 Task: Create new invoice with Date Opened :15-Apr-23, Select Customer: Kirby's Steakhouse, Terms: Payment Term 1. Make invoice entry for item-1 with Date: 15-Apr-23, Description: Campbell's Soup Chicken Noodle Microwaveable Bowl , Action: Material, Income Account: Income:Sales, Quantity: 2, Unit Price: 5, Discount %: 7. Make entry for item-2 with Date: 15-Apr-23, Description: Blue Bunny Double Strawberry_x000D_
, Action: Material, Income Account: Income:Sales, Quantity: 2, Unit Price: 6.25, Discount %: 8. Make entry for item-3 with Date: 15-Apr-23, Description: Jabsons Roasted Peanuts Classic Salted (150 g)_x000D_
, Action: Material, Income Account: Income:Sales, Quantity: 2, Unit Price: 7.25, Discount %: 10. Write Notes: 'Looking forward to serving you again.'. Post Invoice with Post Date: 15-Apr-23, Post to Accounts: Assets:Accounts Receivable. Pay / Process Payment with Transaction Date: 15-May-23, Amount: 33.85, Transfer Account: Checking Account. Print Invoice, display notes by going to Option, then go to Display Tab and check 'Invoice Notes'.
Action: Mouse moved to (173, 37)
Screenshot: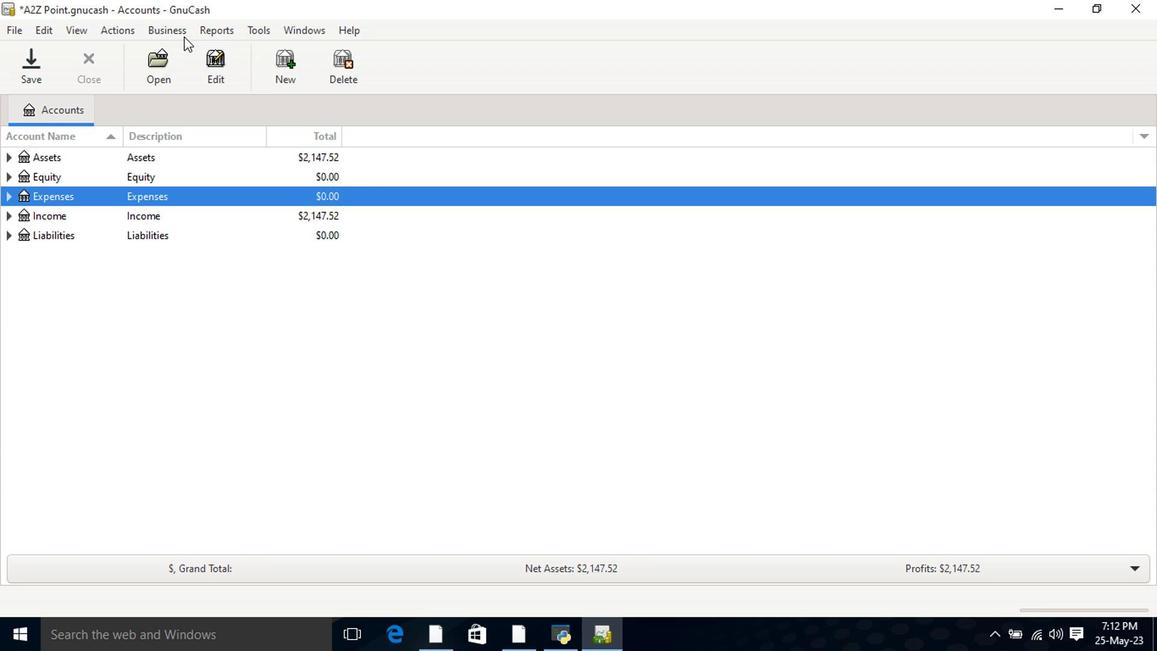 
Action: Mouse pressed left at (173, 37)
Screenshot: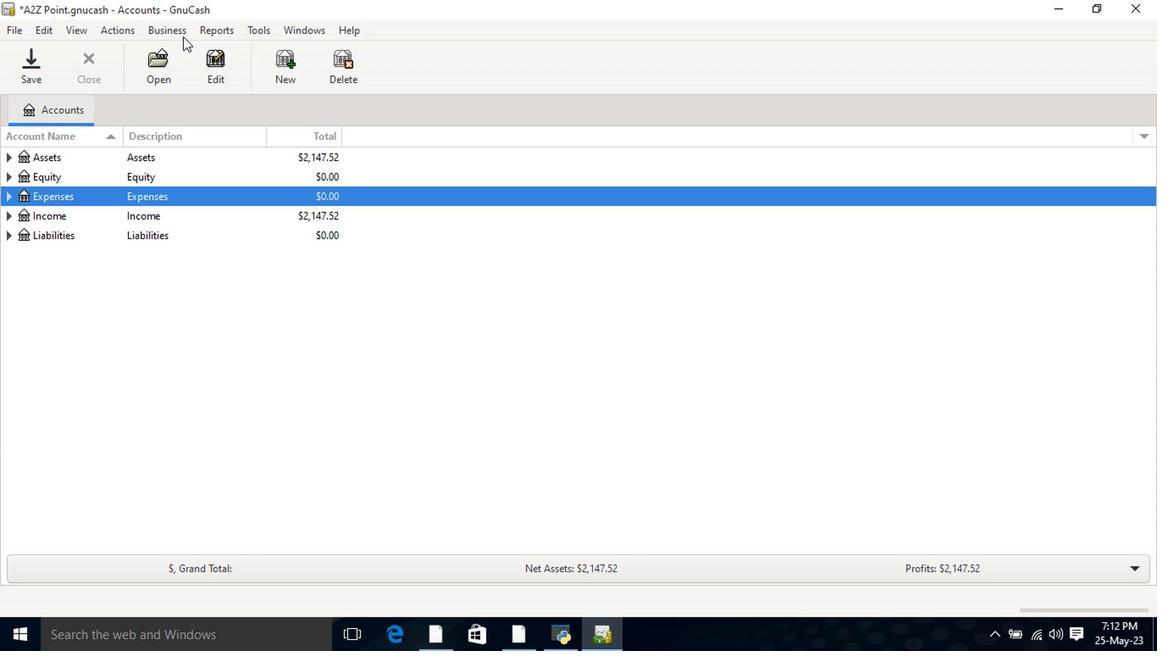 
Action: Mouse moved to (367, 119)
Screenshot: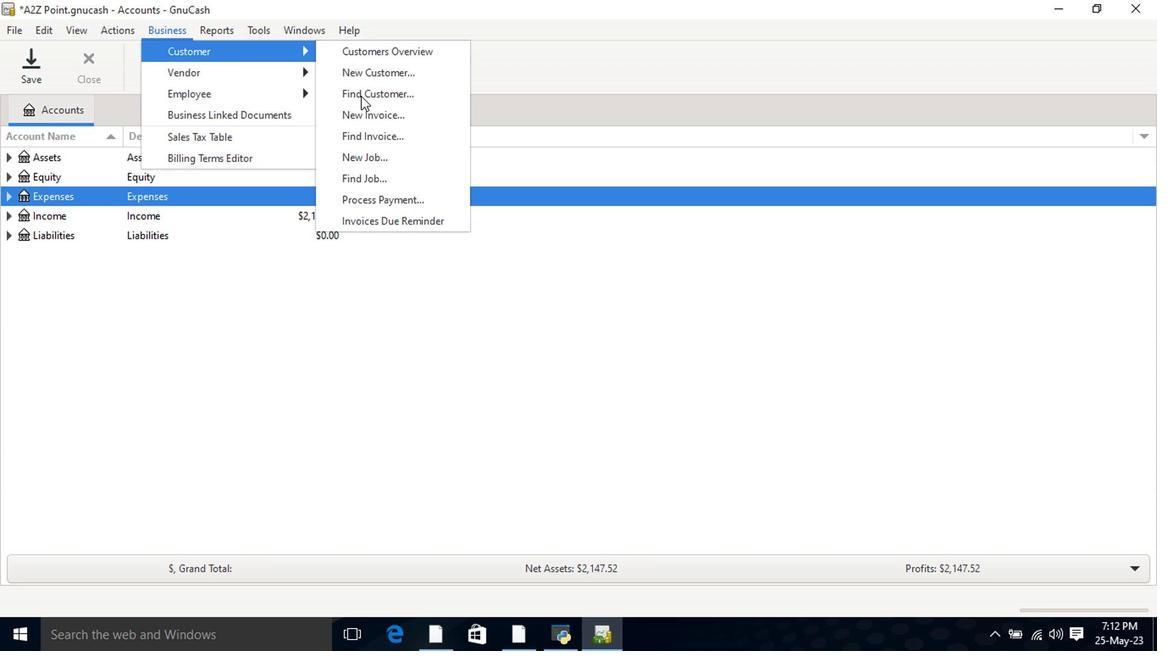 
Action: Mouse pressed left at (367, 119)
Screenshot: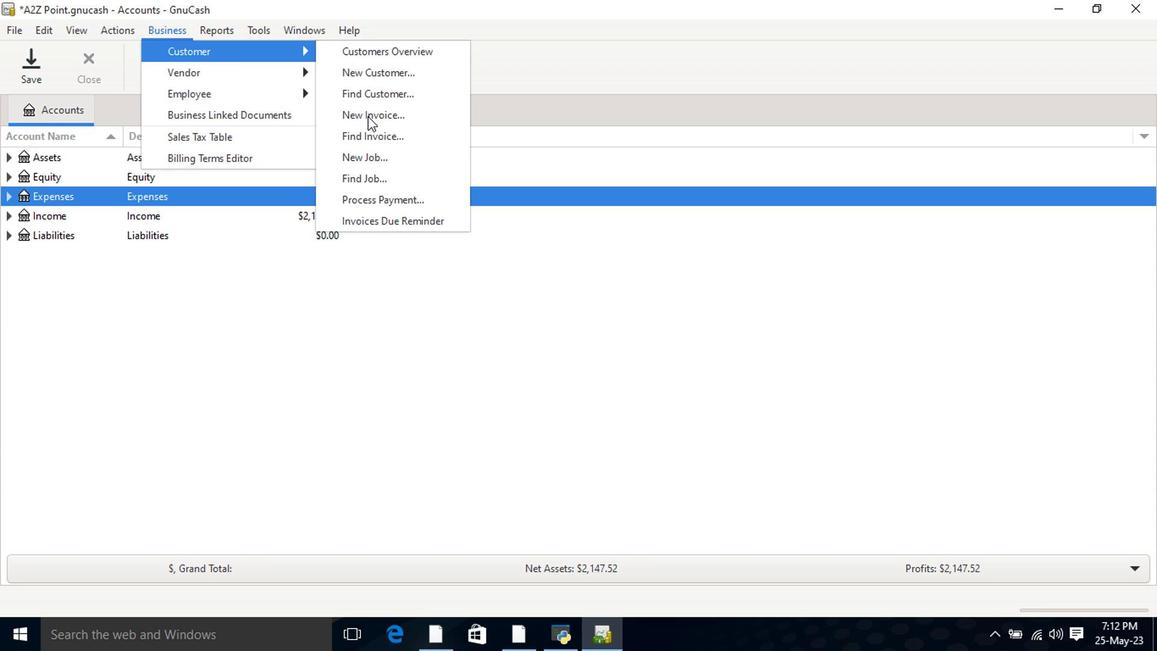 
Action: Mouse moved to (695, 265)
Screenshot: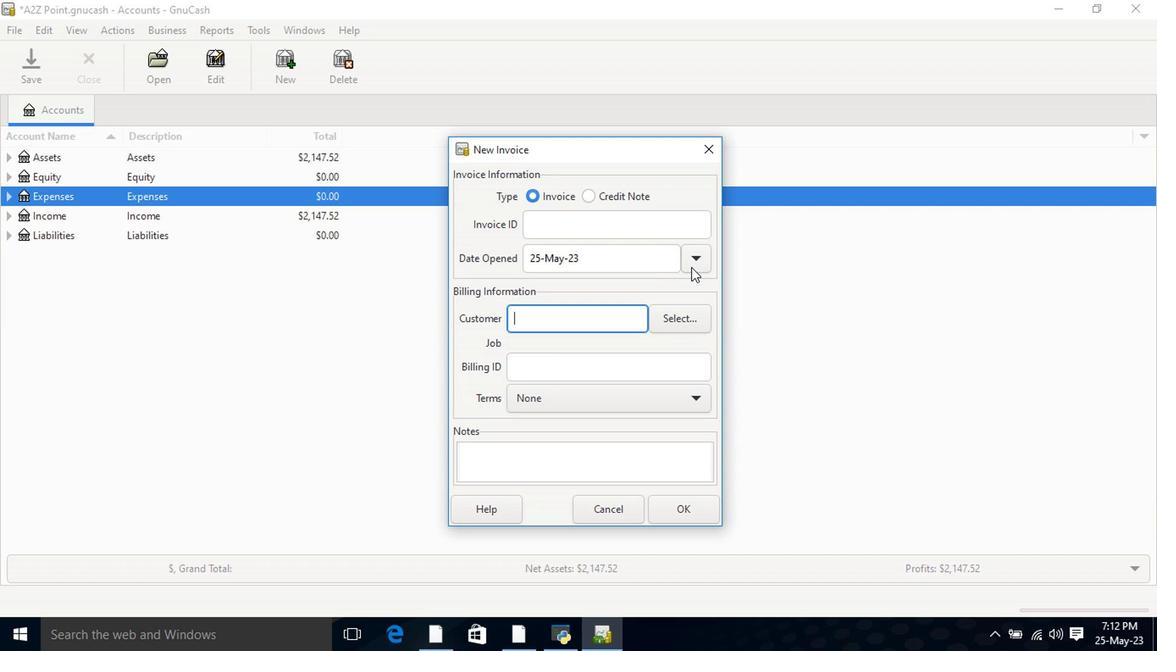 
Action: Mouse pressed left at (695, 265)
Screenshot: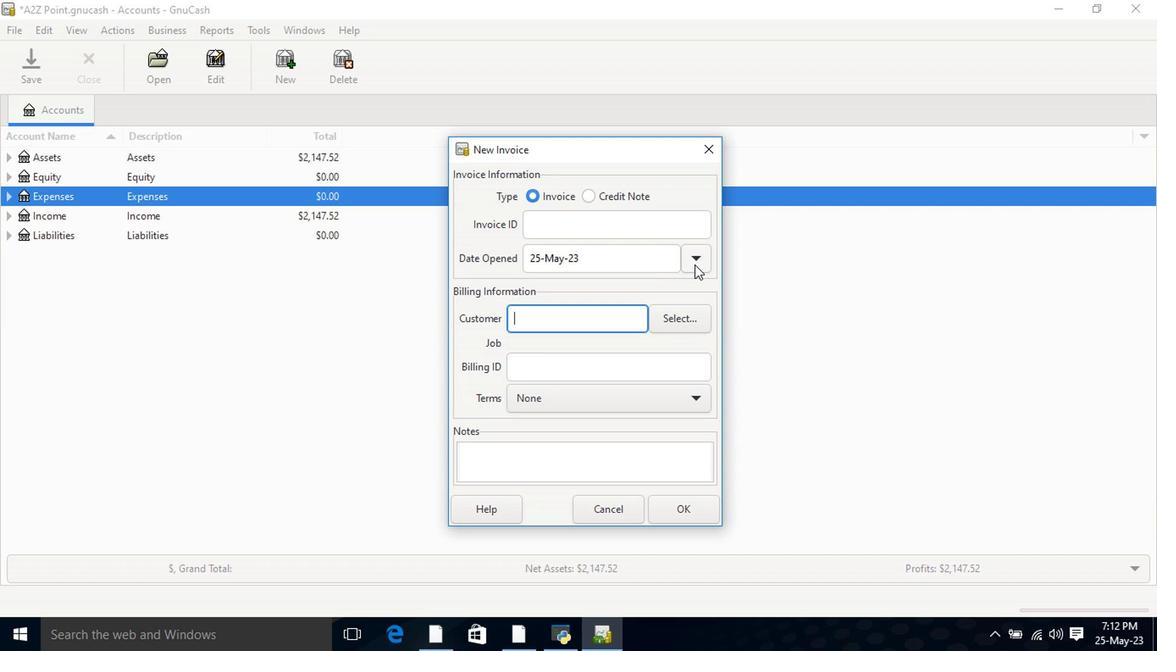 
Action: Mouse moved to (563, 281)
Screenshot: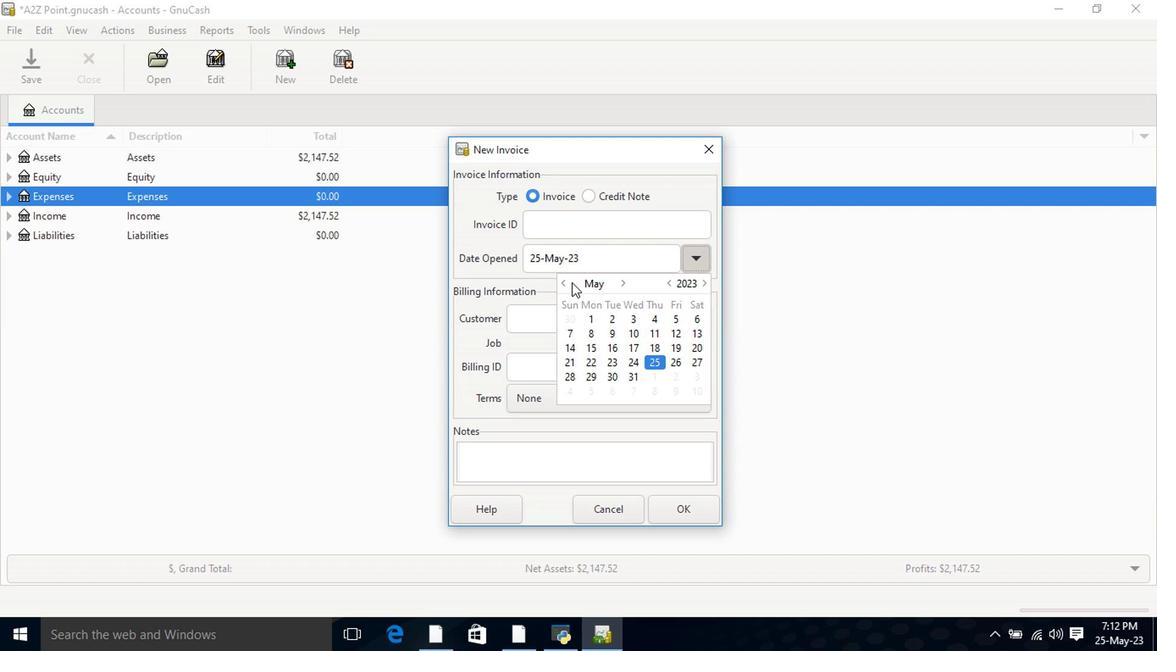 
Action: Mouse pressed left at (563, 281)
Screenshot: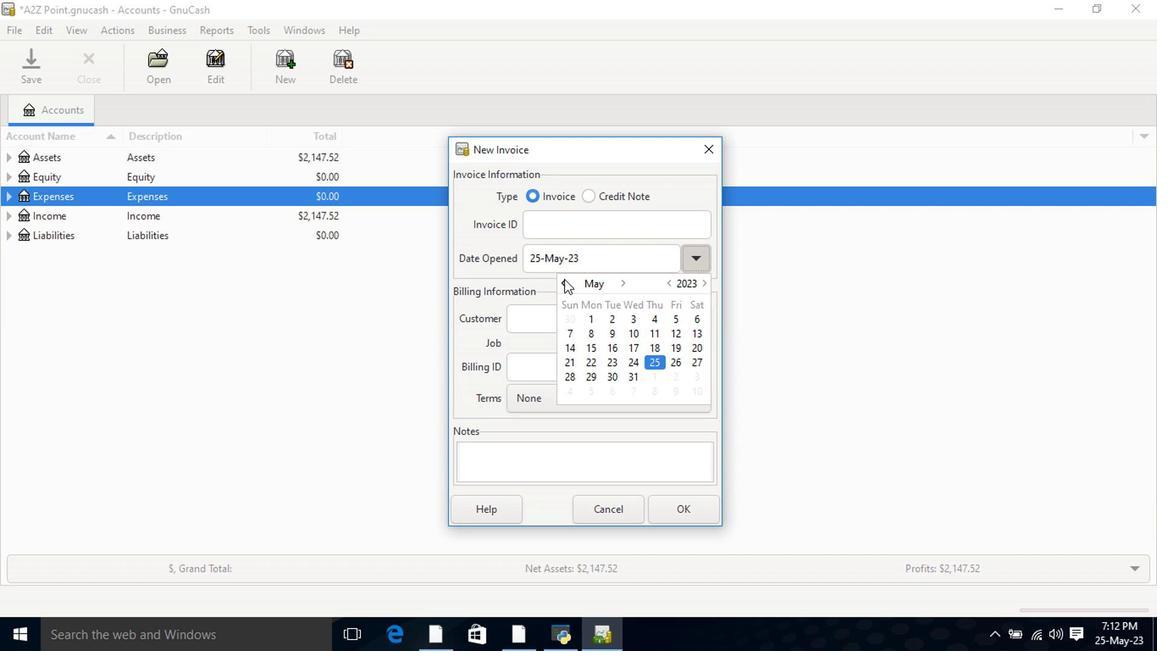 
Action: Mouse moved to (697, 348)
Screenshot: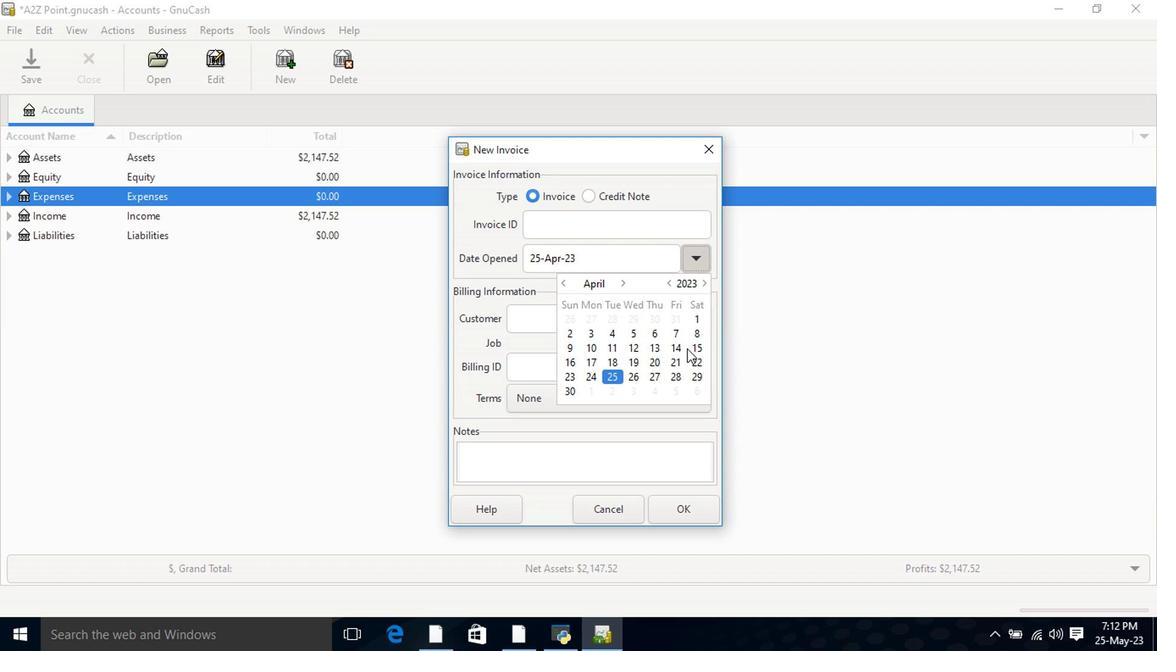 
Action: Mouse pressed left at (697, 348)
Screenshot: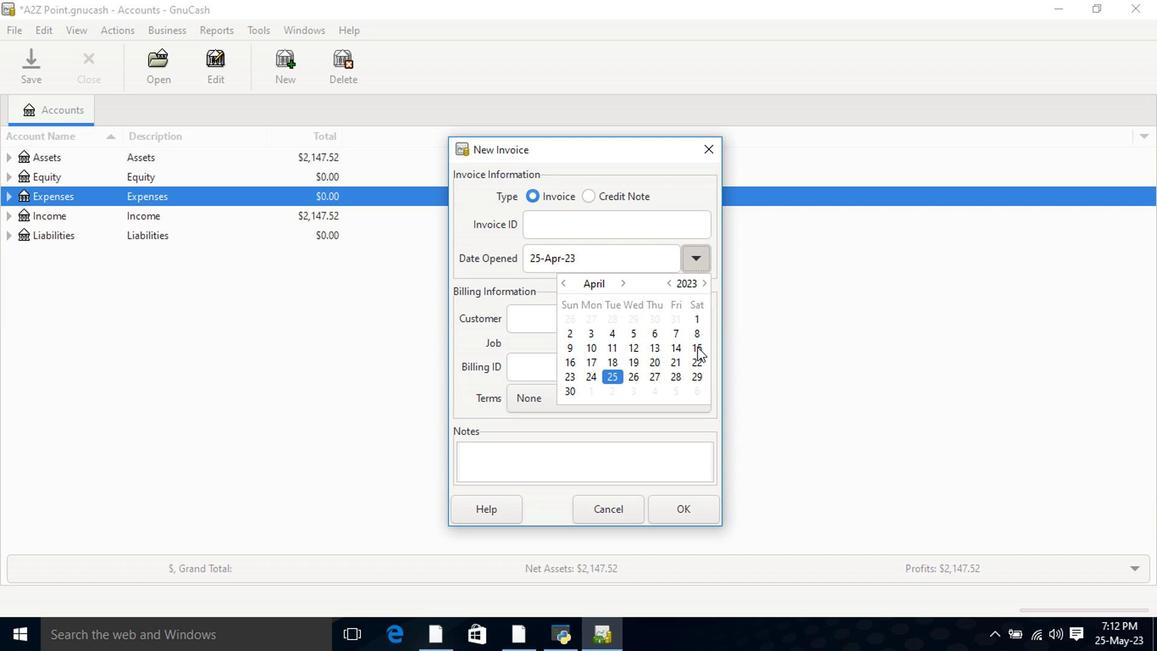 
Action: Mouse pressed left at (697, 348)
Screenshot: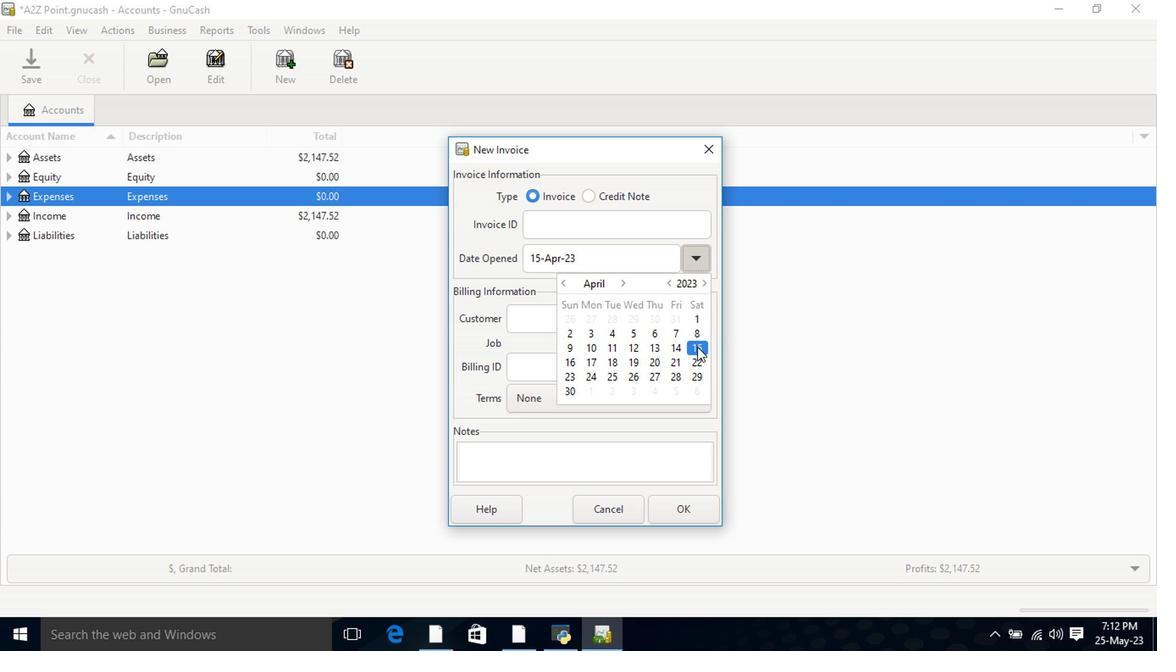 
Action: Mouse pressed left at (697, 348)
Screenshot: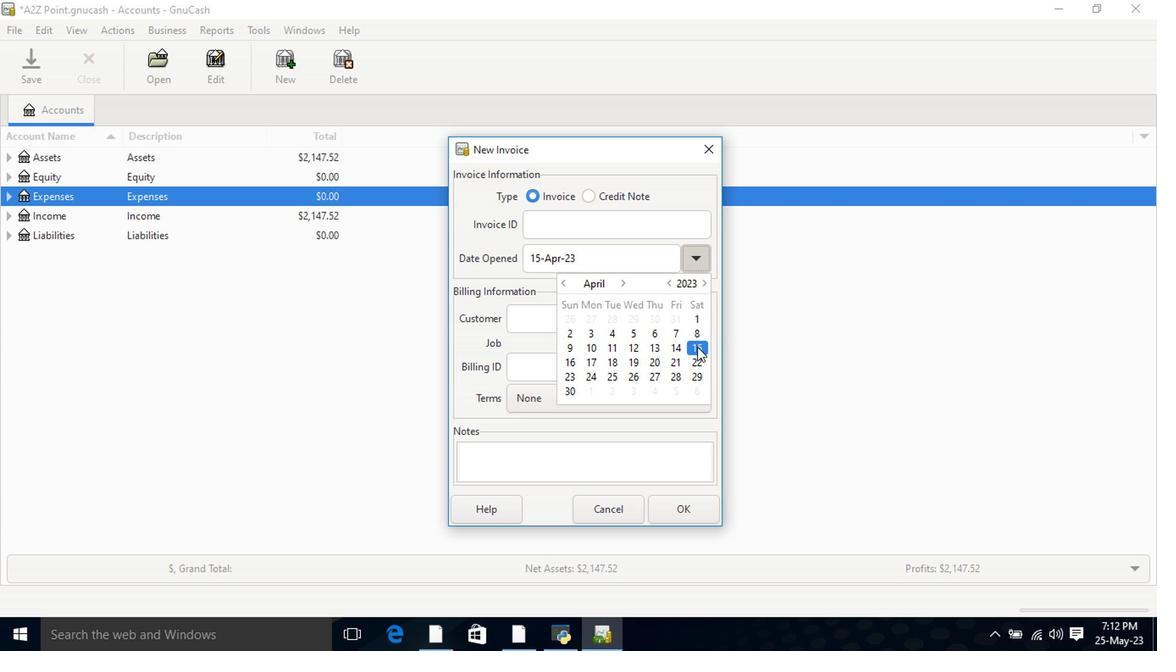
Action: Mouse moved to (619, 324)
Screenshot: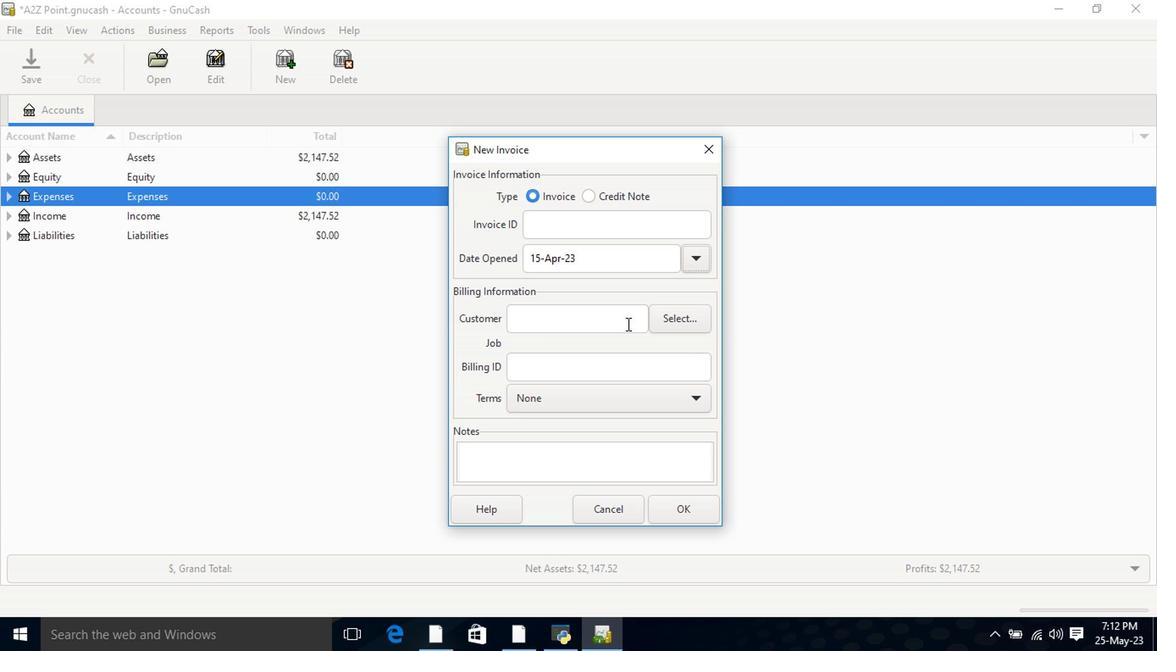 
Action: Mouse pressed left at (619, 324)
Screenshot: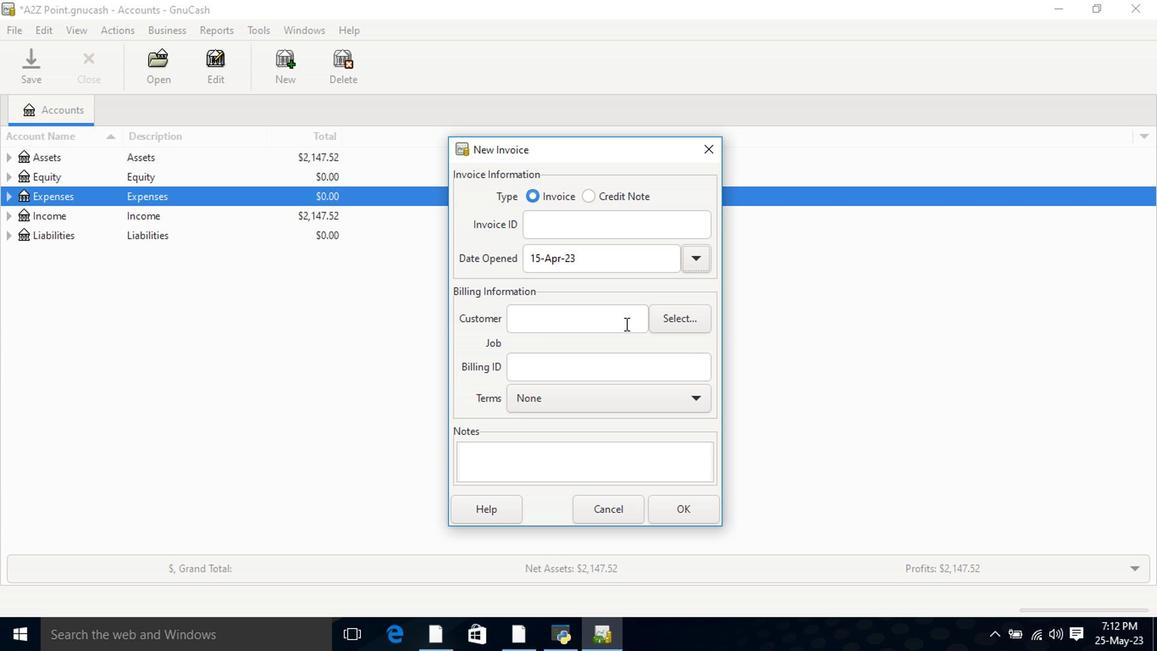 
Action: Key pressed <Key.shift>Kirby
Screenshot: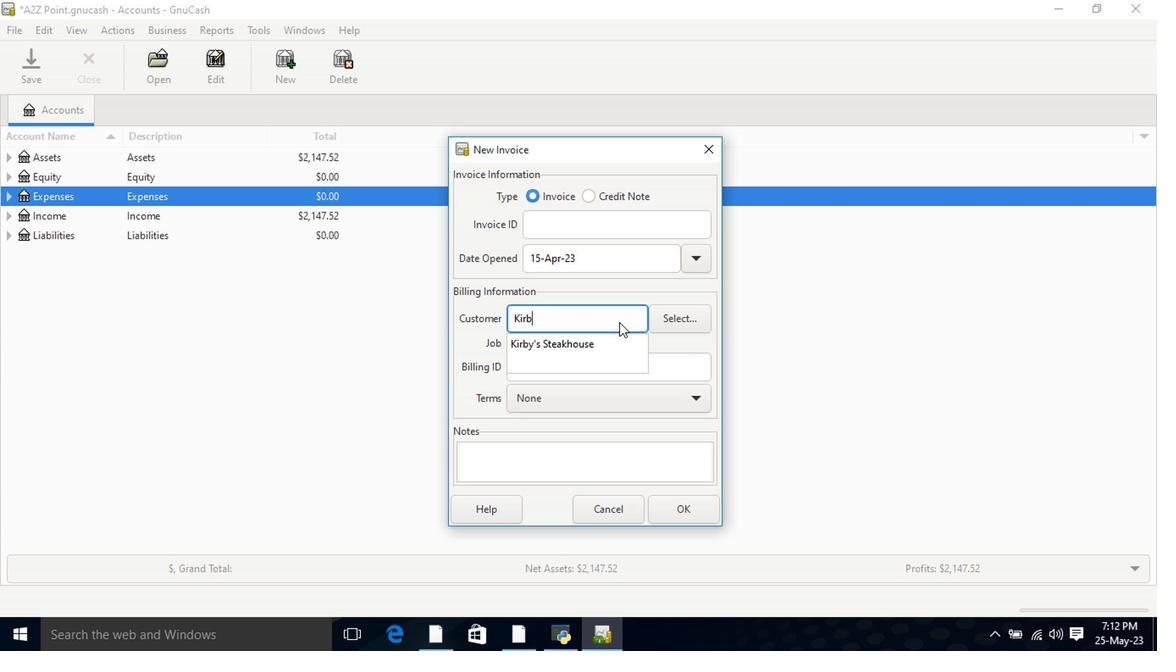 
Action: Mouse moved to (605, 344)
Screenshot: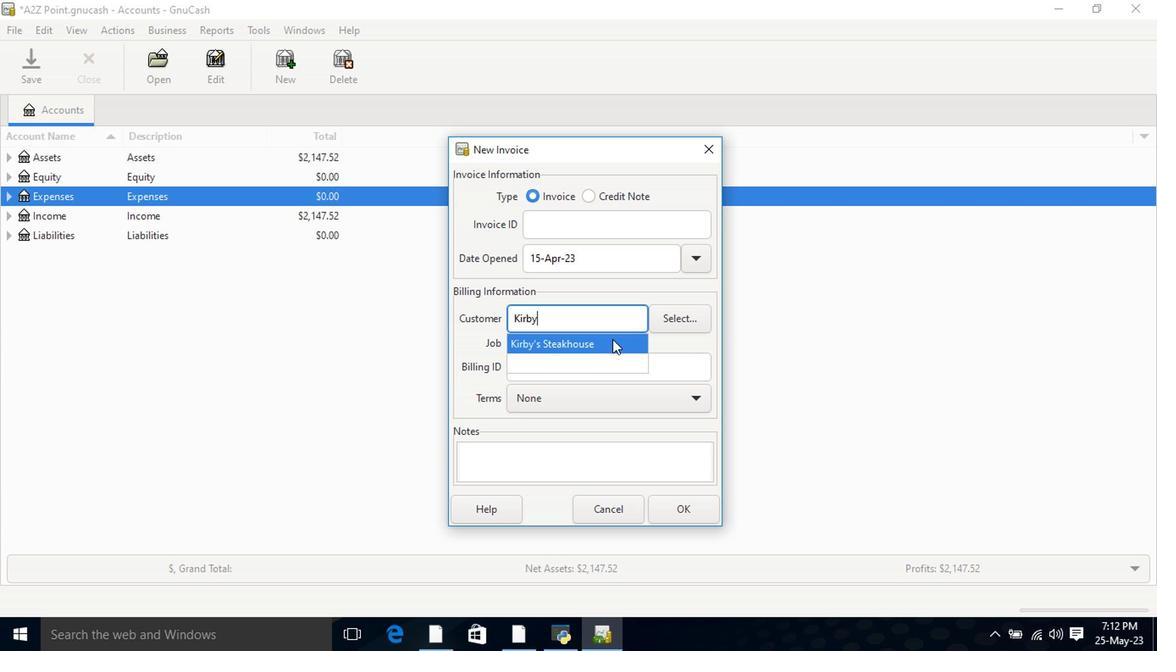 
Action: Mouse pressed left at (605, 344)
Screenshot: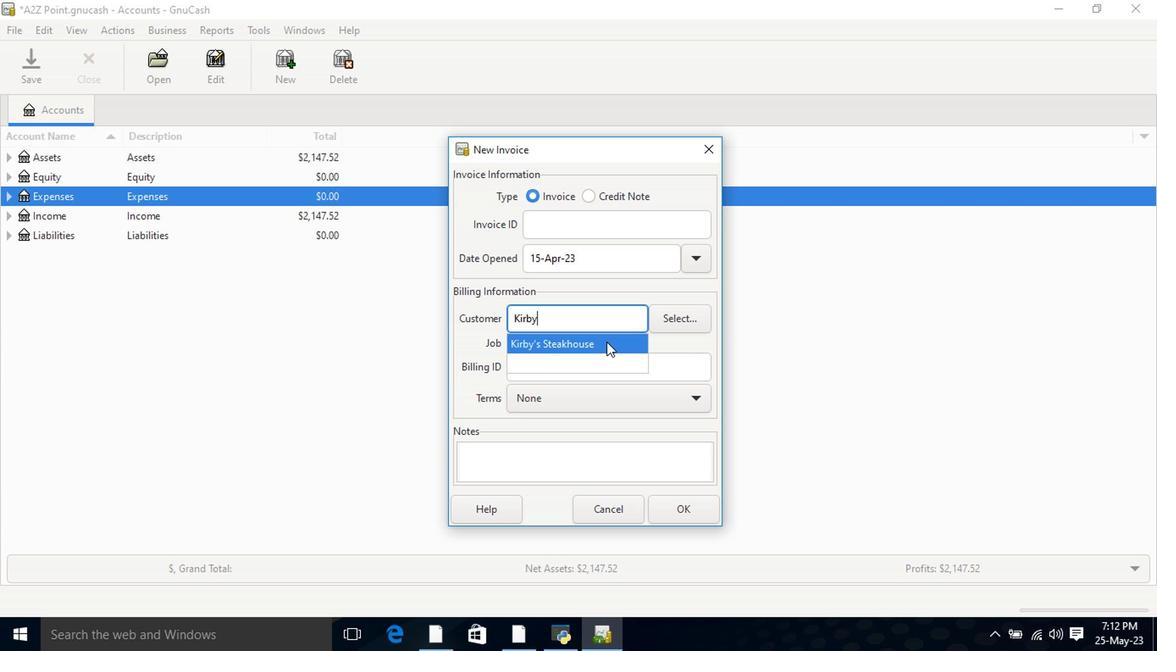 
Action: Mouse moved to (589, 417)
Screenshot: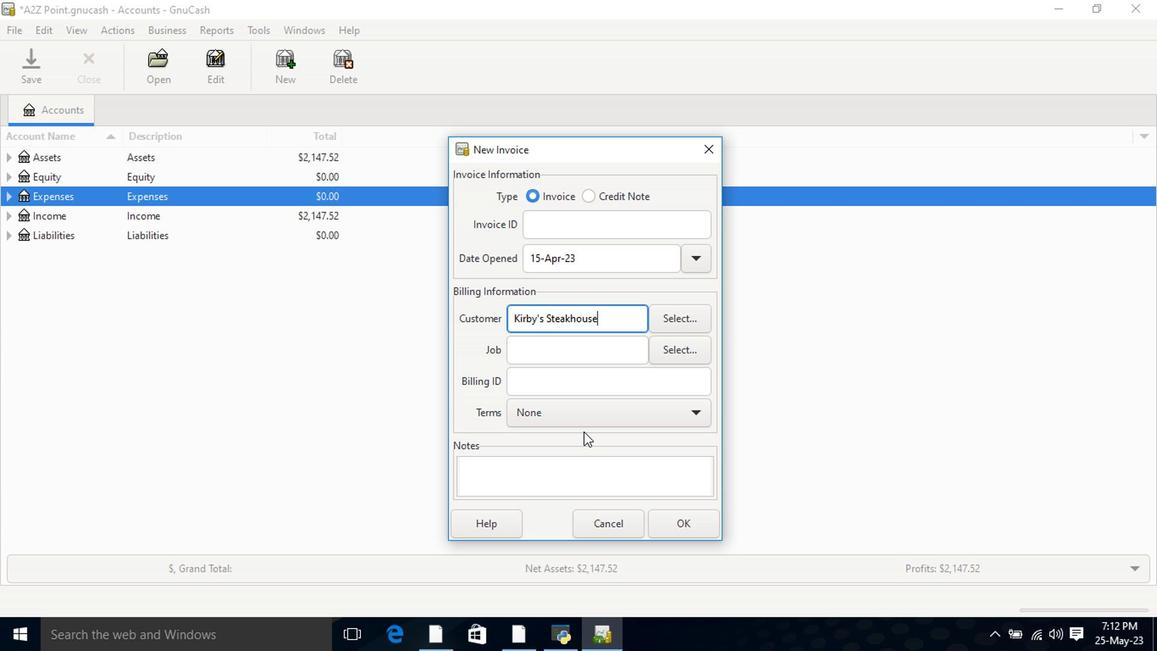 
Action: Mouse pressed left at (589, 417)
Screenshot: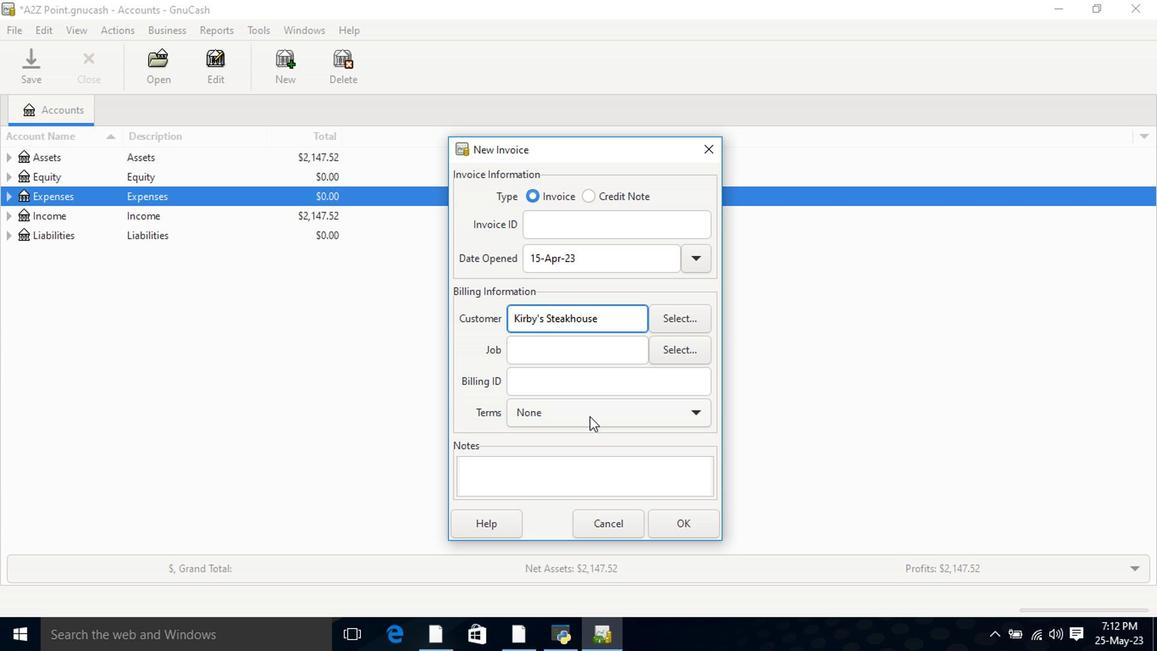
Action: Mouse moved to (589, 435)
Screenshot: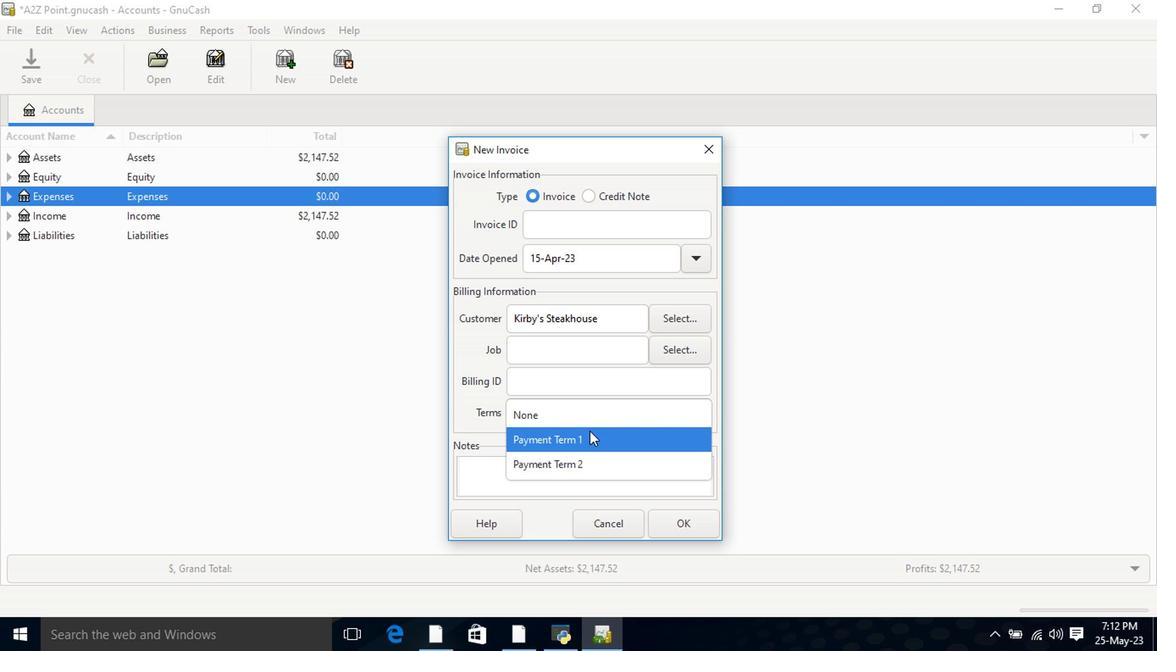 
Action: Mouse pressed left at (589, 435)
Screenshot: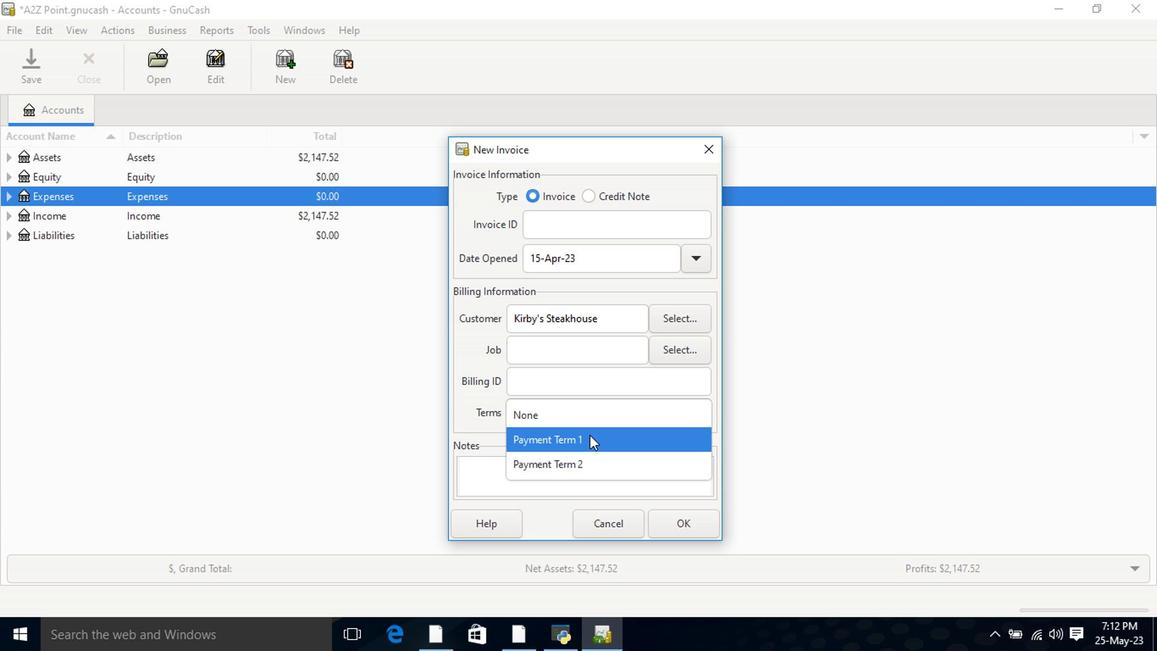
Action: Mouse moved to (666, 523)
Screenshot: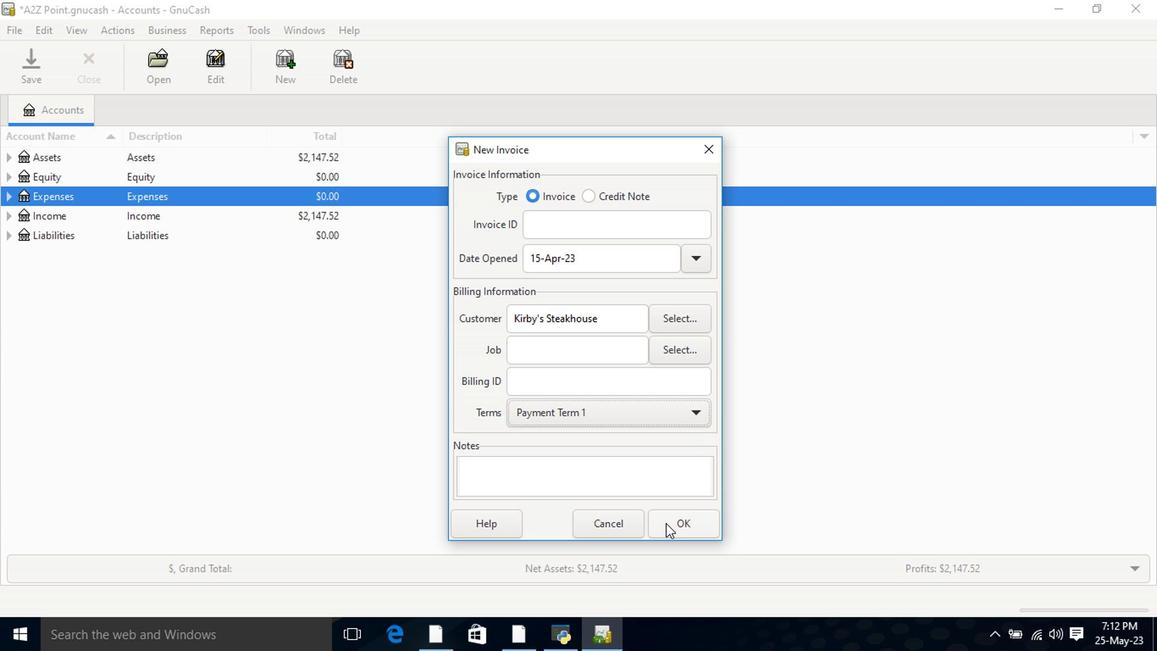 
Action: Mouse pressed left at (666, 523)
Screenshot: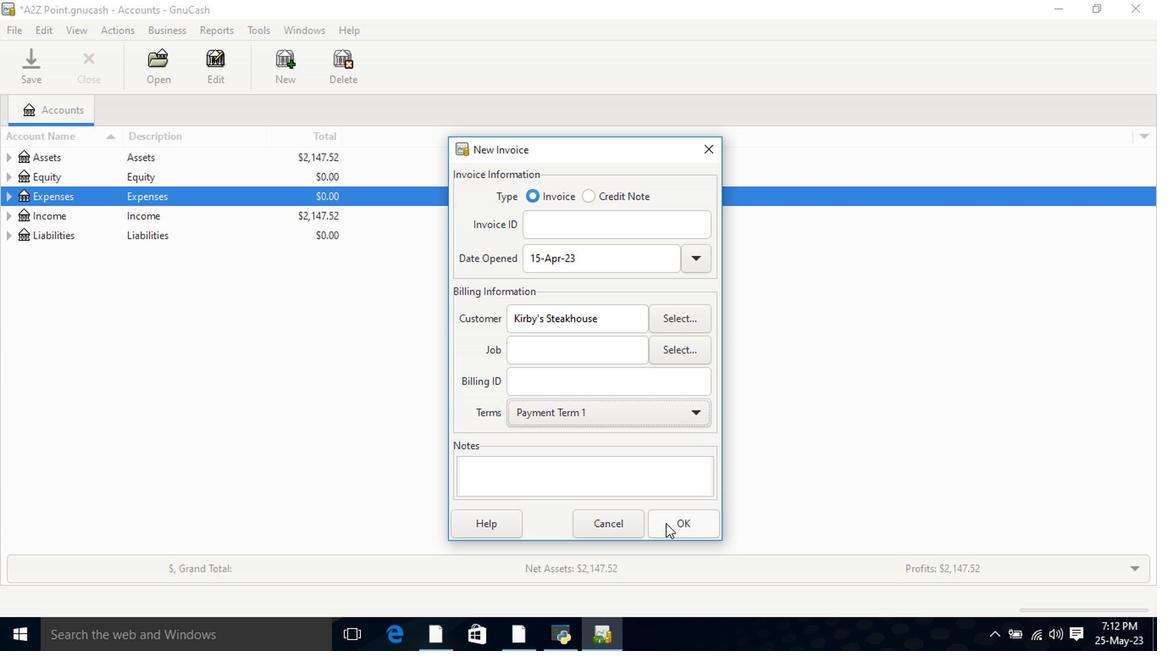 
Action: Mouse moved to (73, 341)
Screenshot: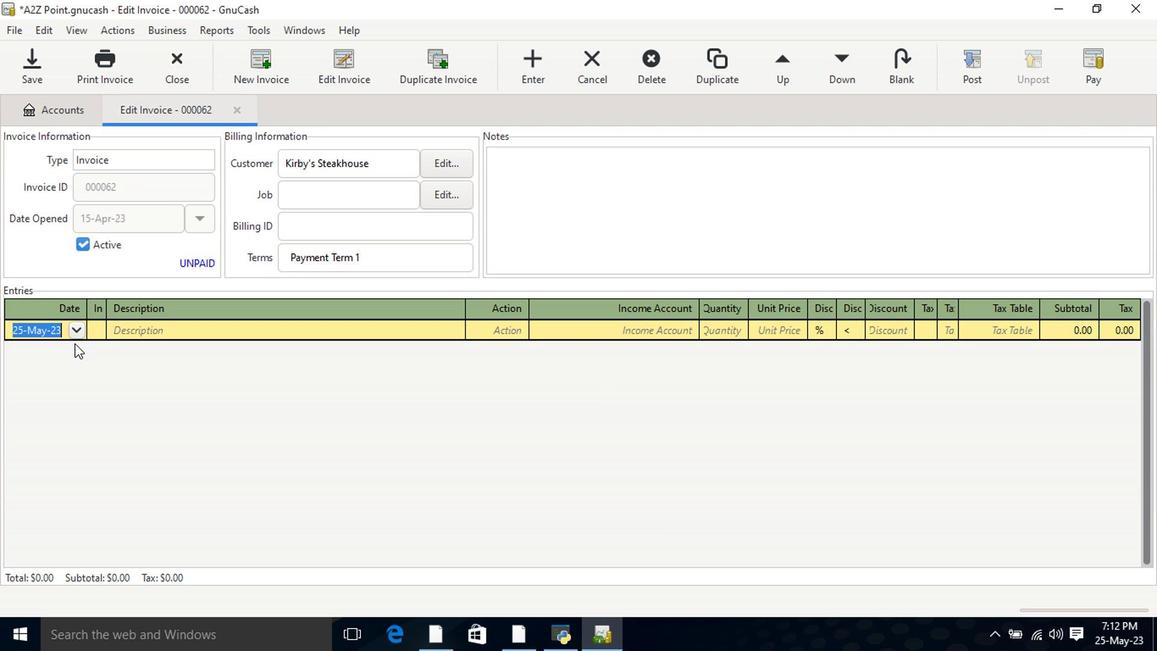 
Action: Mouse pressed left at (73, 341)
Screenshot: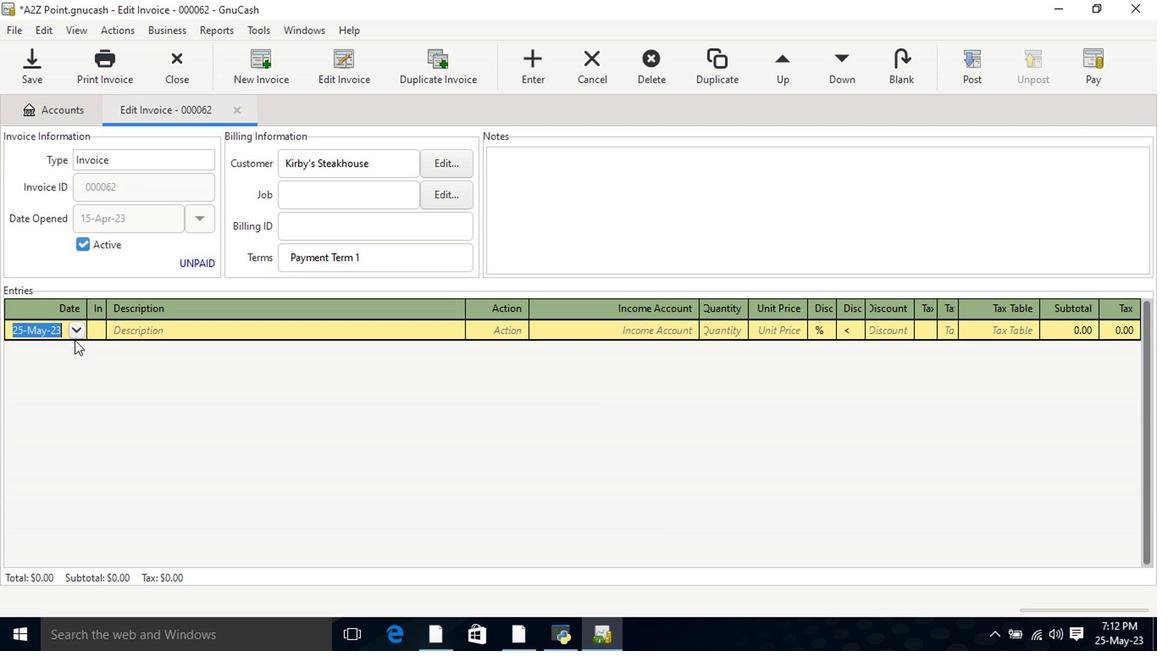 
Action: Mouse moved to (76, 335)
Screenshot: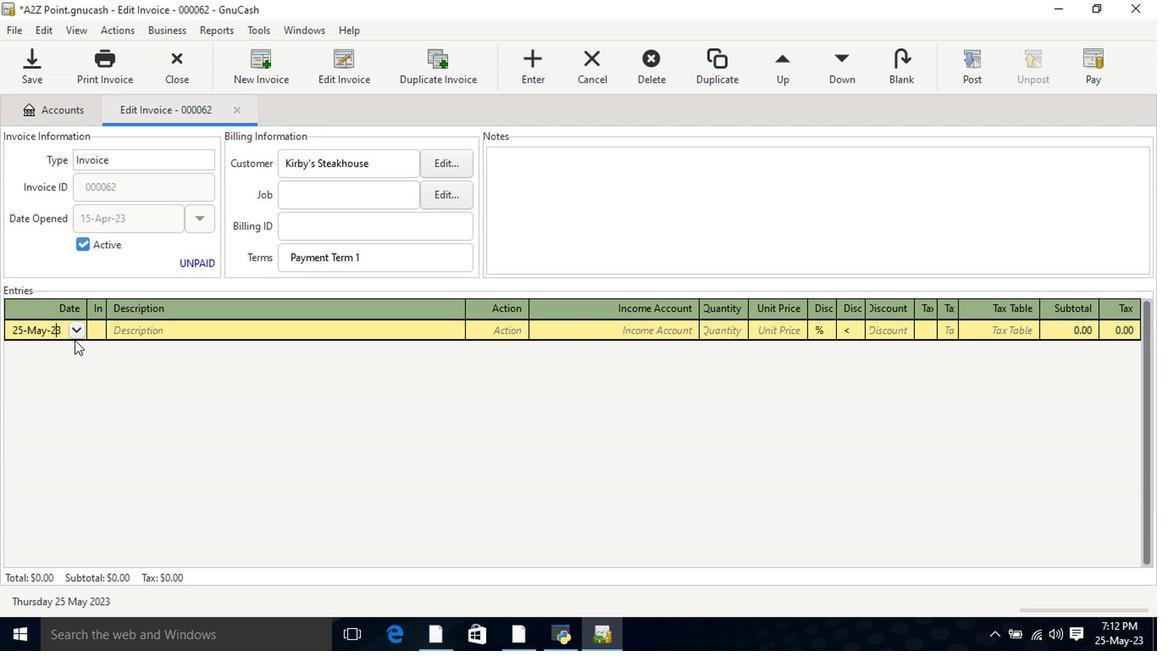 
Action: Mouse pressed left at (76, 335)
Screenshot: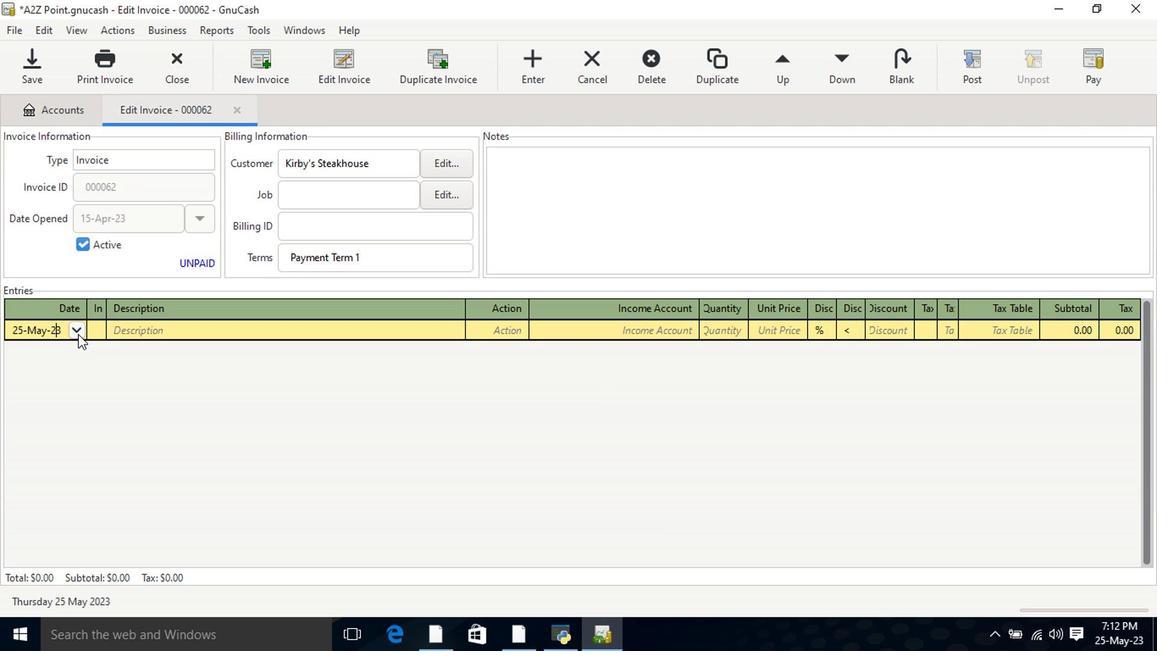 
Action: Mouse moved to (7, 354)
Screenshot: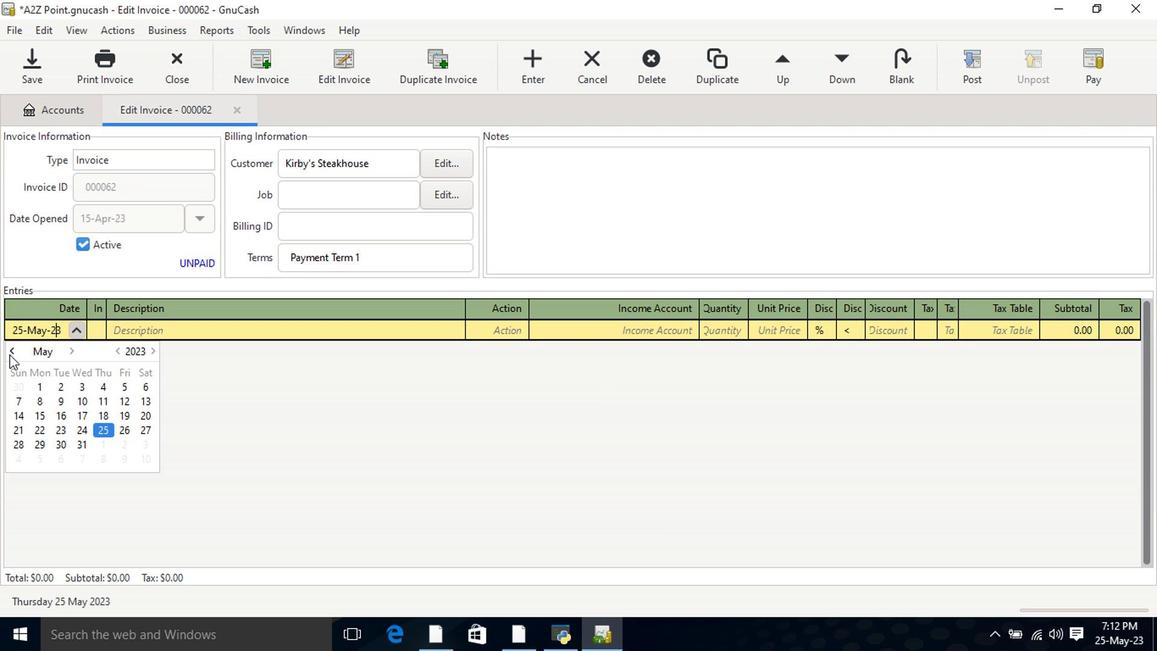 
Action: Mouse pressed left at (7, 354)
Screenshot: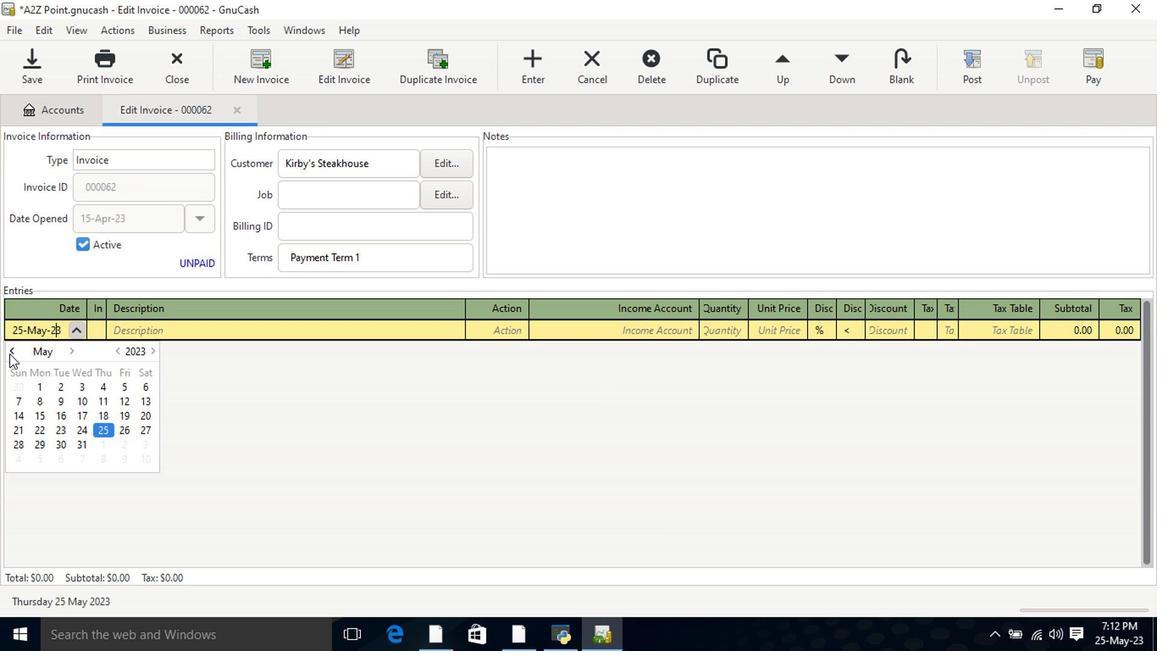 
Action: Mouse moved to (147, 415)
Screenshot: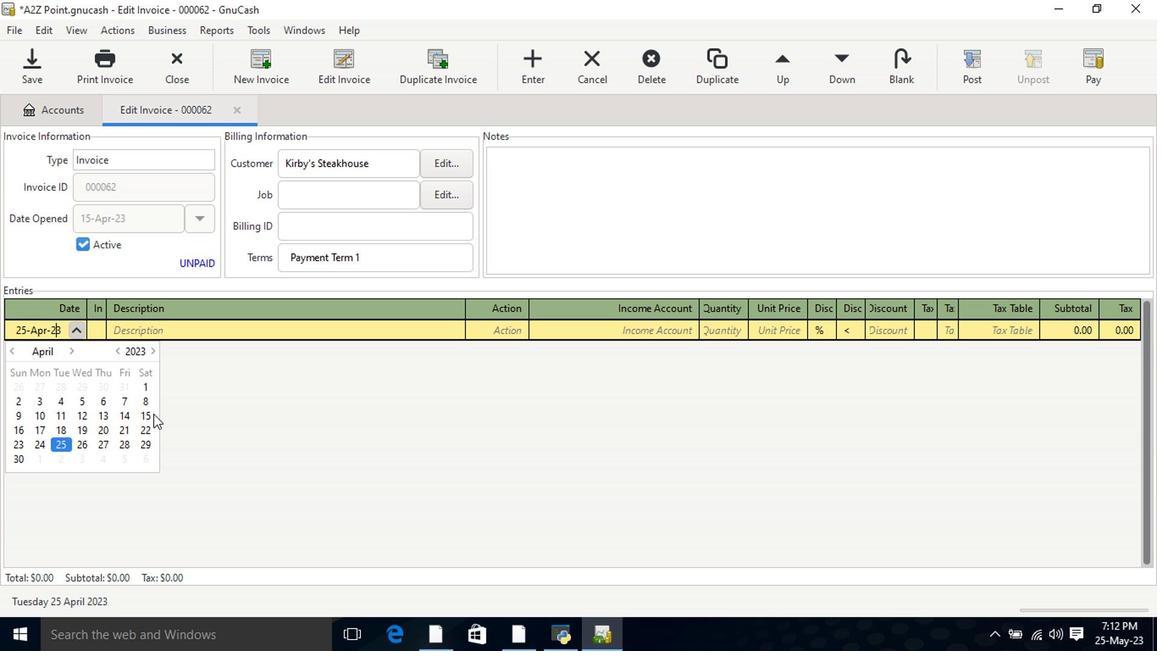 
Action: Mouse pressed left at (147, 415)
Screenshot: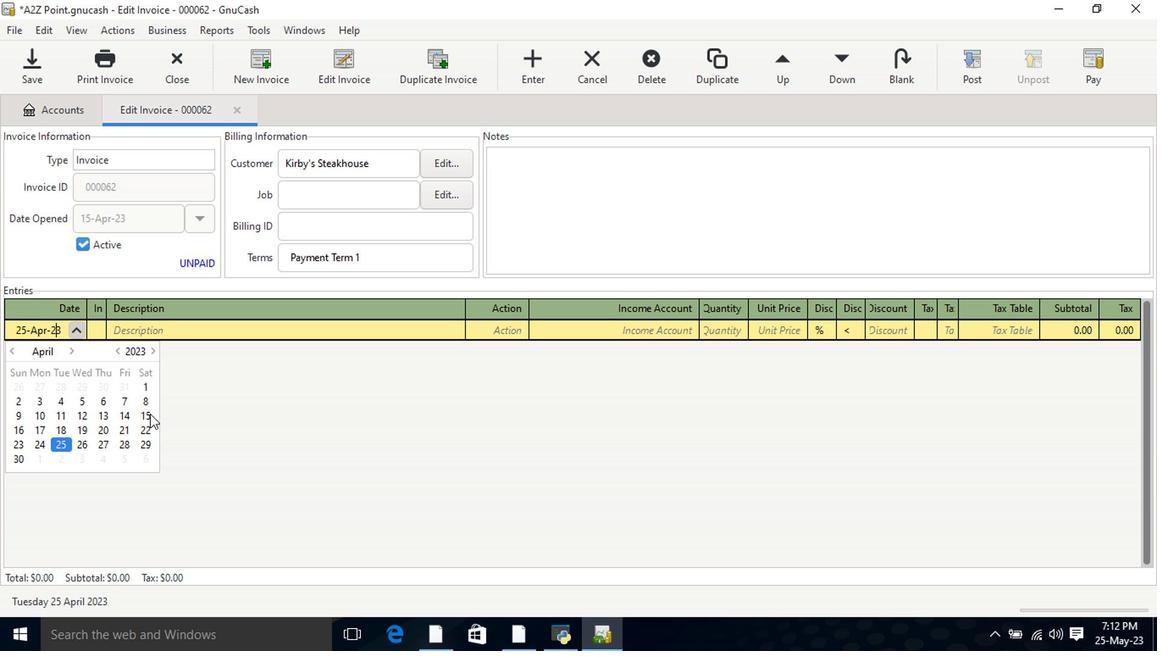 
Action: Mouse pressed left at (147, 415)
Screenshot: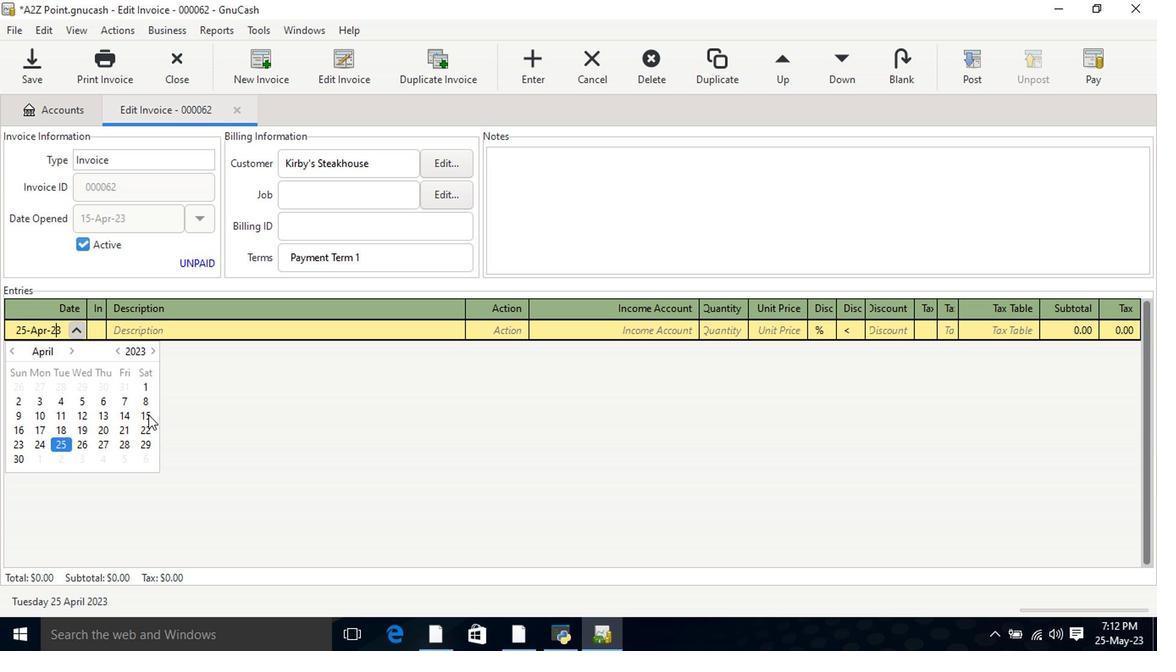 
Action: Mouse moved to (176, 329)
Screenshot: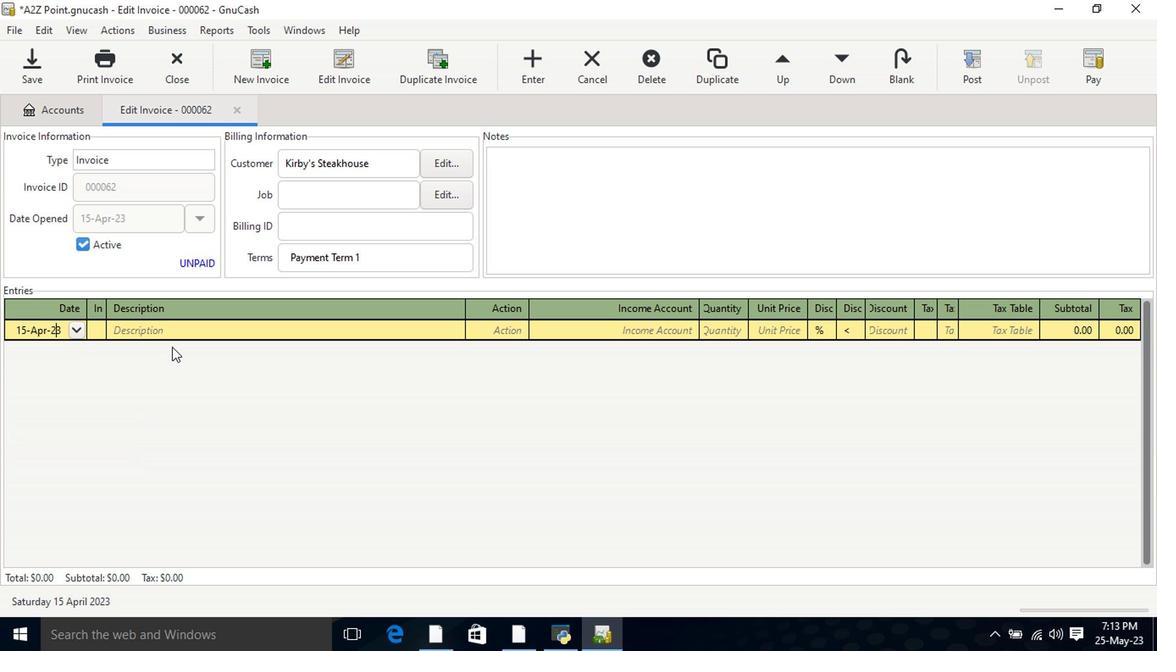 
Action: Mouse pressed left at (176, 329)
Screenshot: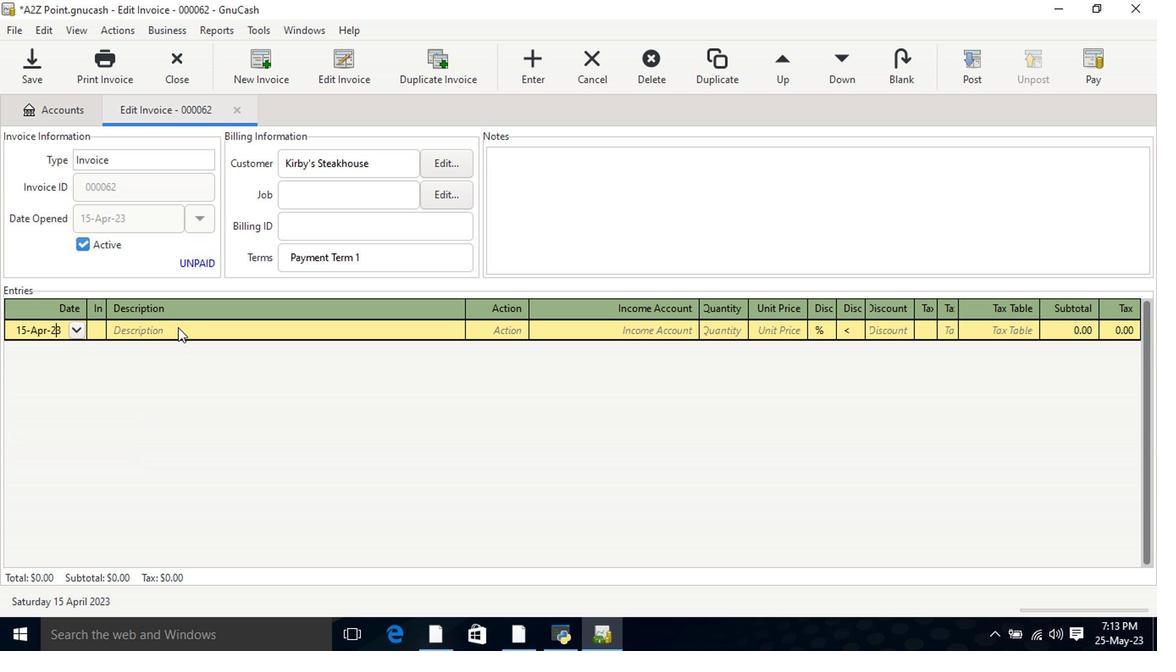 
Action: Key pressed <Key.shift>Campbell's<Key.space><Key.shift>Soup<Key.space><Key.shift>Chicken<Key.space><Key.shift>Noodle<Key.space><Key.shift>Microwaveable<Key.space><Key.shift>Bowl<Key.tab>mate<Key.tab>income<Key.down><Key.down><Key.down><Key.tab>2<Key.tab>5<Key.tab>
Screenshot: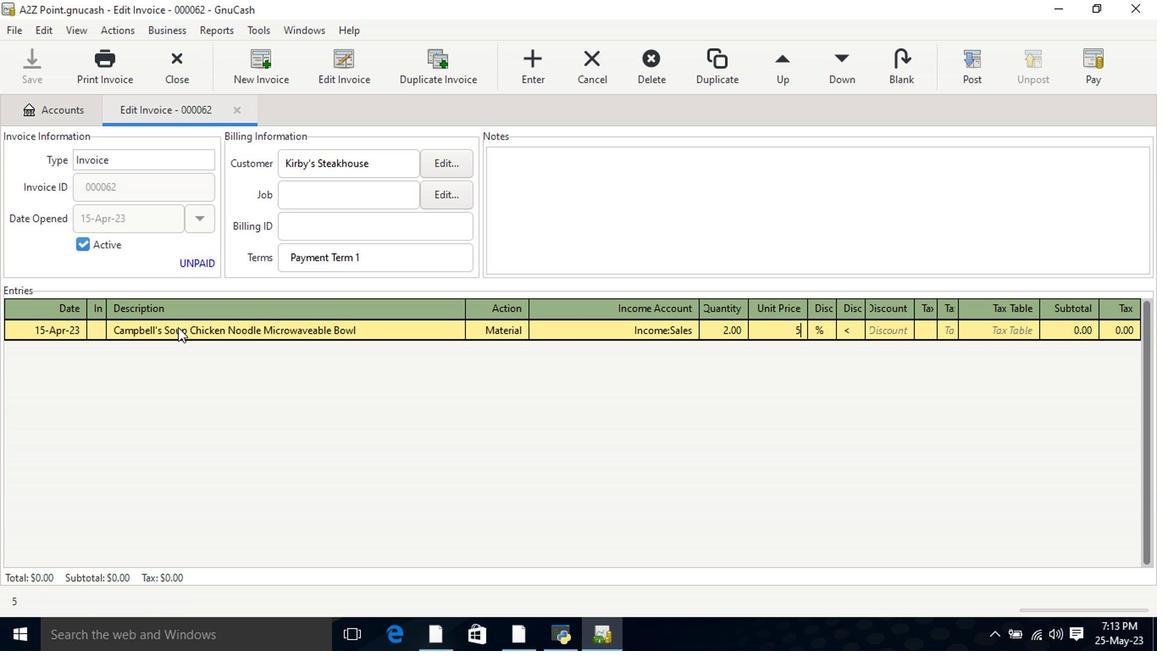 
Action: Mouse moved to (847, 334)
Screenshot: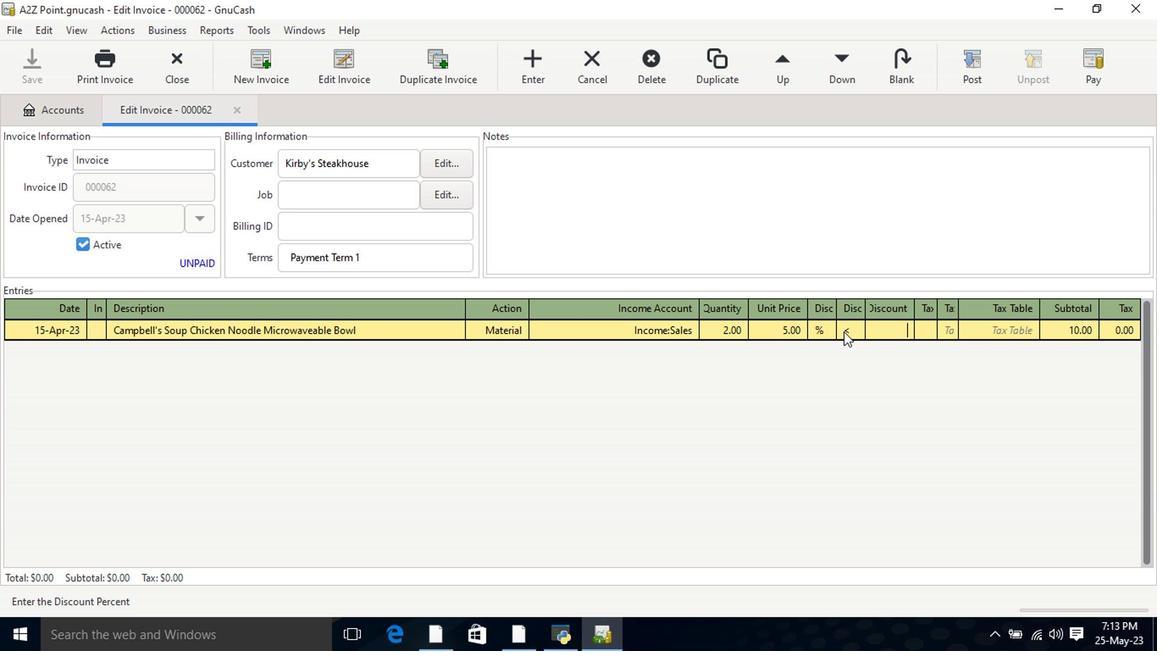 
Action: Mouse pressed left at (847, 334)
Screenshot: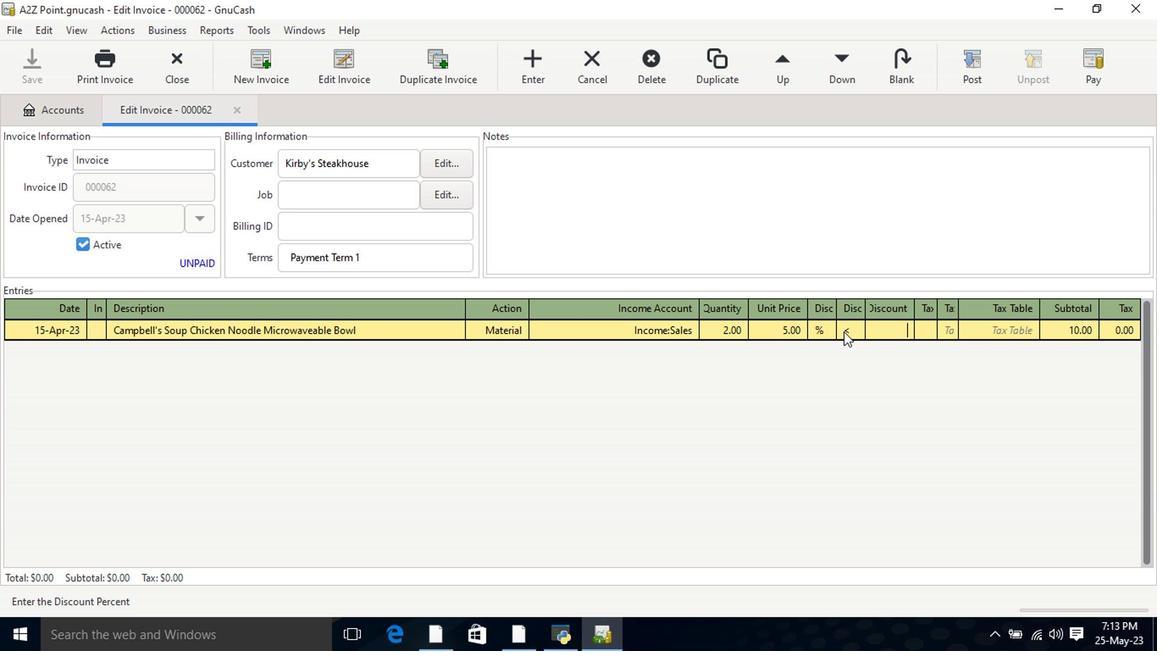 
Action: Mouse moved to (881, 330)
Screenshot: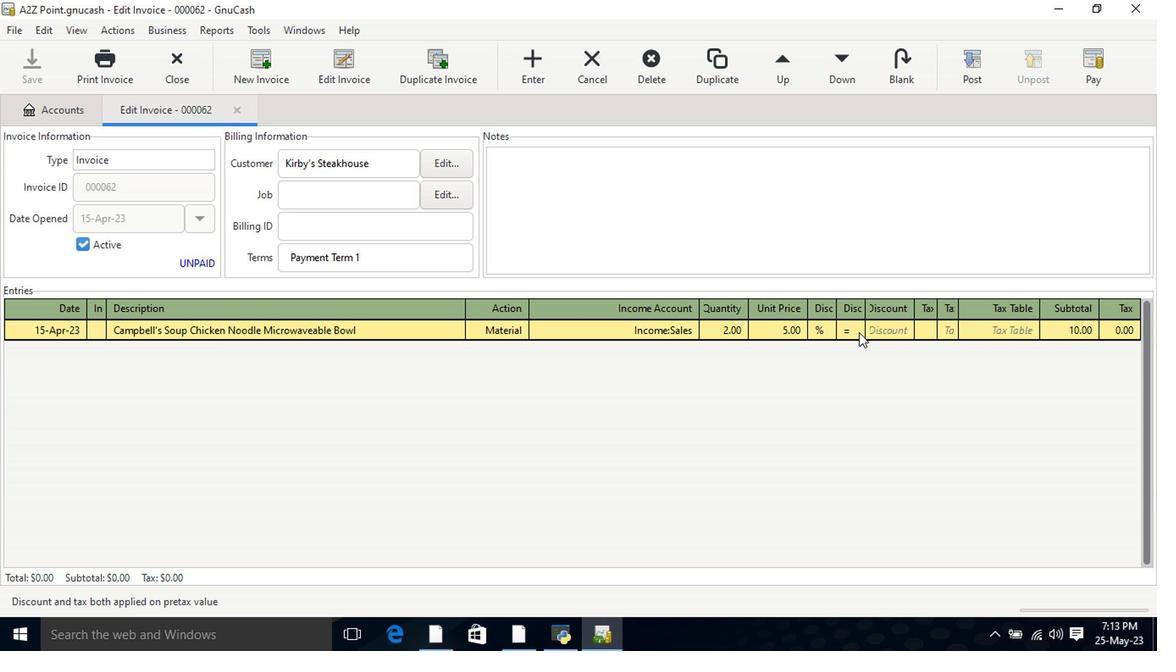 
Action: Mouse pressed left at (881, 330)
Screenshot: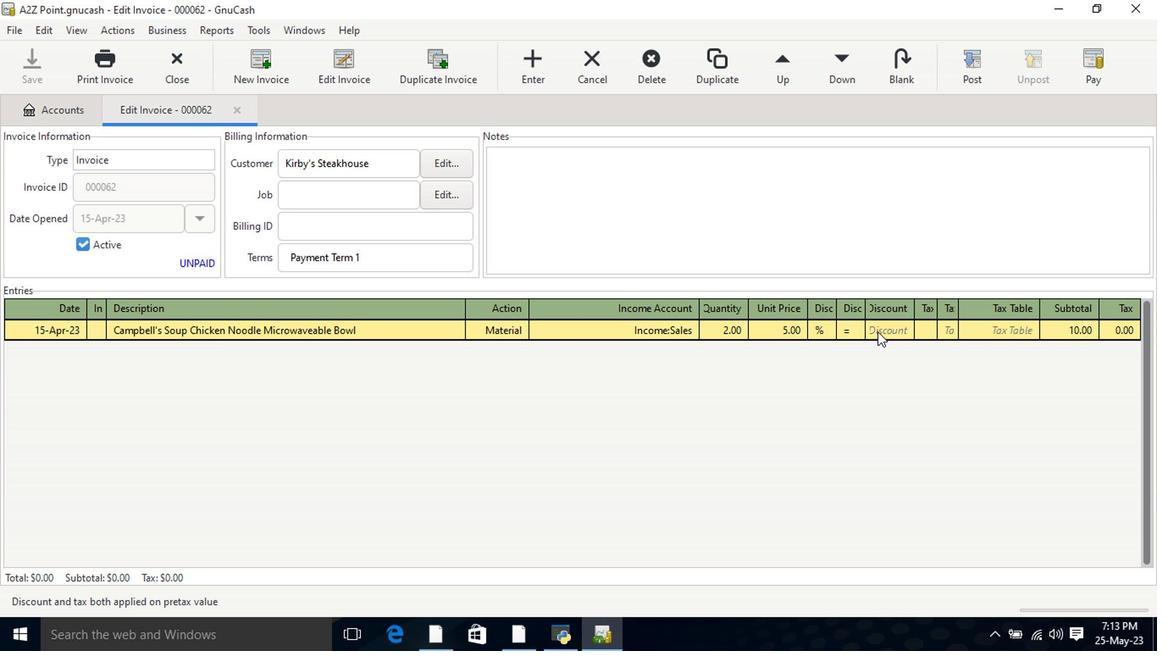 
Action: Key pressed 7<Key.tab><Key.tab><Key.shift>Ble<Key.space><Key.shift><Key.shift>Benny<Key.space><Key.shift>Double<Key.space><Key.shift>Strawberry<Key.tab>mate<Key.tab>income<Key.down><Key.down><Key.down><Key.tab>2<Key.tab>6.25<Key.tab>
Screenshot: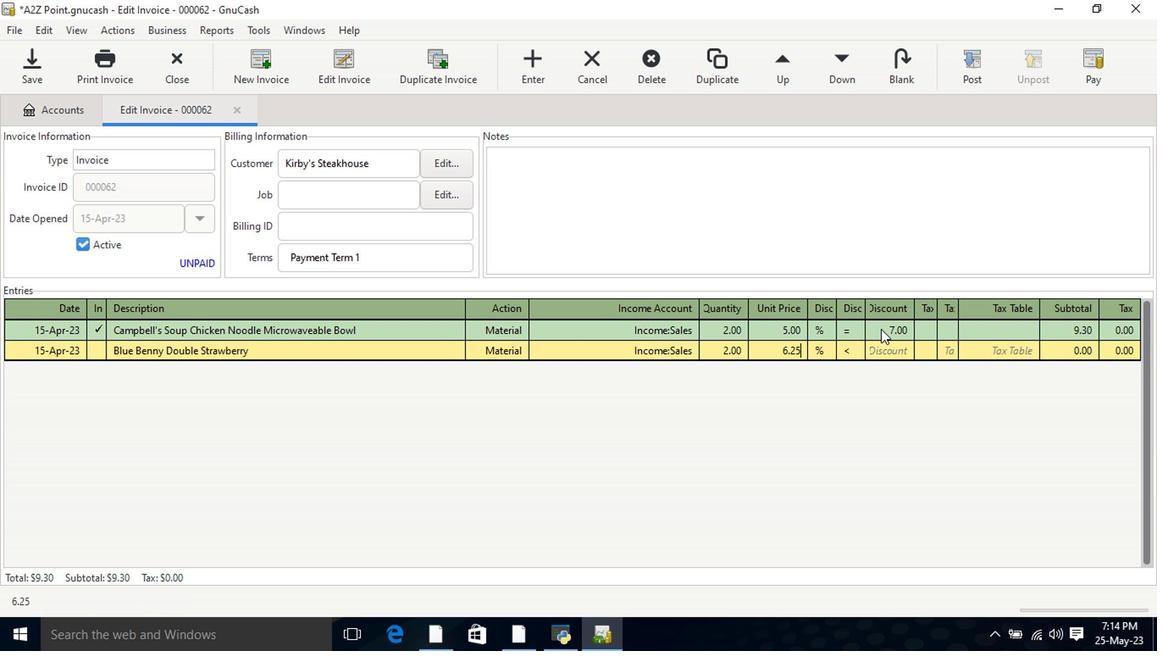 
Action: Mouse moved to (851, 354)
Screenshot: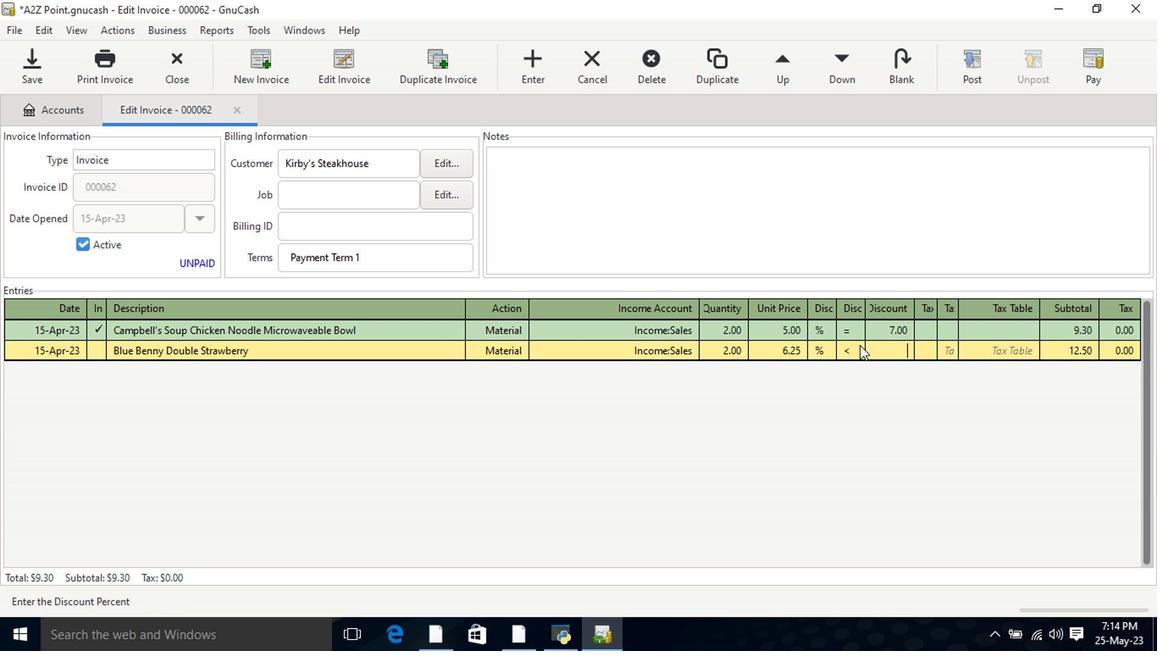
Action: Mouse pressed left at (851, 354)
Screenshot: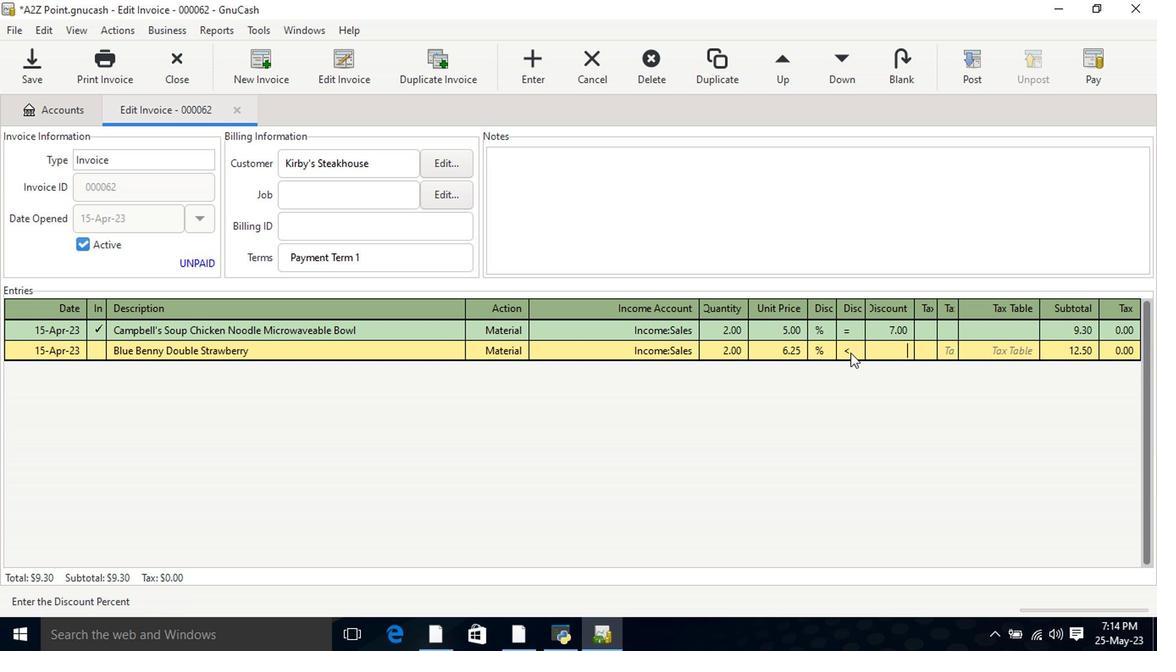 
Action: Mouse moved to (889, 352)
Screenshot: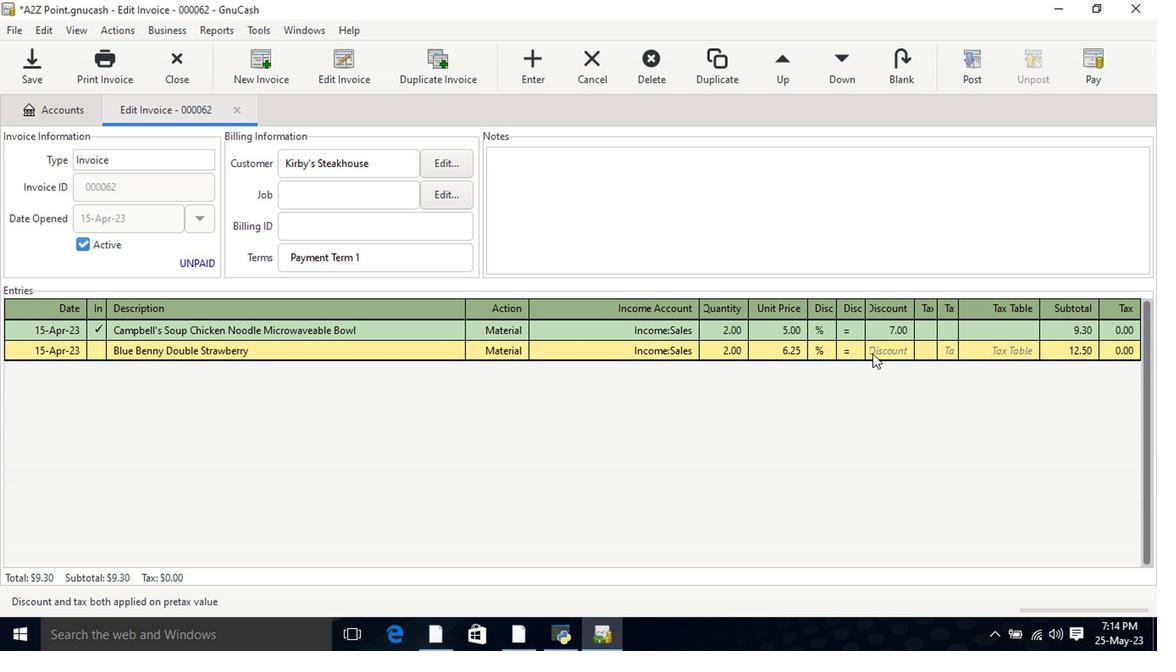 
Action: Mouse pressed left at (889, 352)
Screenshot: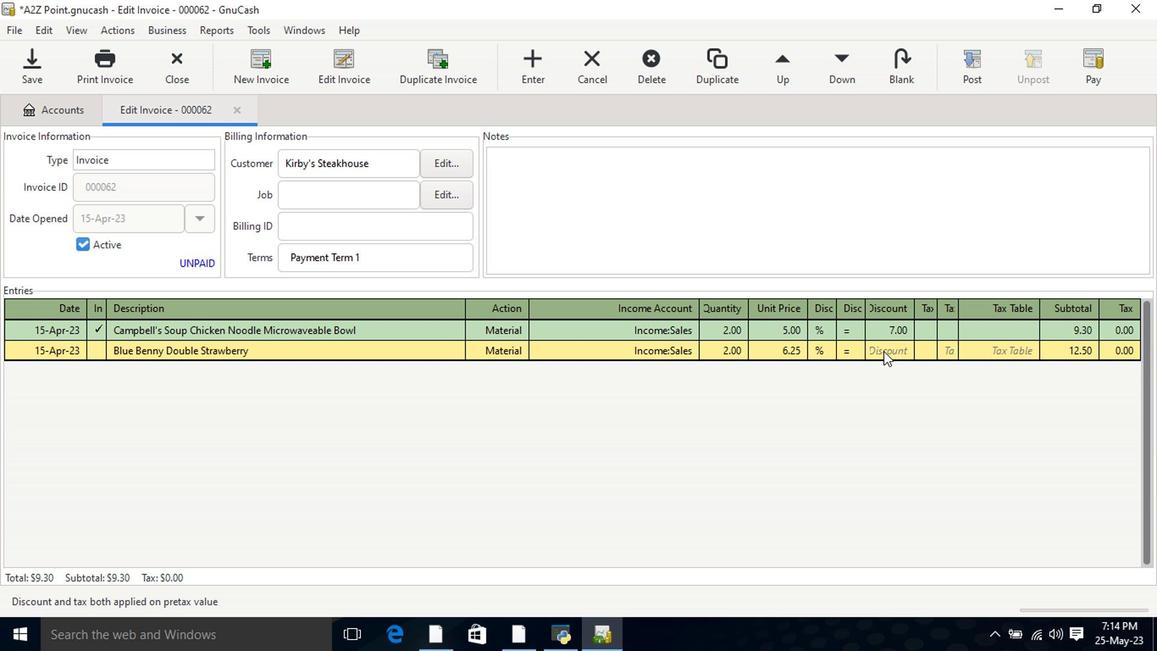 
Action: Mouse moved to (889, 352)
Screenshot: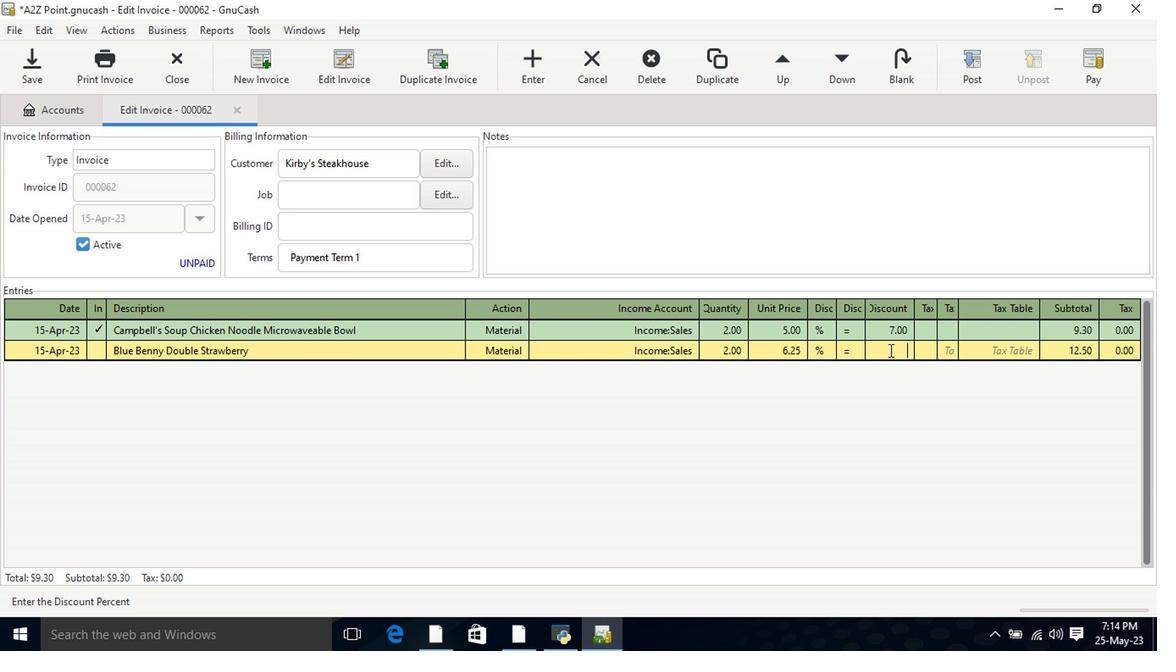 
Action: Key pressed 6.25<Key.tab><Key.tab><Key.shift>Jabsons<Key.space><Key.shift>Roasted<Key.space><Key.shift>Peanuts<Key.space><Key.shift>Classic<Key.space><Key.shift><Key.shift>Salted<Key.tab>mate<Key.tab>income<Key.down><Key.down><Key.down><Key.tab>2<Key.tab>7.25<Key.tab>
Screenshot: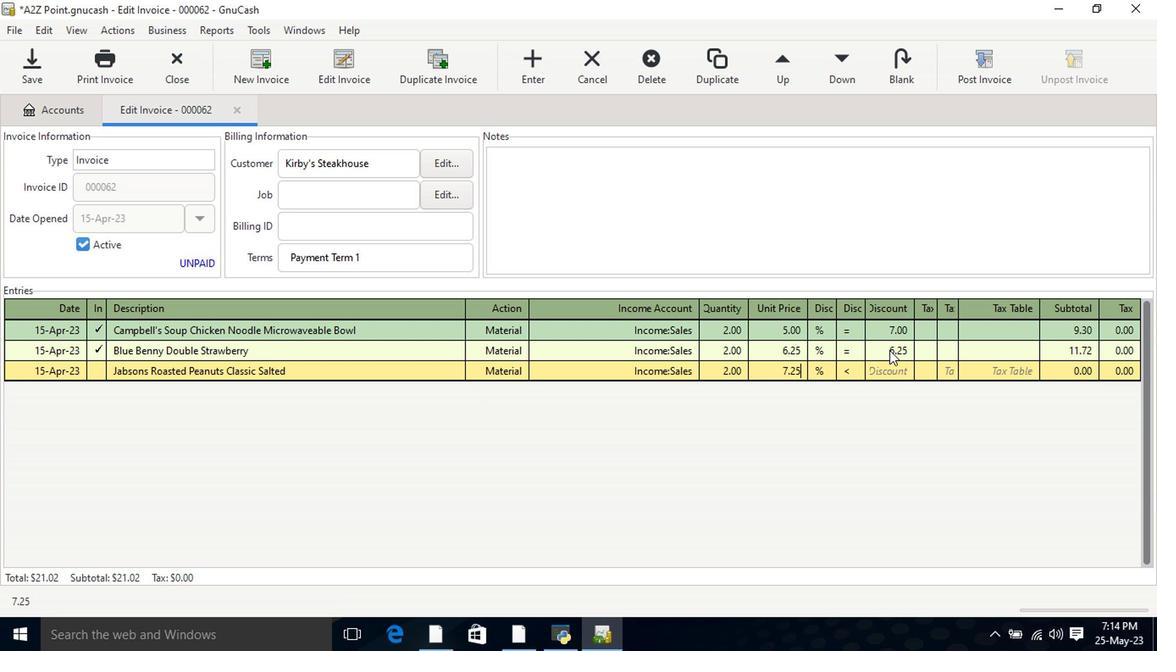 
Action: Mouse moved to (847, 375)
Screenshot: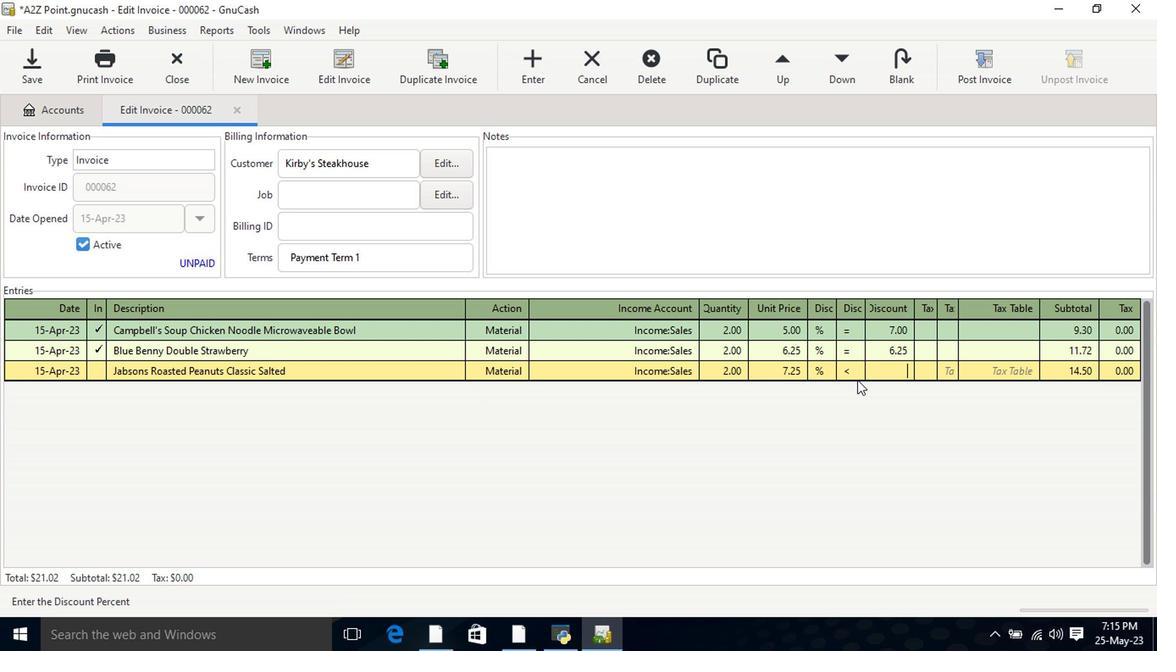 
Action: Mouse pressed left at (847, 375)
Screenshot: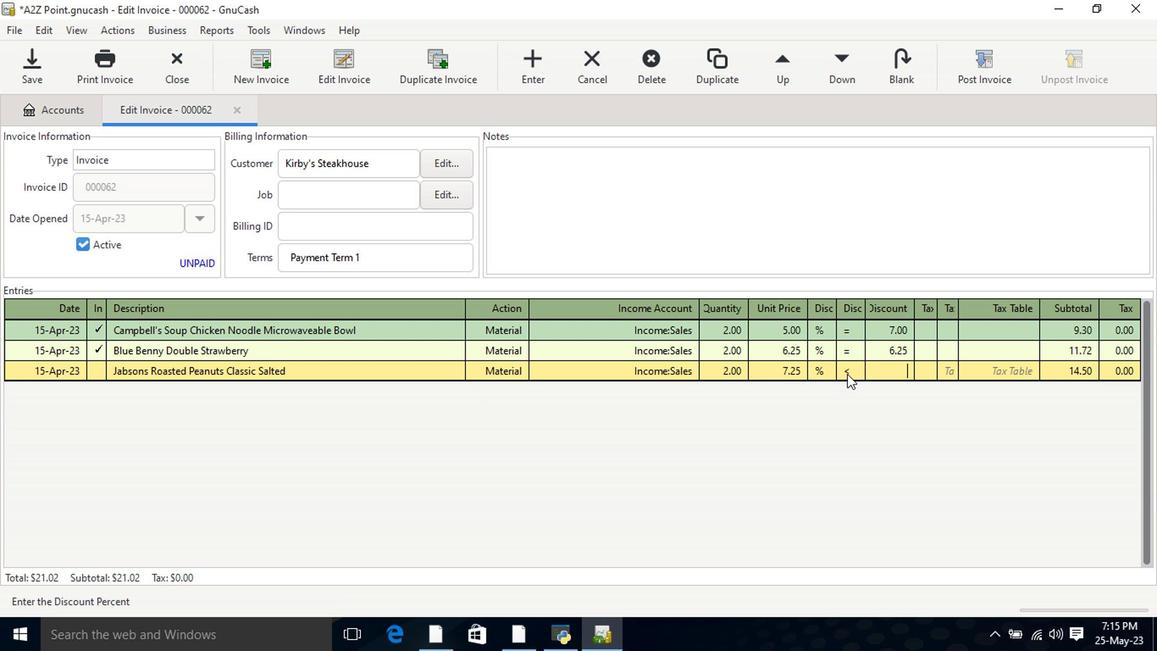 
Action: Mouse moved to (899, 378)
Screenshot: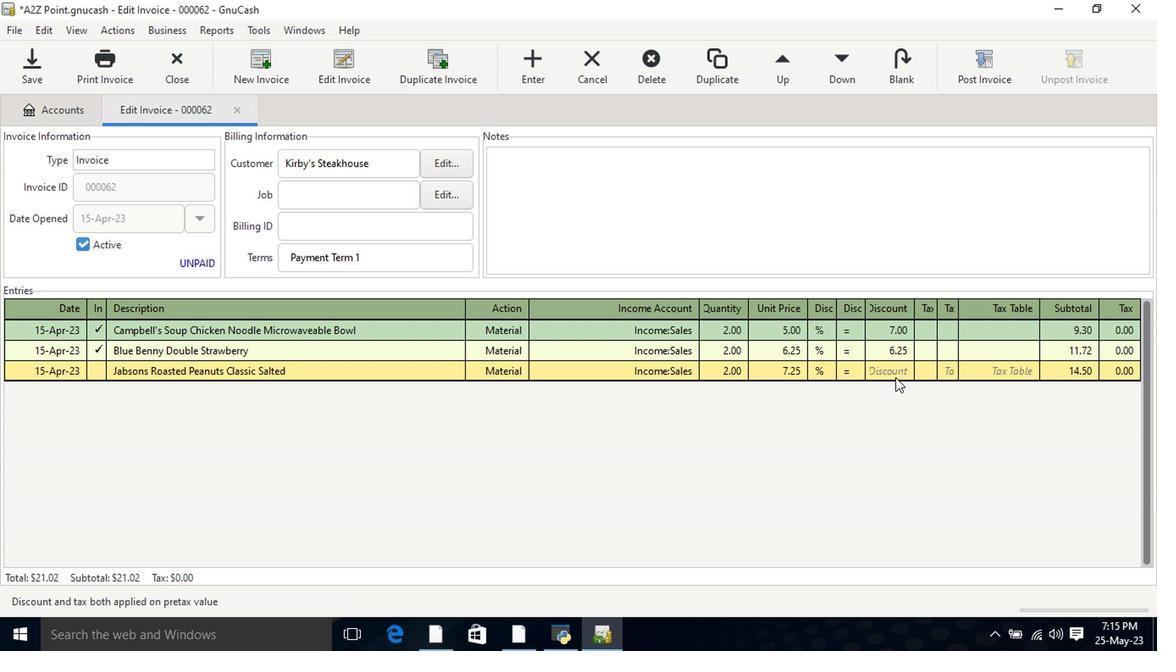 
Action: Mouse pressed left at (899, 378)
Screenshot: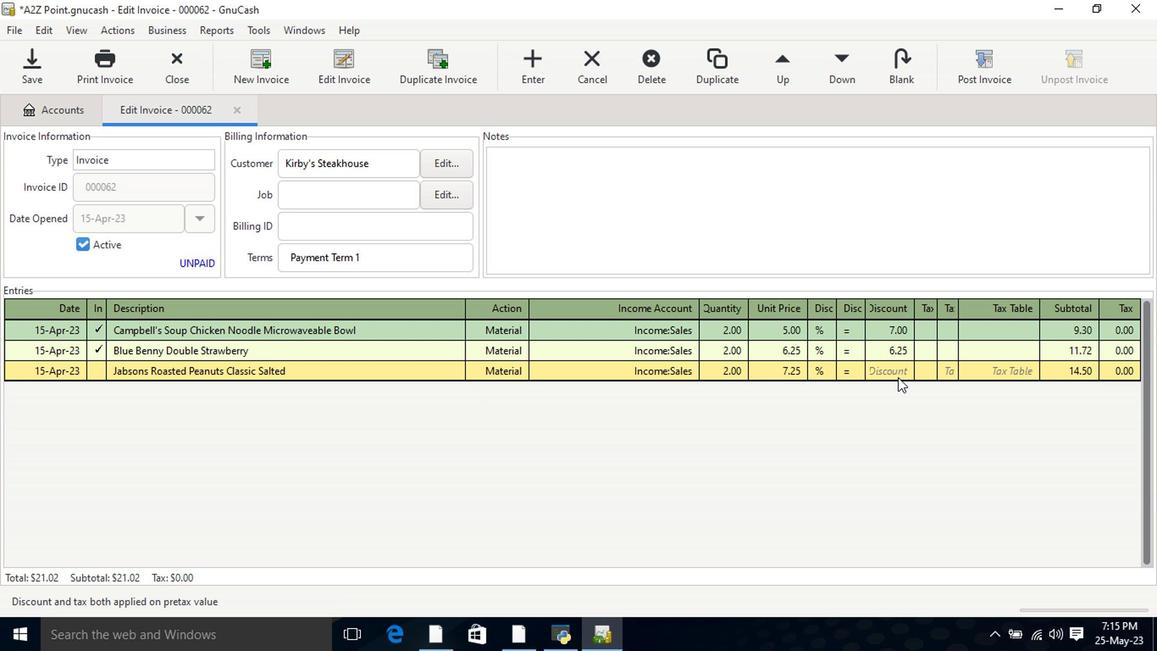 
Action: Key pressed 10<Key.tab>
Screenshot: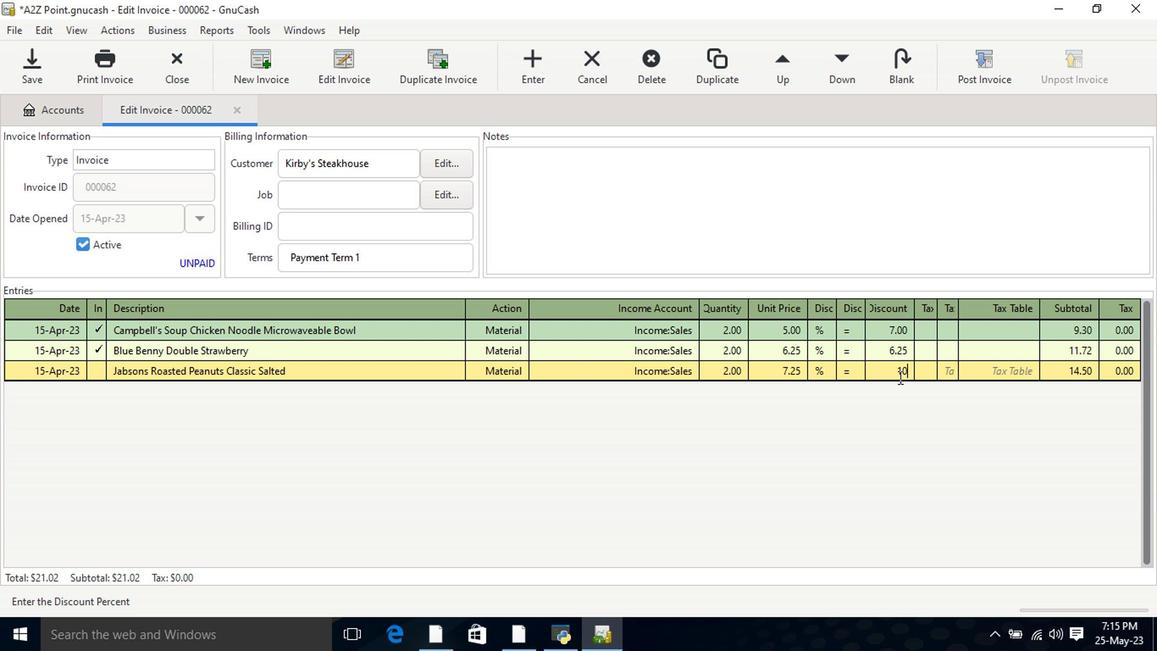 
Action: Mouse moved to (572, 469)
Screenshot: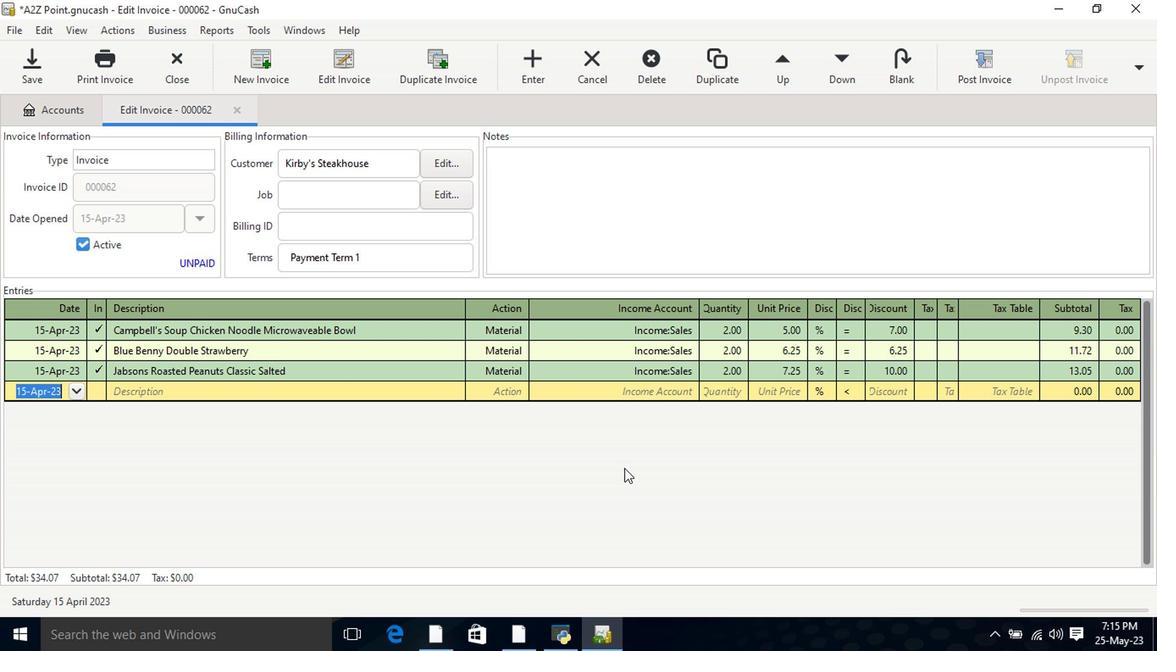 
Action: Mouse pressed left at (572, 469)
Screenshot: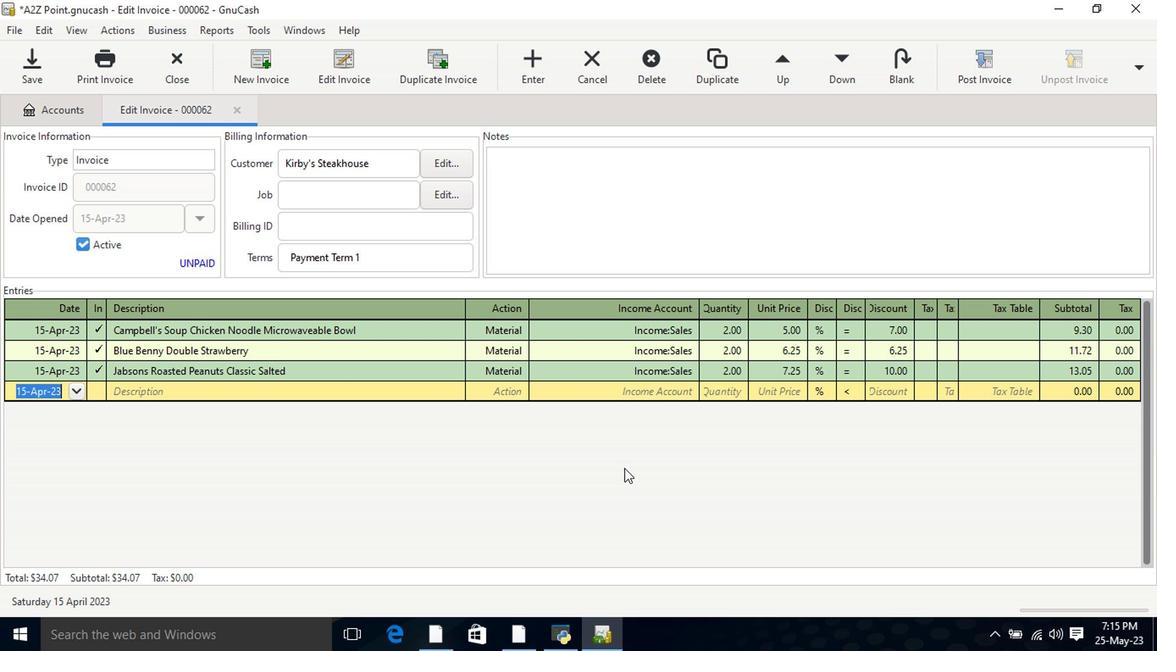 
Action: Mouse moved to (564, 241)
Screenshot: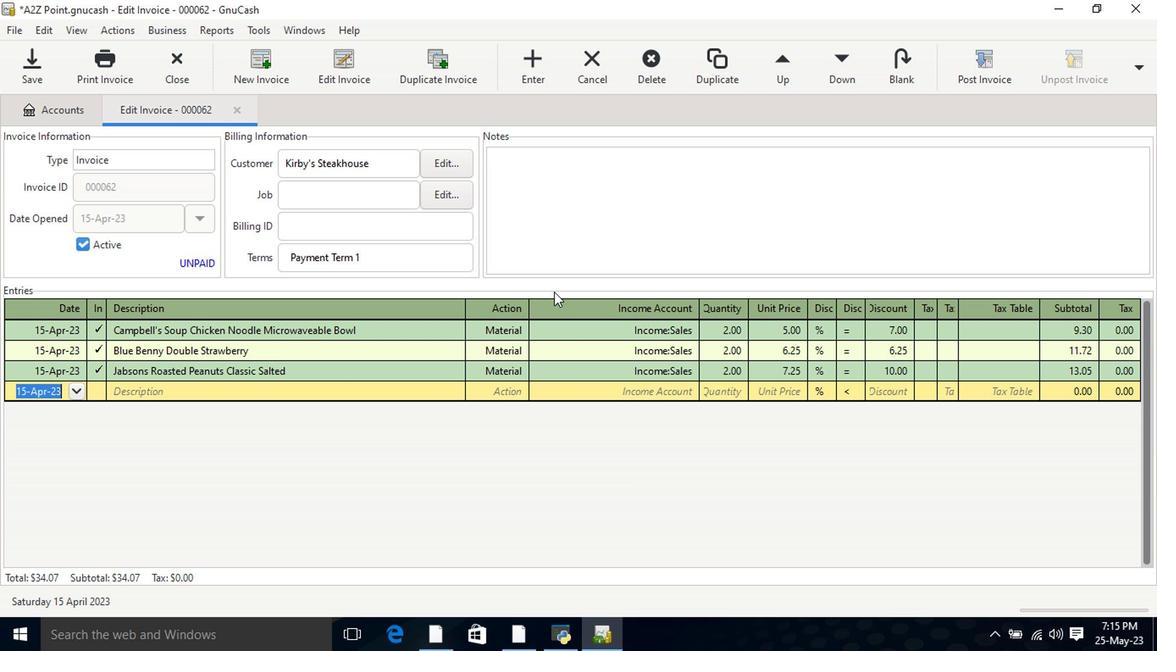 
Action: Mouse pressed left at (564, 241)
Screenshot: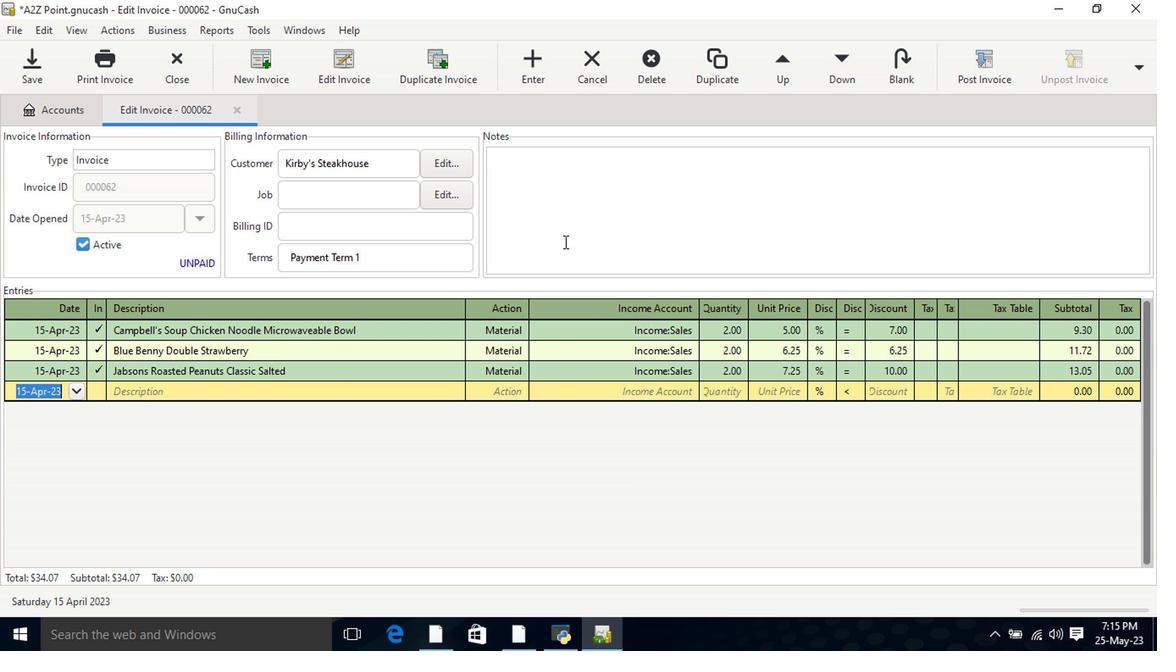 
Action: Key pressed <Key.shift>Lookin<Key.space><Key.backspace>g<Key.space>s<Key.backspace>forwrd<Key.space>to<Key.space>sevin<Key.space><Key.backspace>g<Key.space>you<Key.backspace><Key.backspace><Key.backspace><Key.backspace><Key.backspace><Key.backspace><Key.backspace>rving<Key.space>you<Key.space>again.
Screenshot: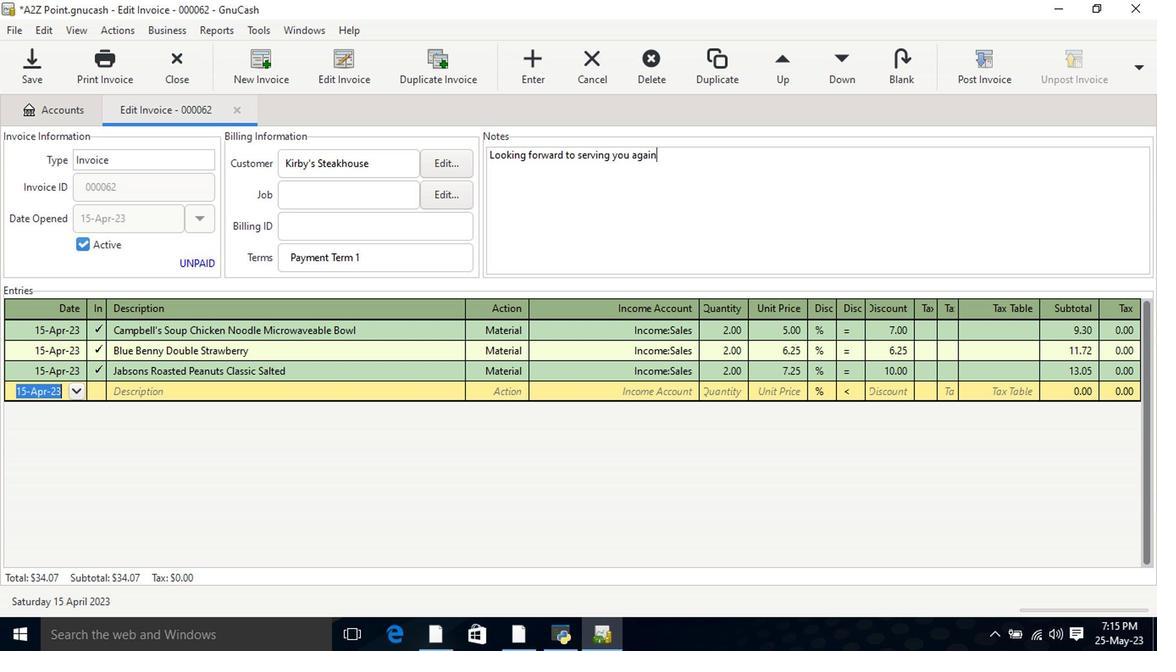 
Action: Mouse moved to (897, 355)
Screenshot: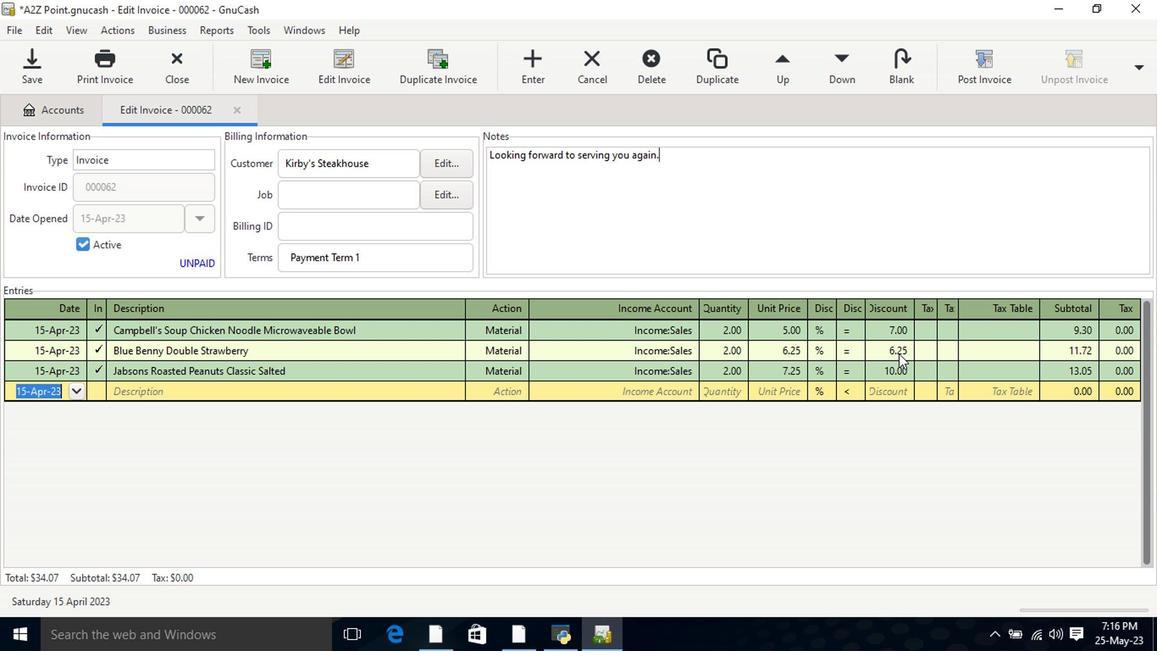 
Action: Mouse pressed left at (897, 355)
Screenshot: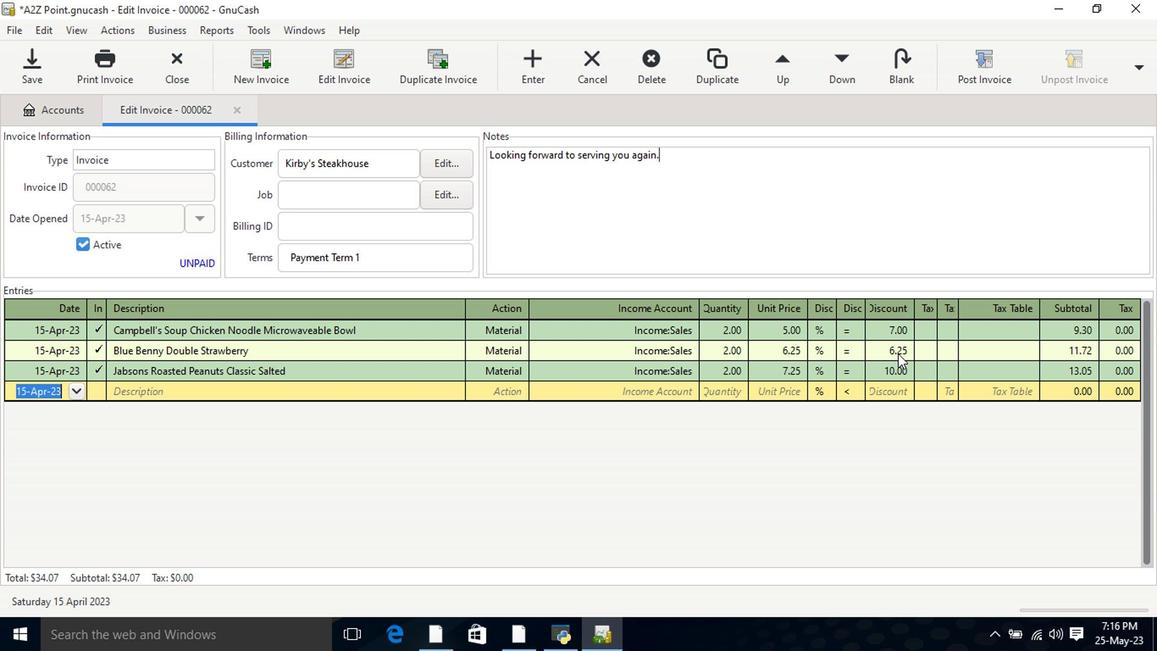 
Action: Mouse moved to (883, 354)
Screenshot: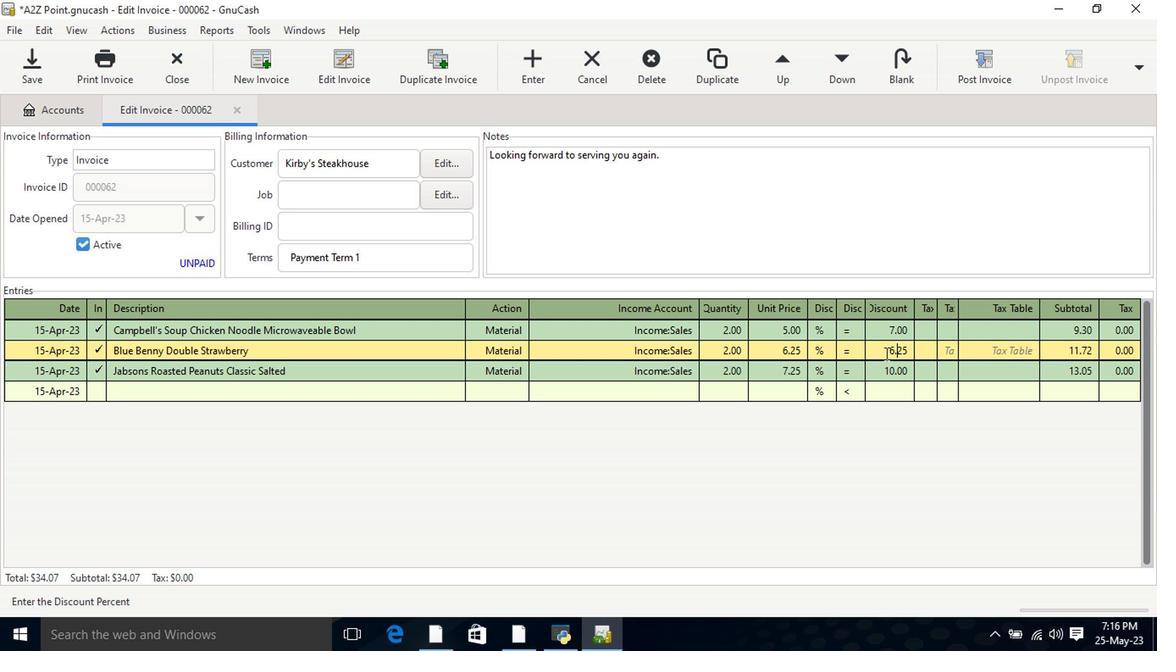 
Action: Mouse pressed left at (883, 354)
Screenshot: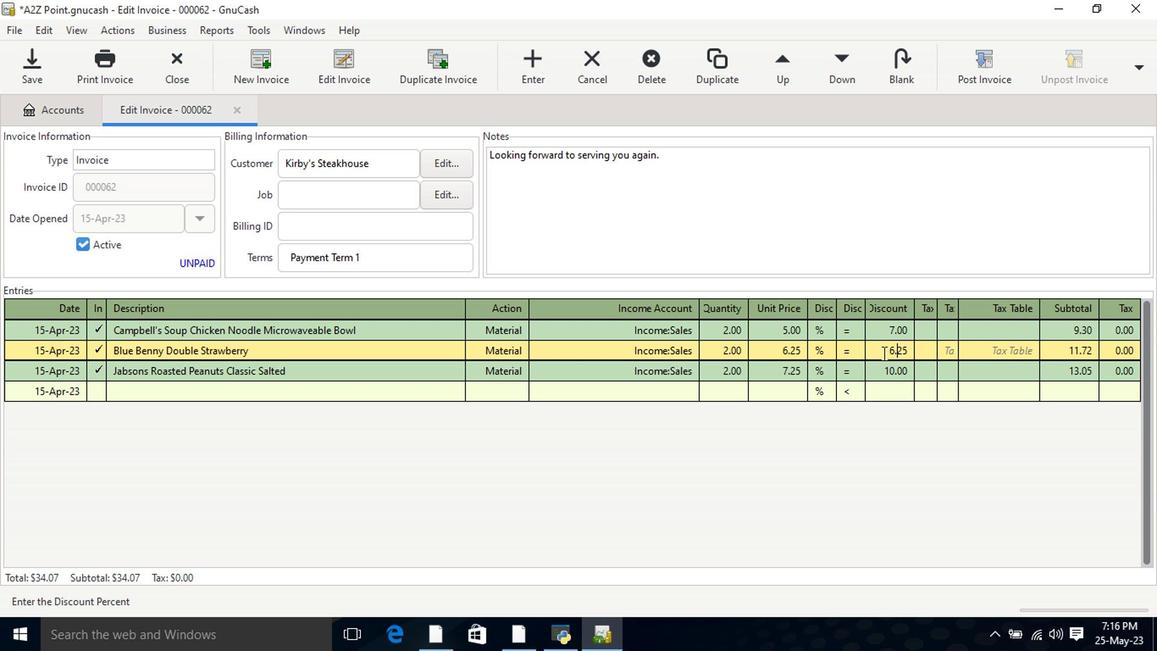 
Action: Mouse moved to (913, 356)
Screenshot: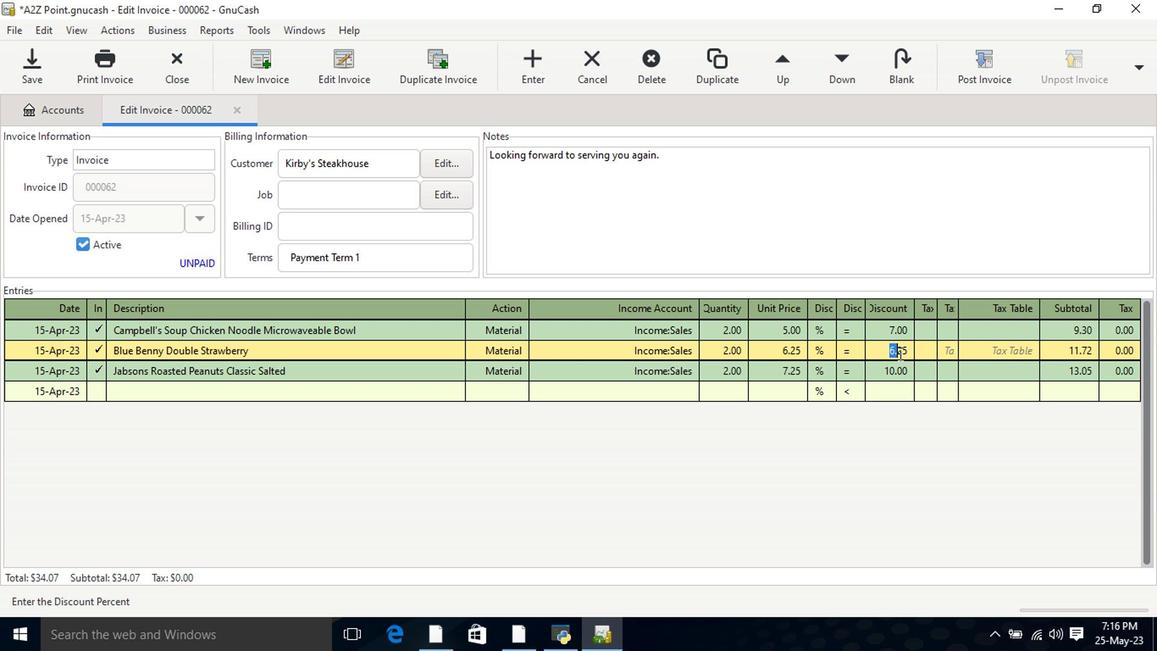 
Action: Key pressed 8<Key.tab><Key.tab><Key.tab><Key.tab><Key.tab><Key.tab><Key.tab><Key.tab>
Screenshot: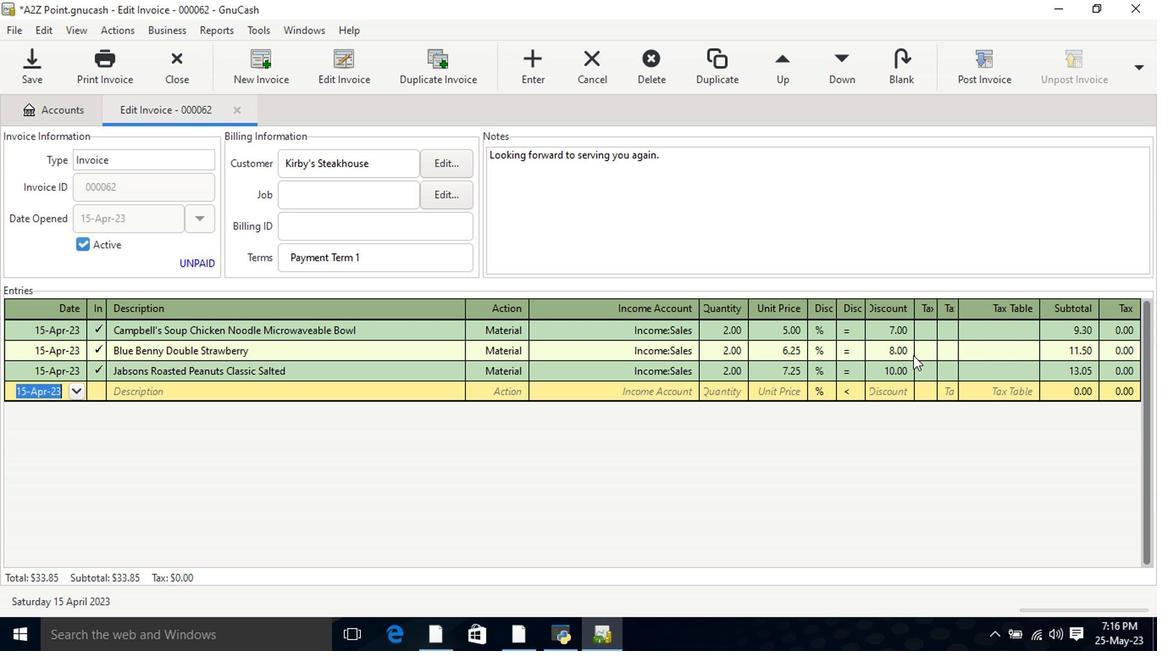 
Action: Mouse moved to (948, 204)
Screenshot: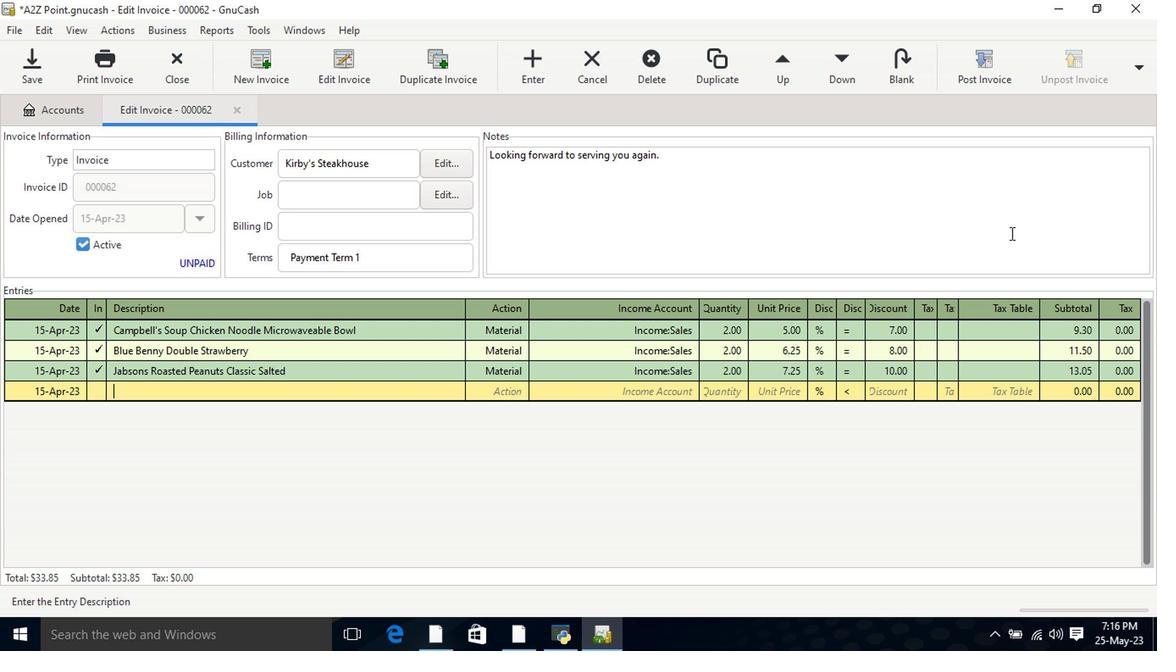 
Action: Mouse pressed left at (948, 204)
Screenshot: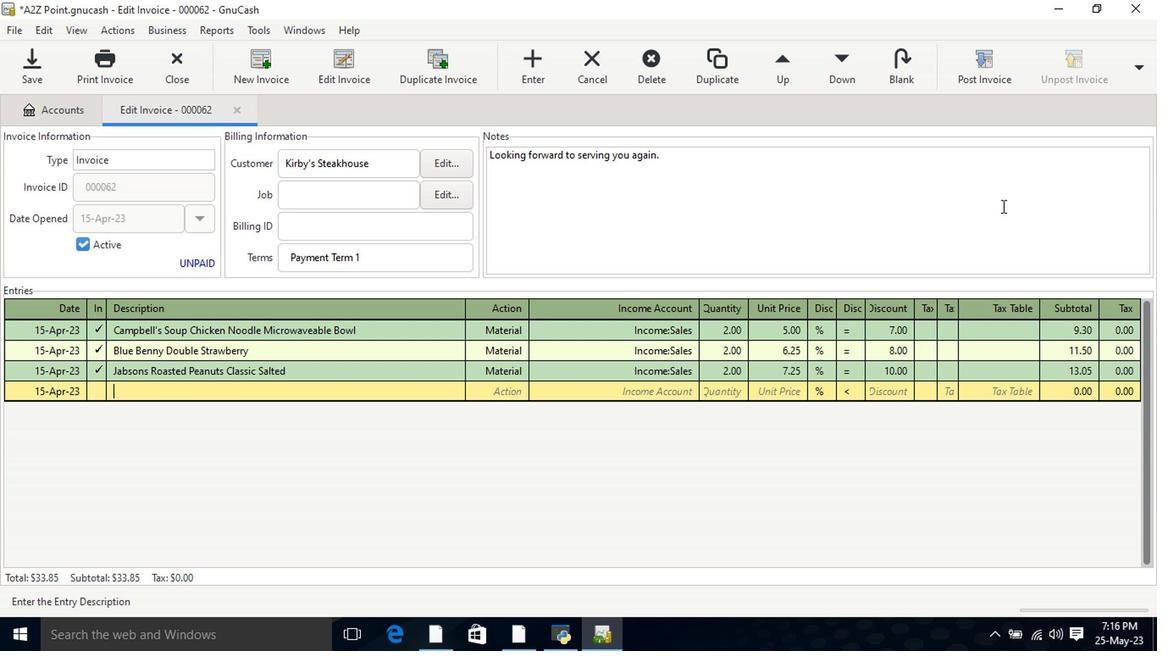 
Action: Mouse moved to (963, 85)
Screenshot: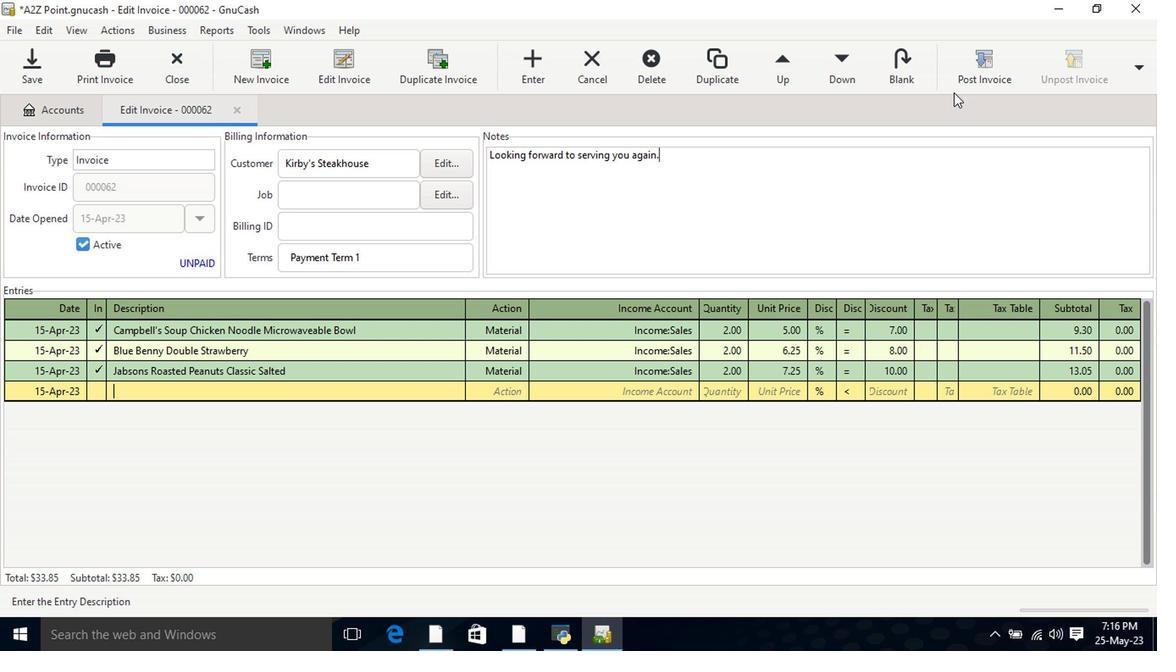 
Action: Mouse pressed left at (963, 85)
Screenshot: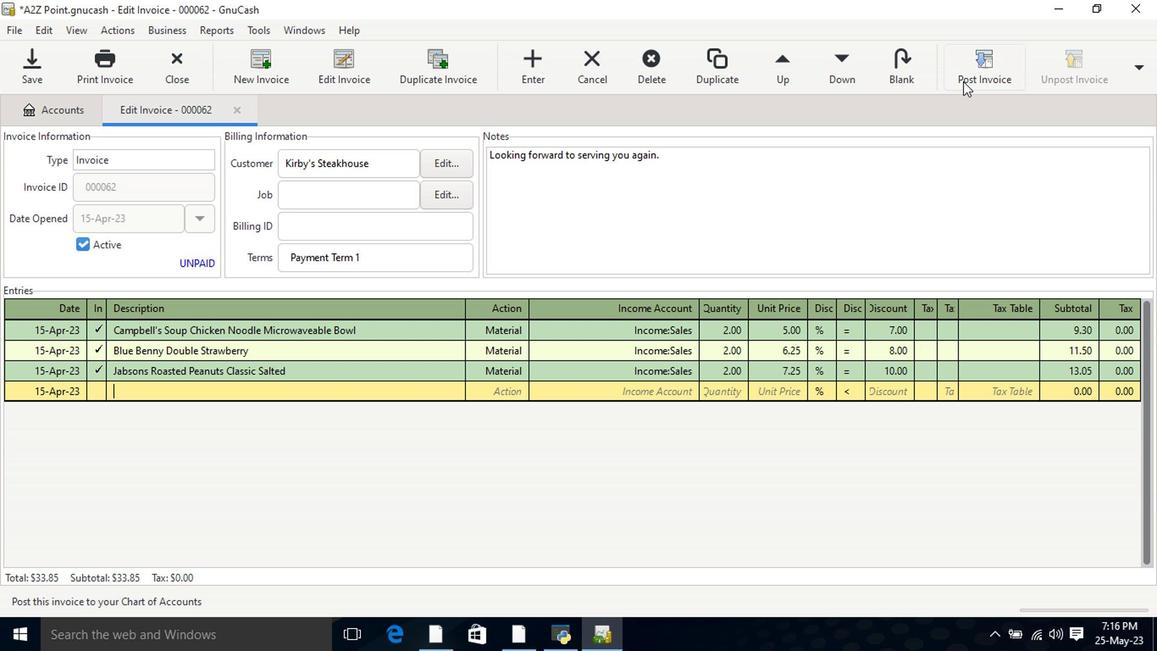 
Action: Mouse moved to (718, 284)
Screenshot: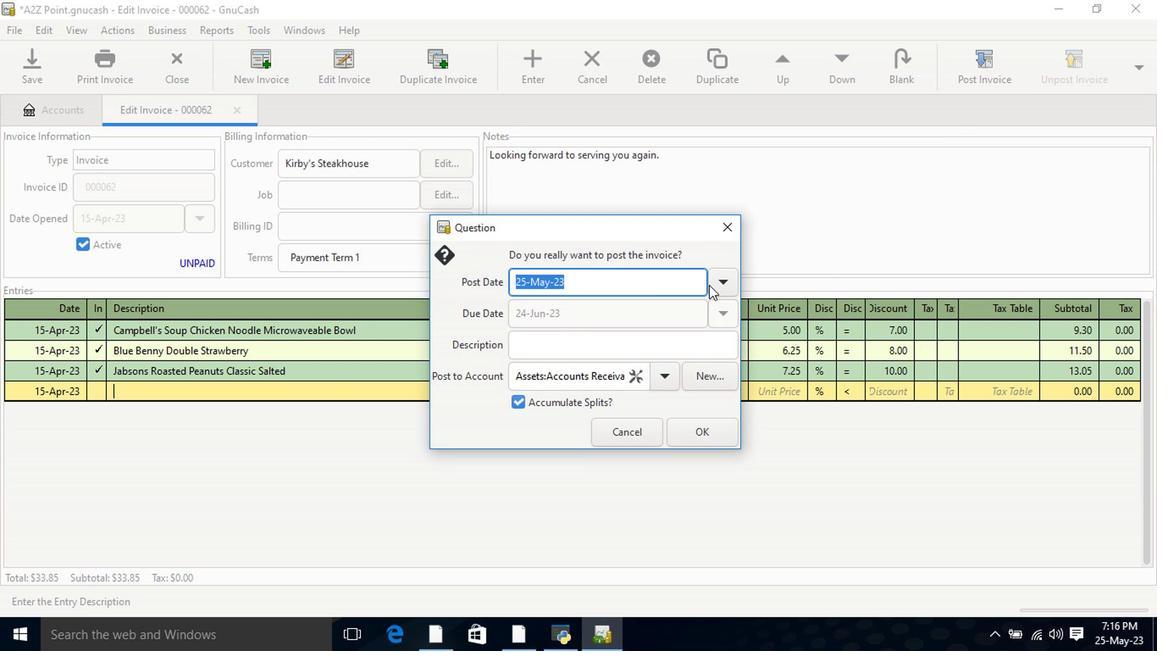 
Action: Mouse pressed left at (718, 284)
Screenshot: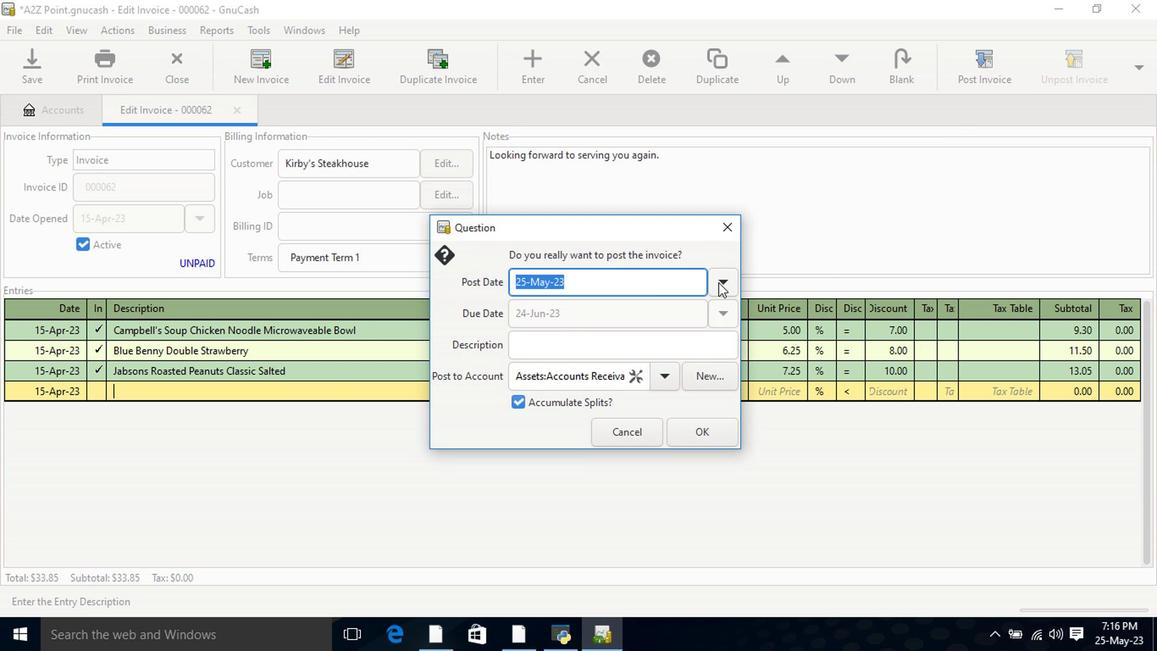 
Action: Mouse moved to (589, 313)
Screenshot: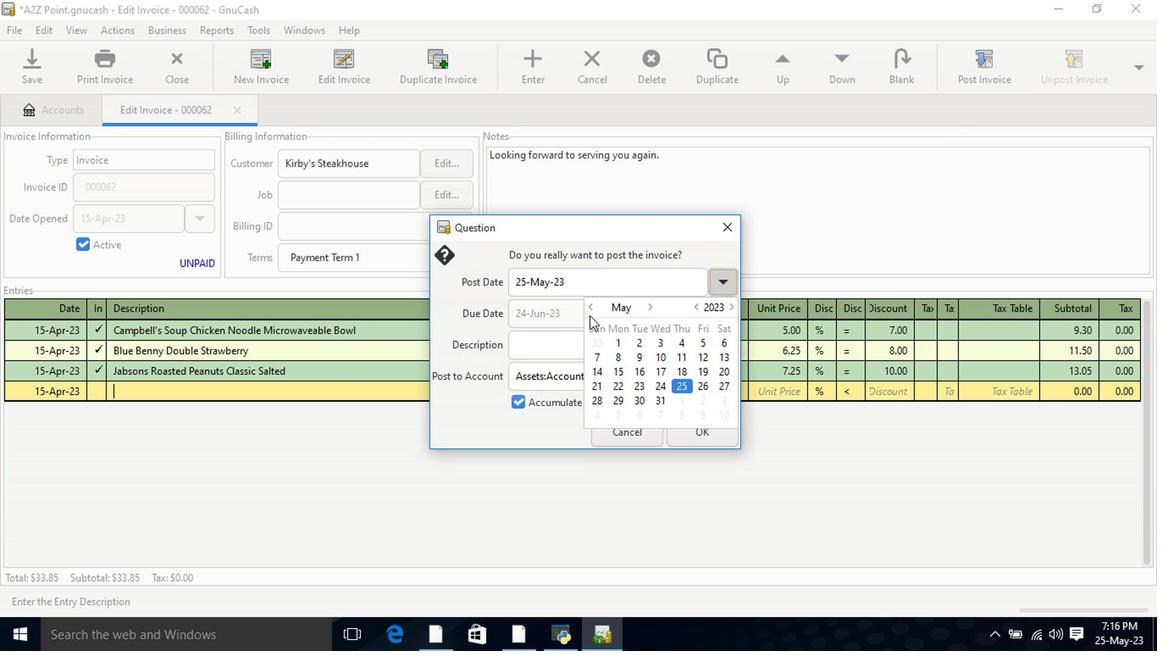 
Action: Mouse pressed left at (589, 313)
Screenshot: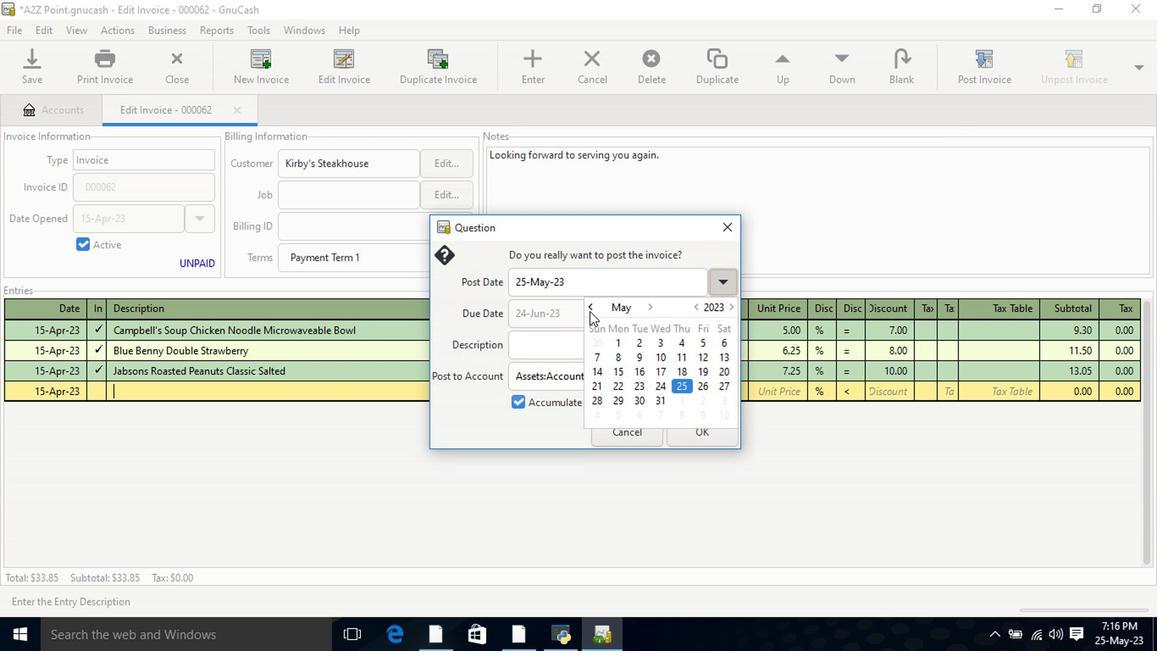 
Action: Mouse moved to (728, 373)
Screenshot: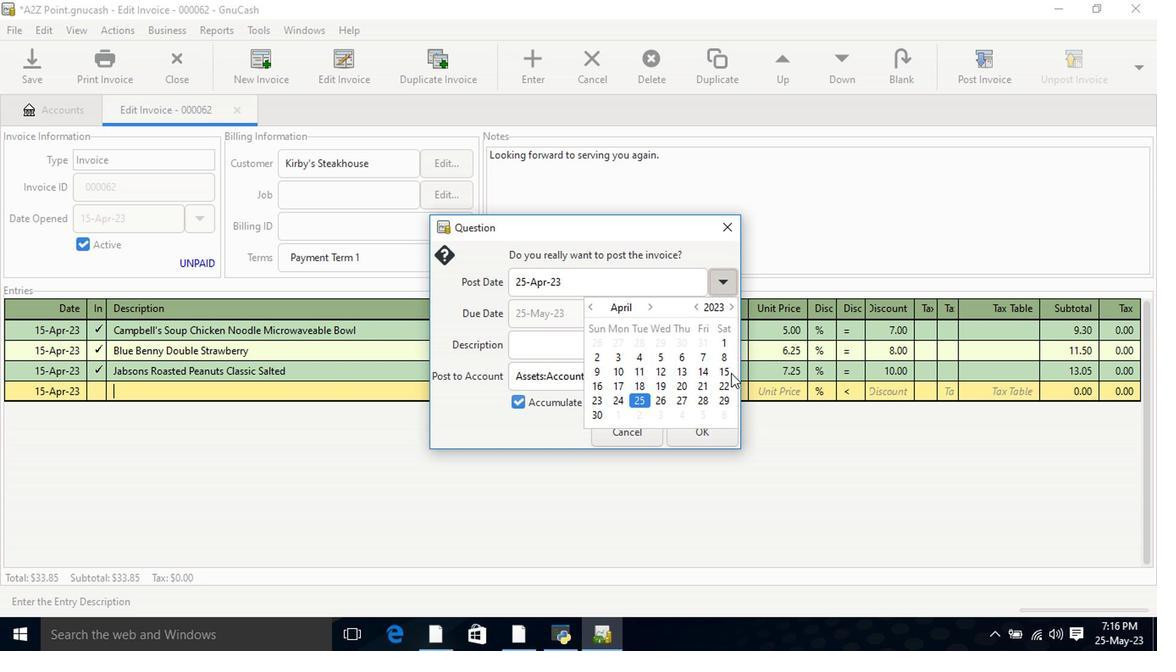 
Action: Mouse pressed left at (728, 373)
Screenshot: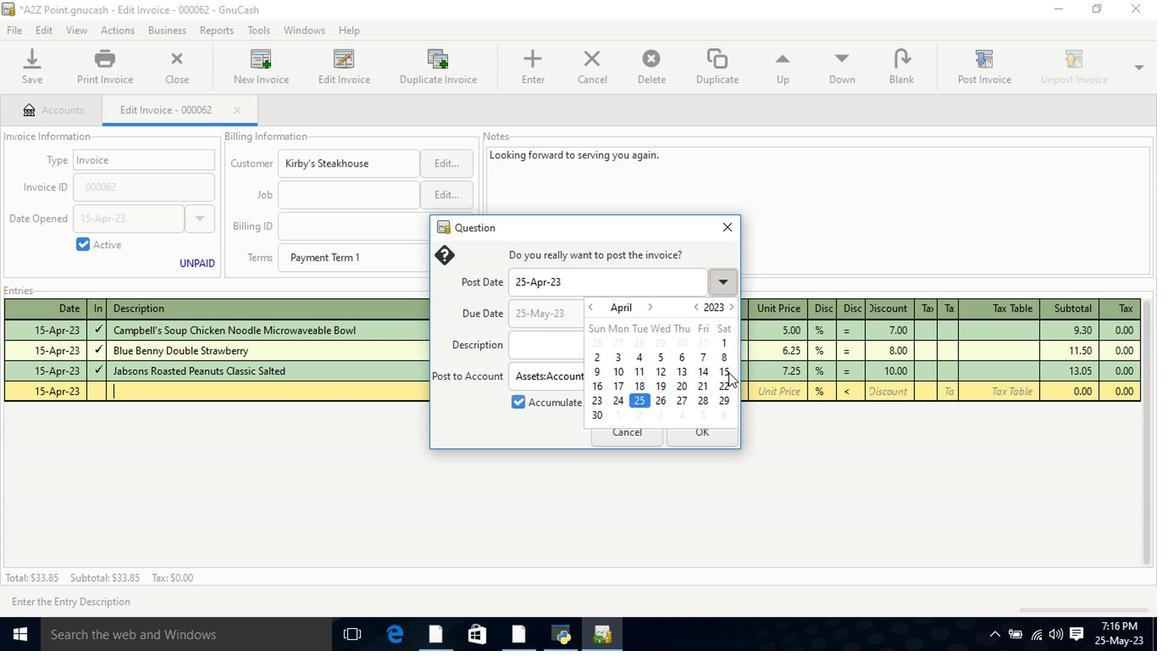 
Action: Mouse pressed left at (728, 373)
Screenshot: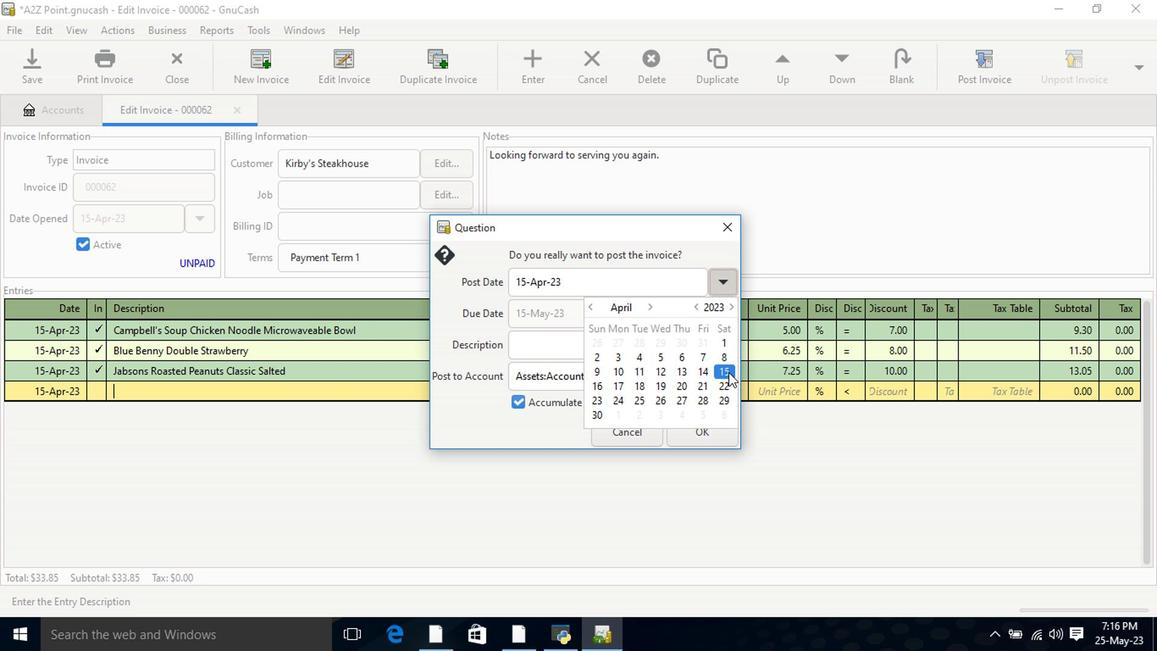 
Action: Mouse moved to (704, 431)
Screenshot: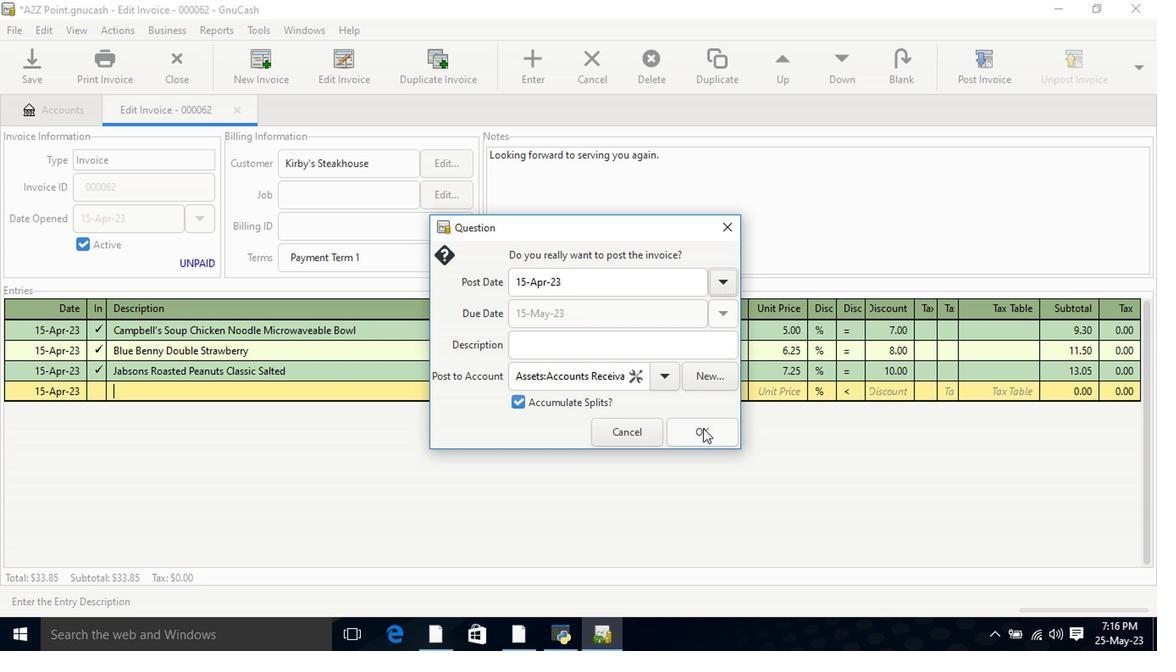 
Action: Mouse pressed left at (704, 431)
Screenshot: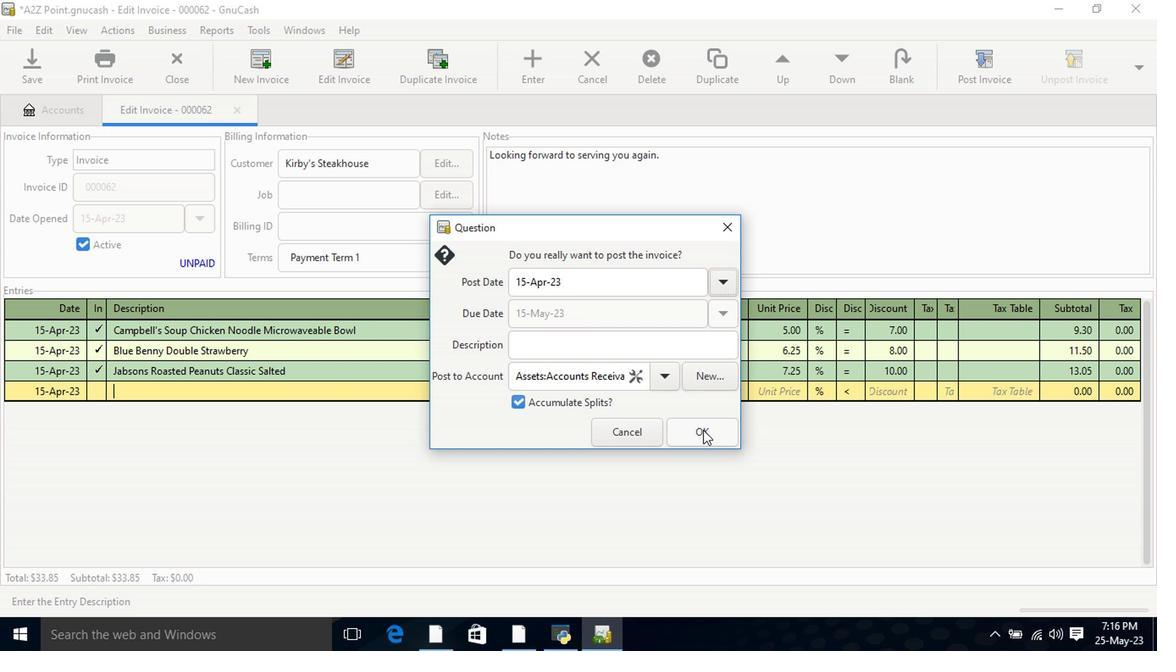
Action: Mouse moved to (1093, 78)
Screenshot: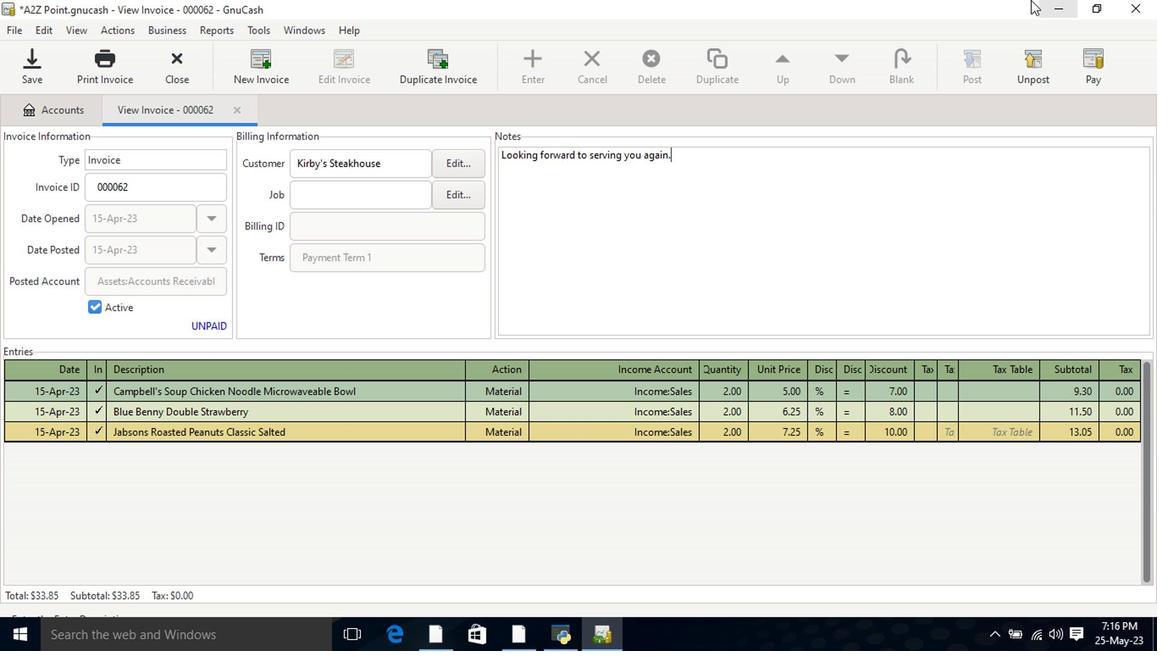 
Action: Mouse pressed left at (1093, 78)
Screenshot: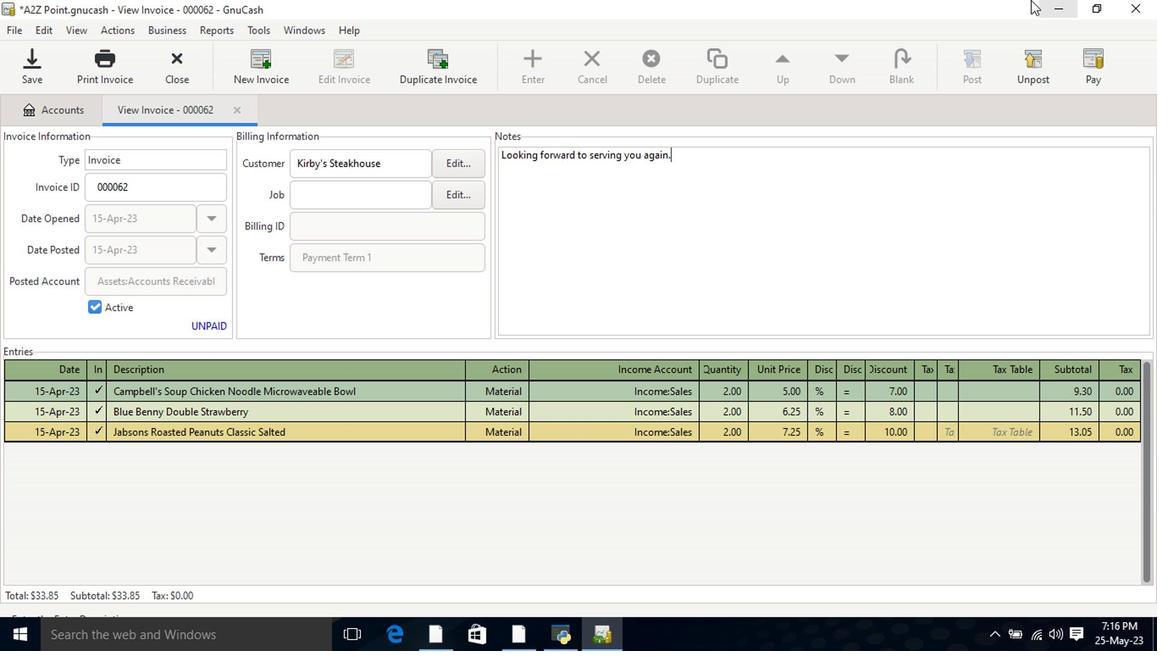 
Action: Mouse moved to (417, 427)
Screenshot: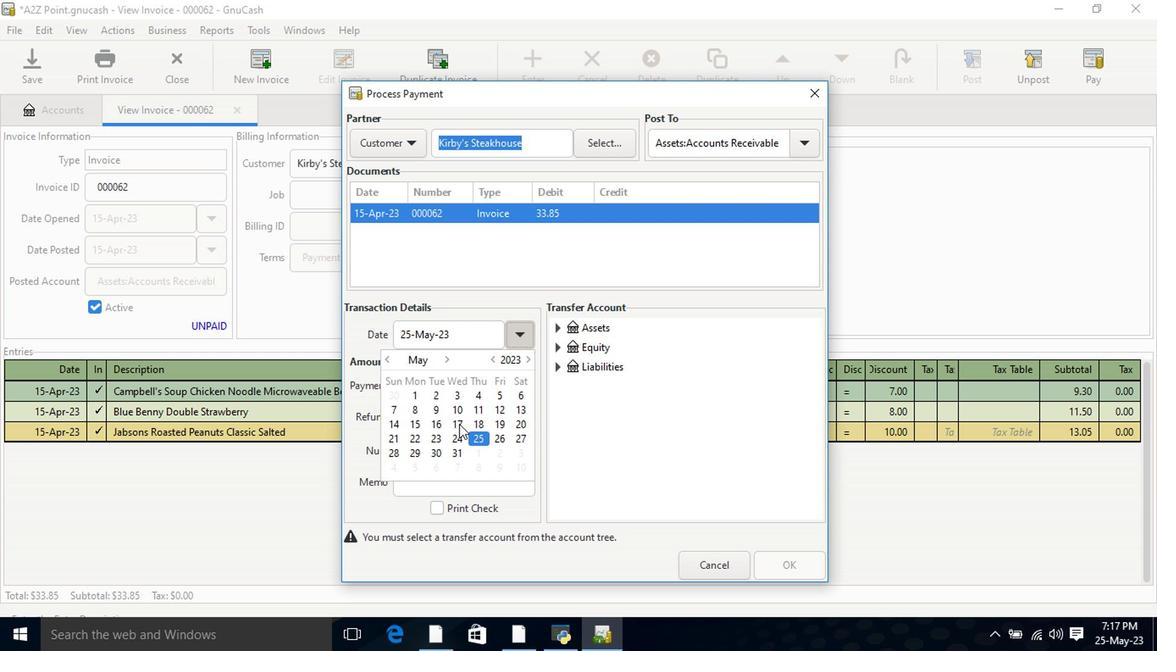 
Action: Mouse pressed left at (417, 427)
Screenshot: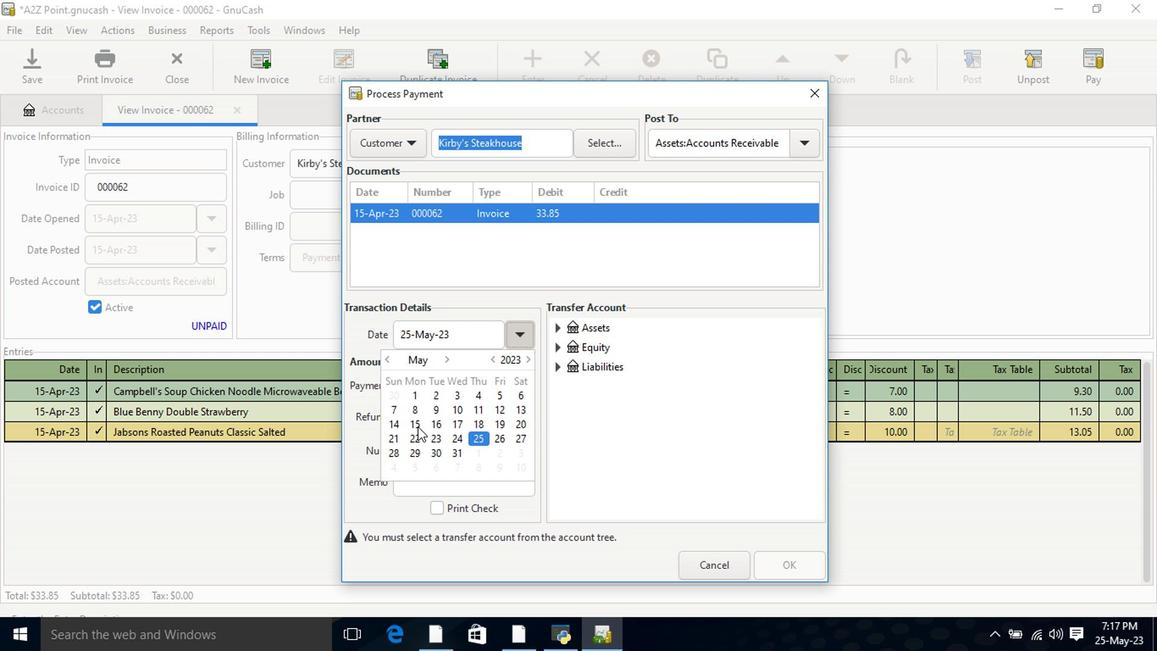 
Action: Mouse pressed left at (417, 427)
Screenshot: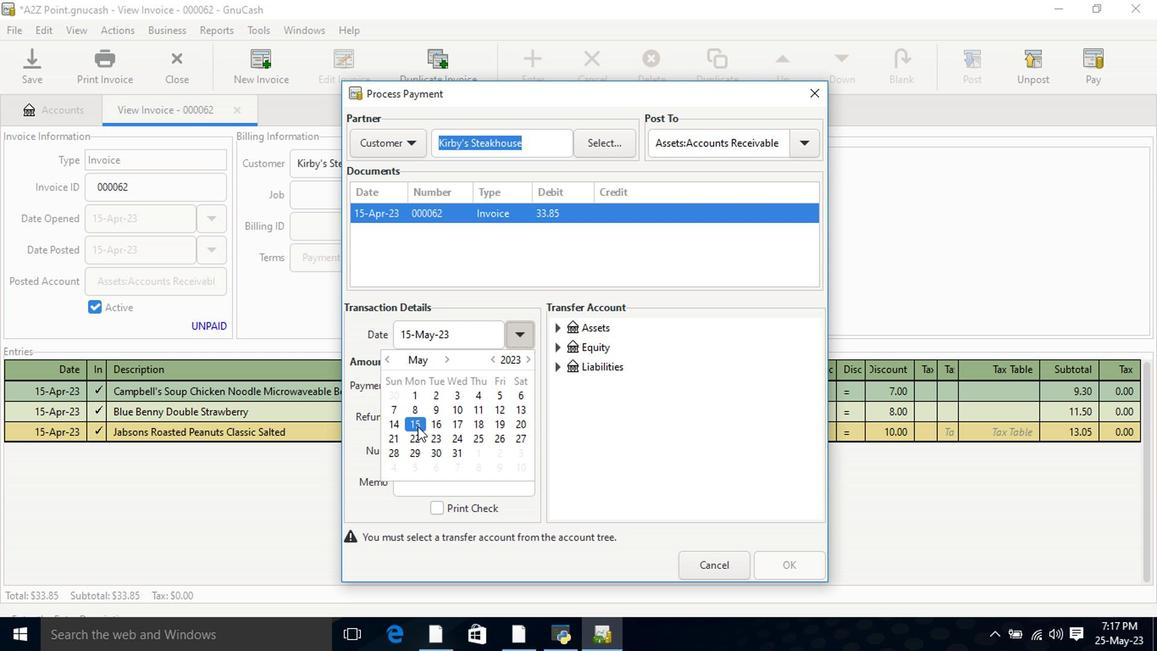 
Action: Mouse moved to (555, 331)
Screenshot: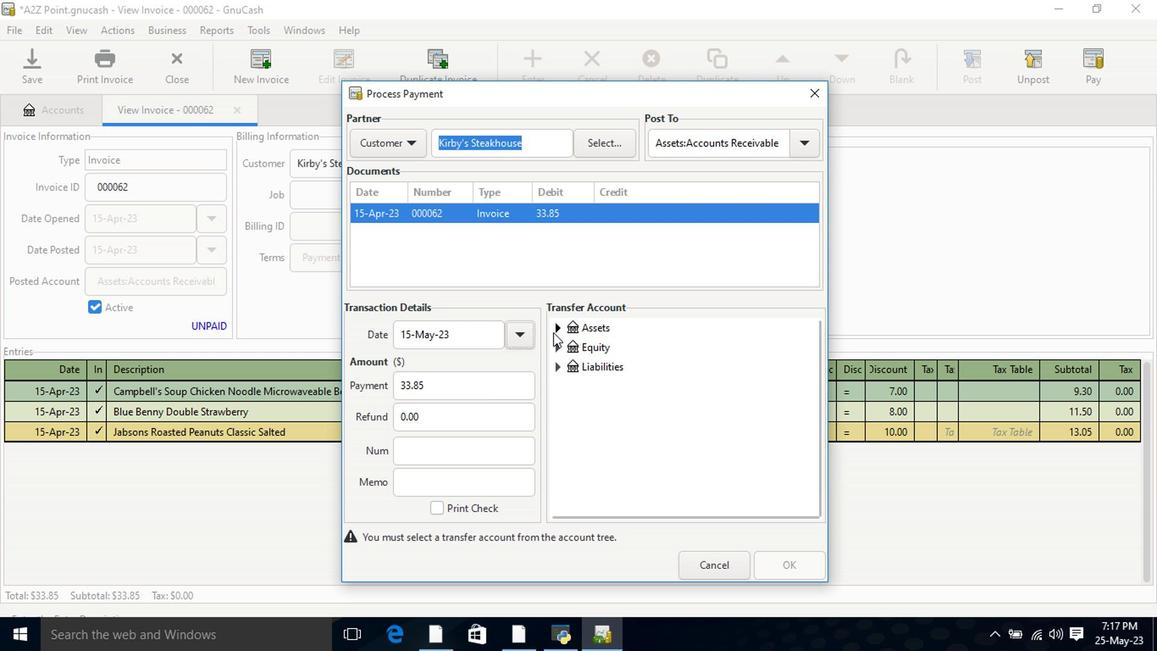 
Action: Mouse pressed left at (555, 331)
Screenshot: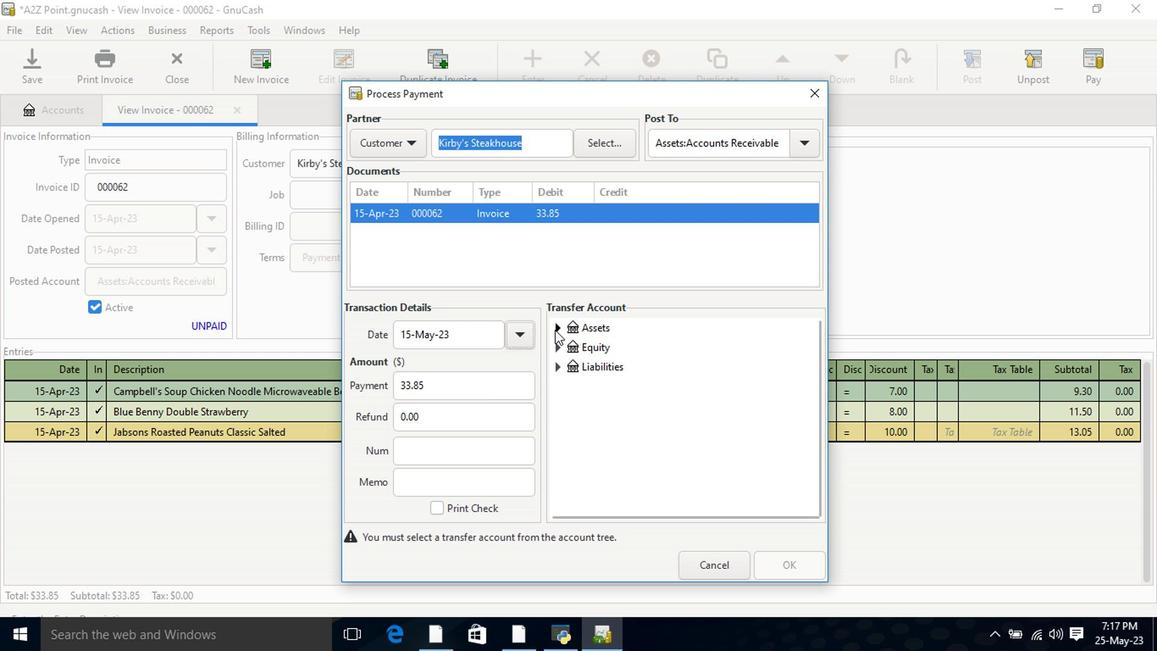 
Action: Mouse moved to (570, 347)
Screenshot: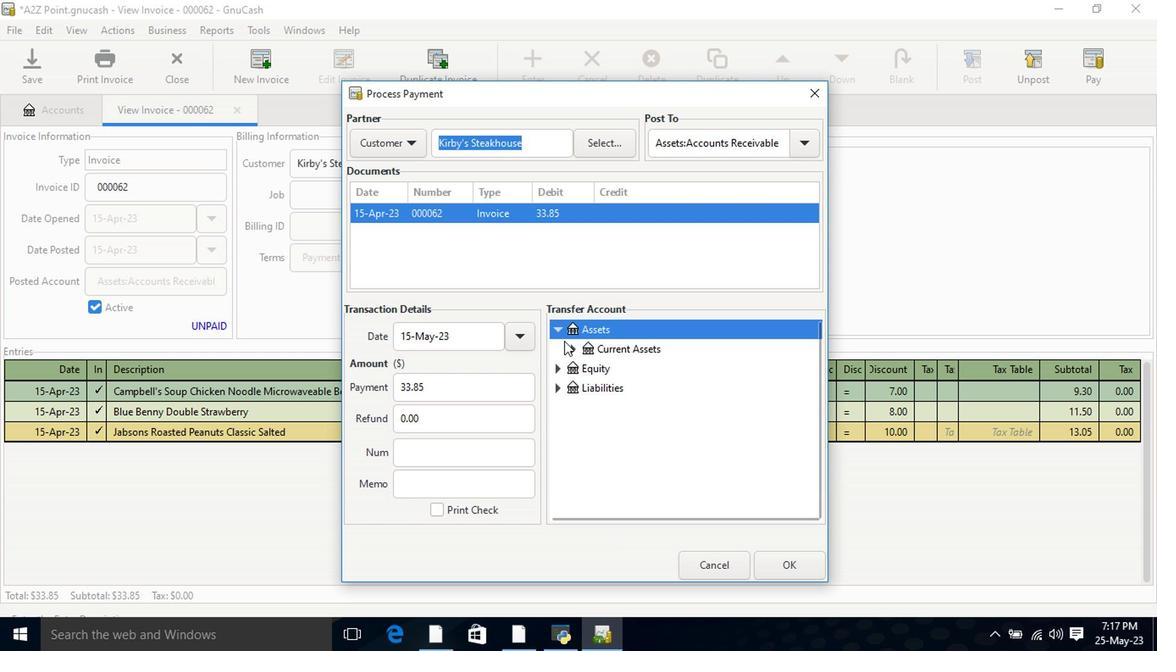 
Action: Mouse pressed left at (570, 347)
Screenshot: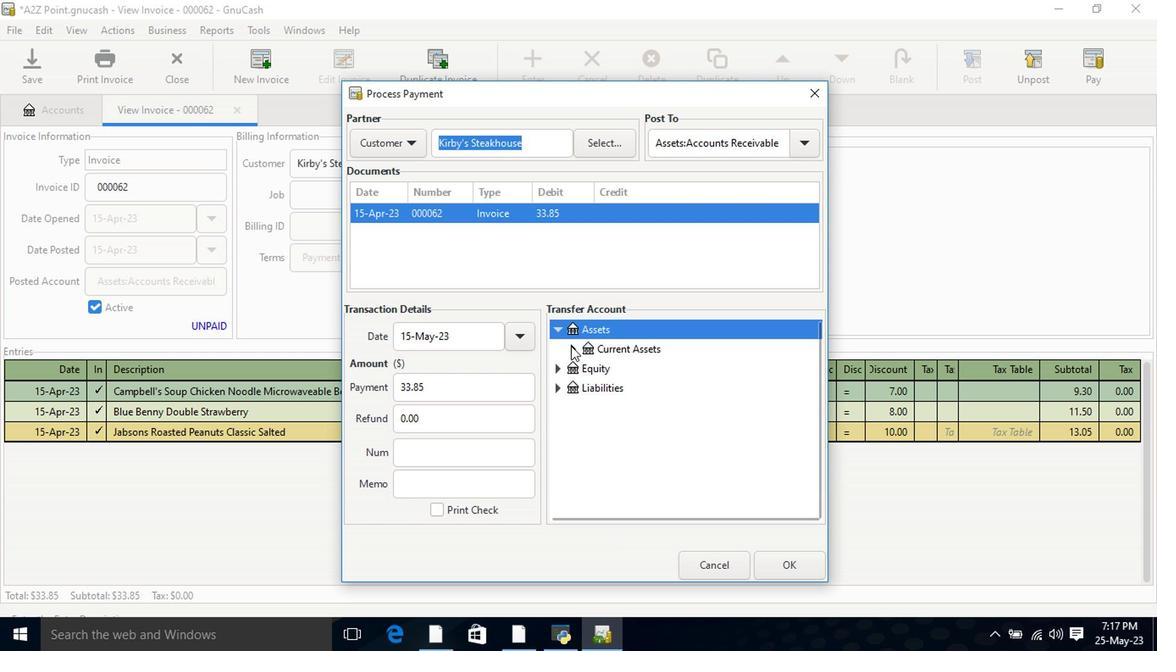 
Action: Mouse moved to (769, 564)
Screenshot: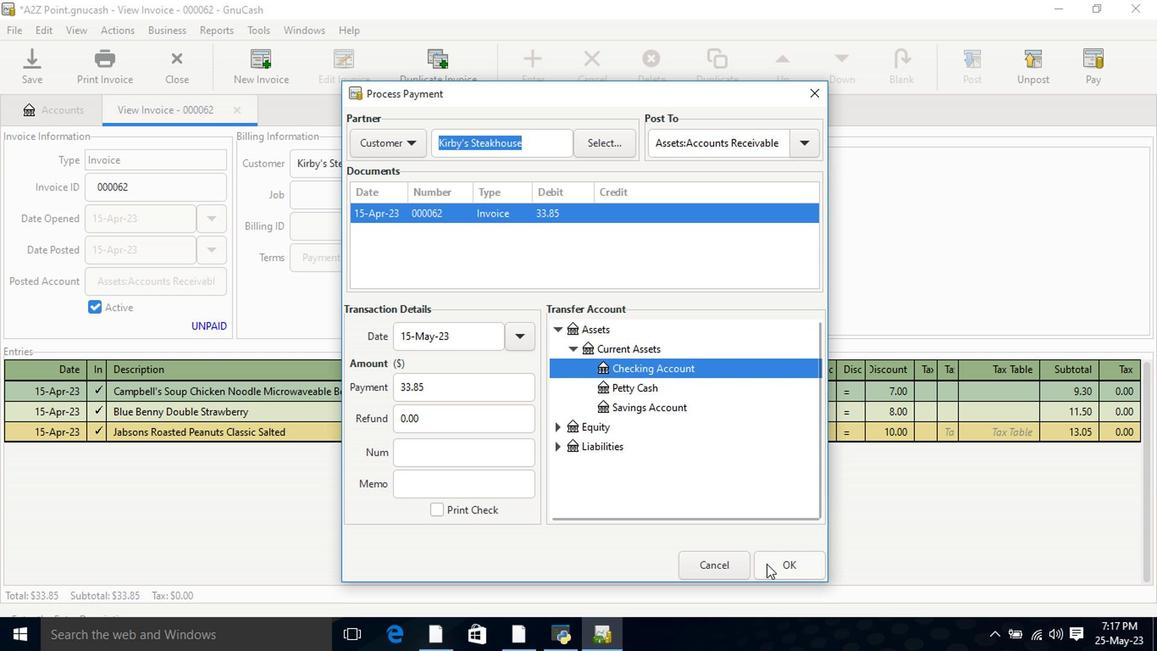 
Action: Mouse pressed left at (769, 564)
Screenshot: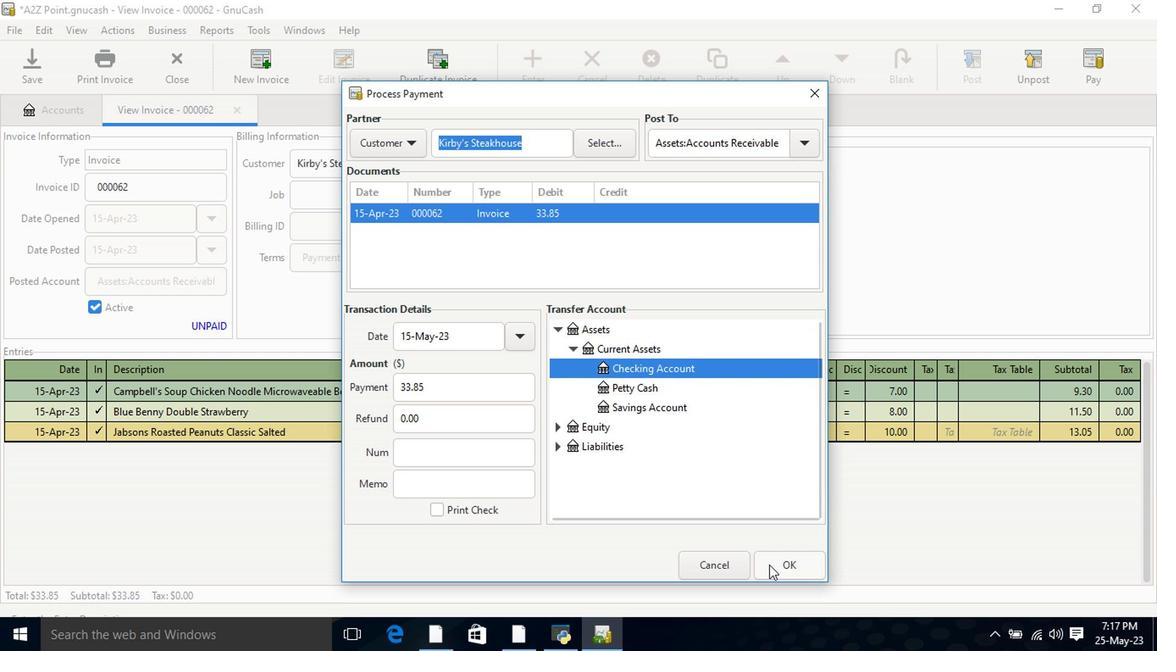 
Action: Mouse moved to (100, 81)
Screenshot: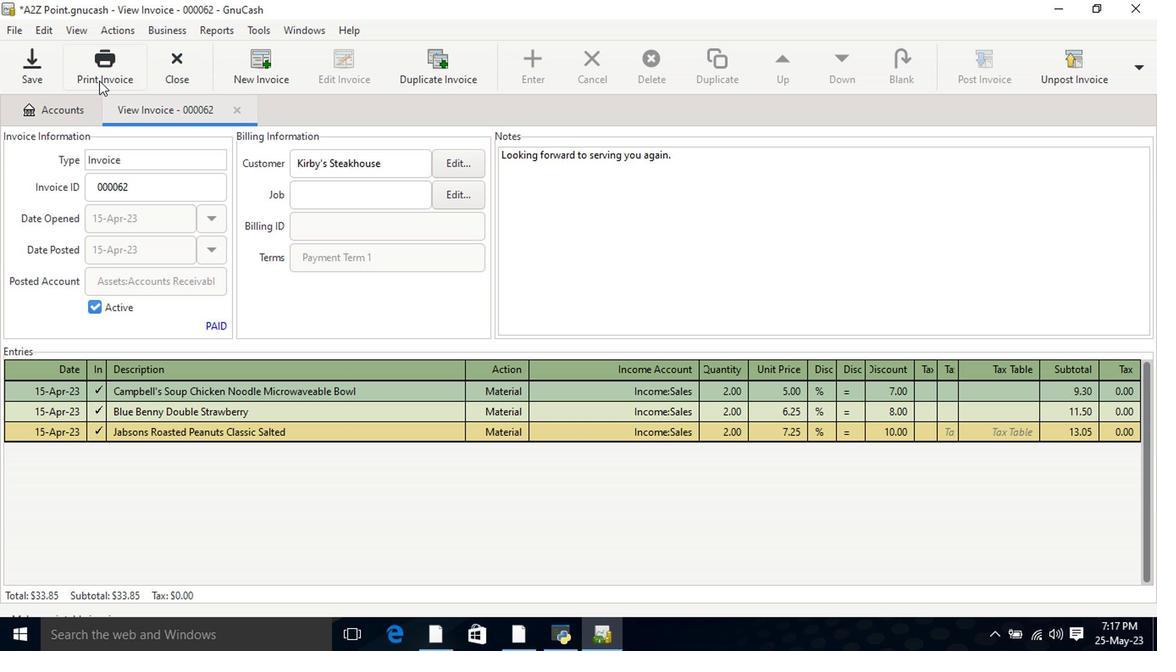 
Action: Mouse pressed left at (100, 81)
Screenshot: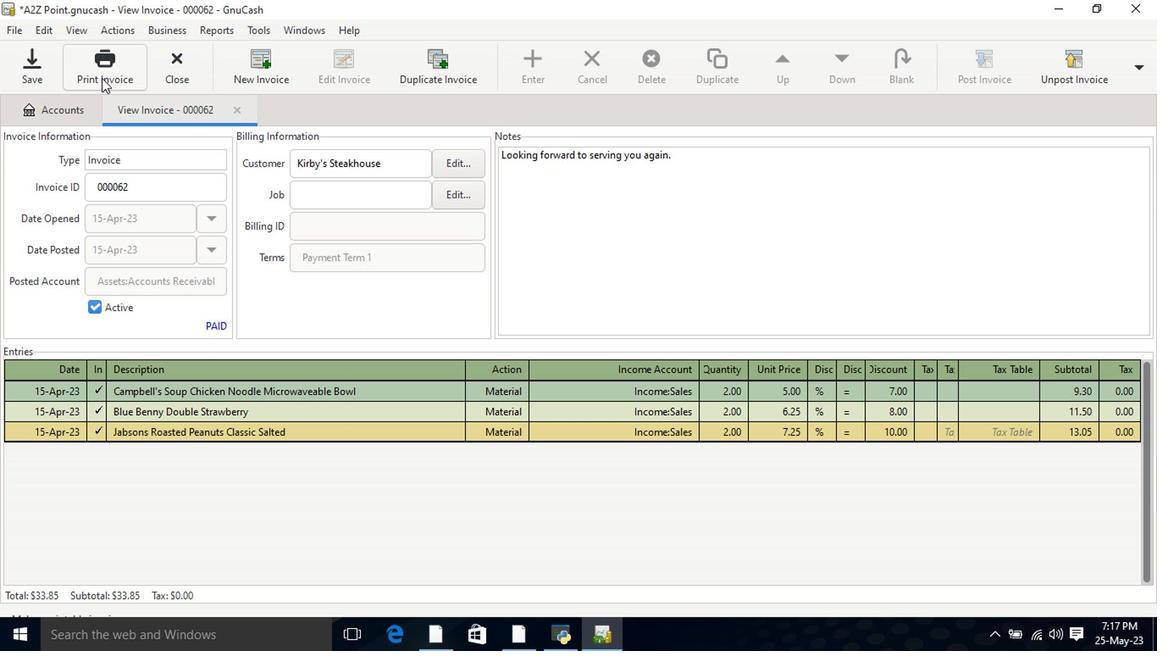 
Action: Mouse moved to (414, 72)
Screenshot: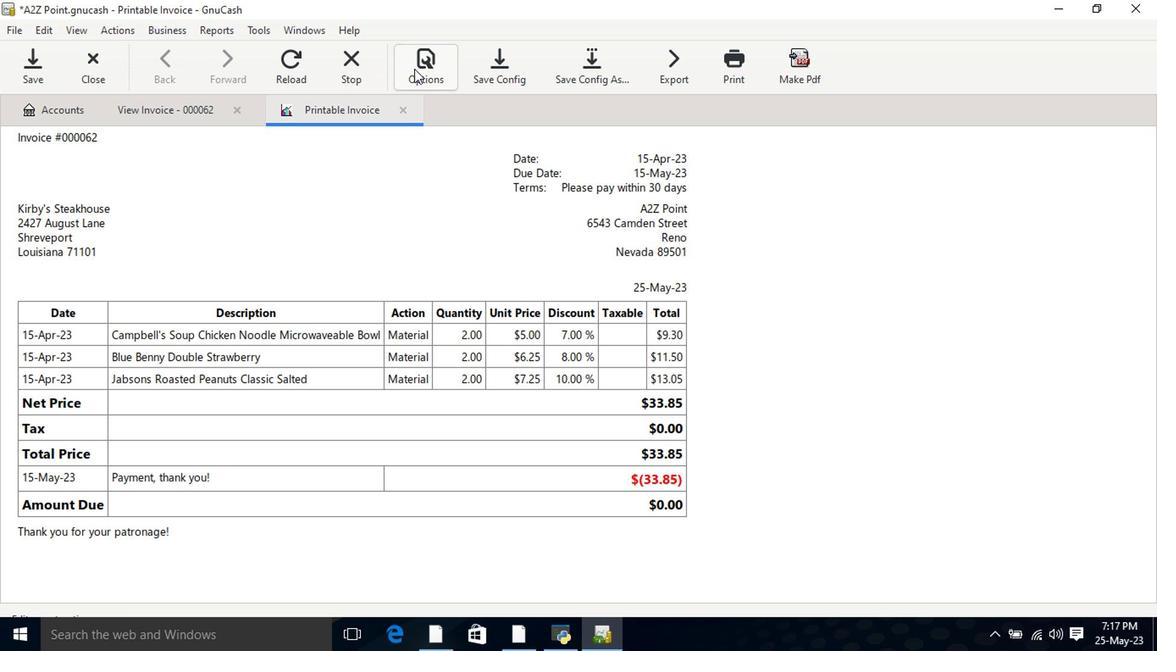 
Action: Mouse pressed left at (414, 72)
Screenshot: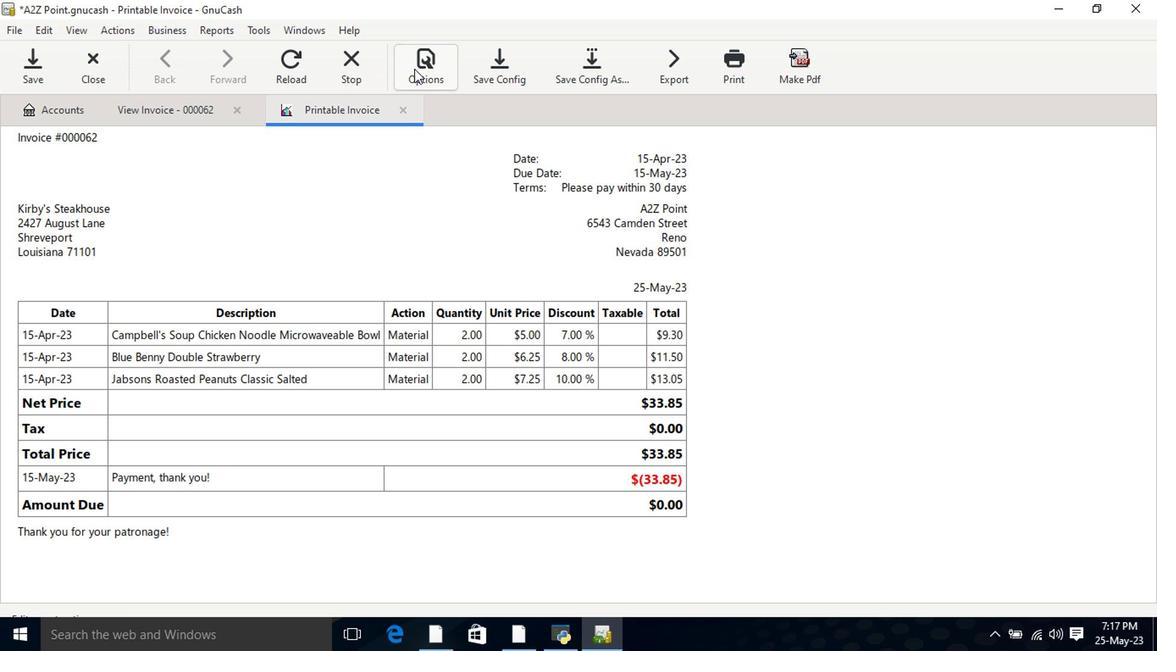 
Action: Mouse moved to (359, 147)
Screenshot: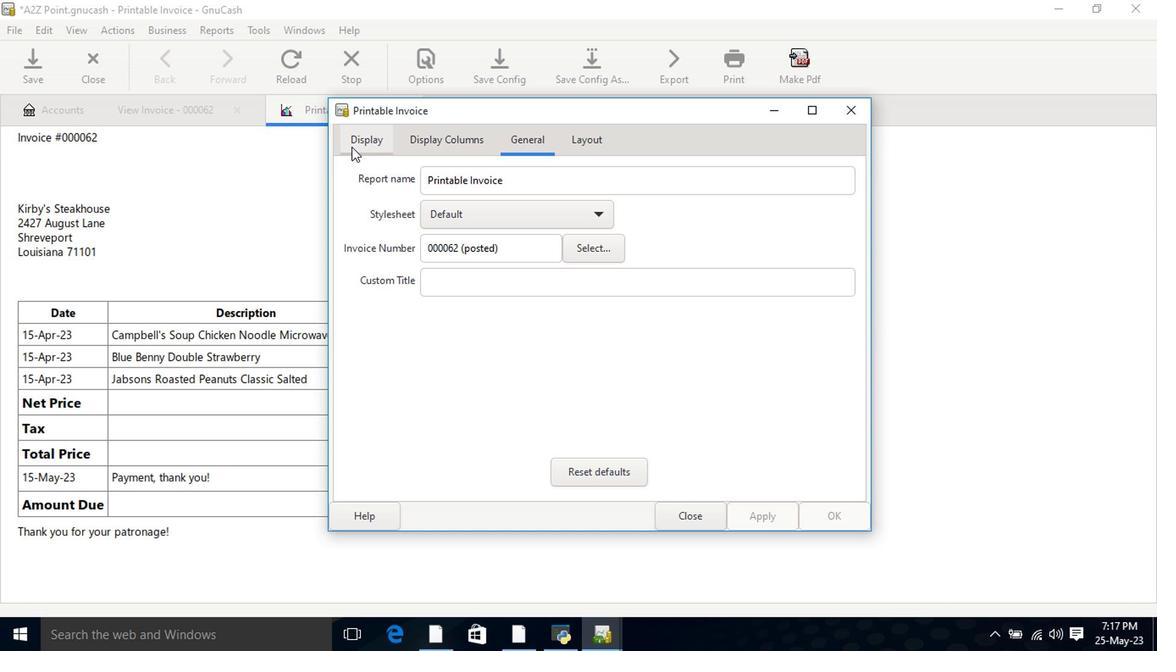 
Action: Mouse pressed left at (359, 147)
Screenshot: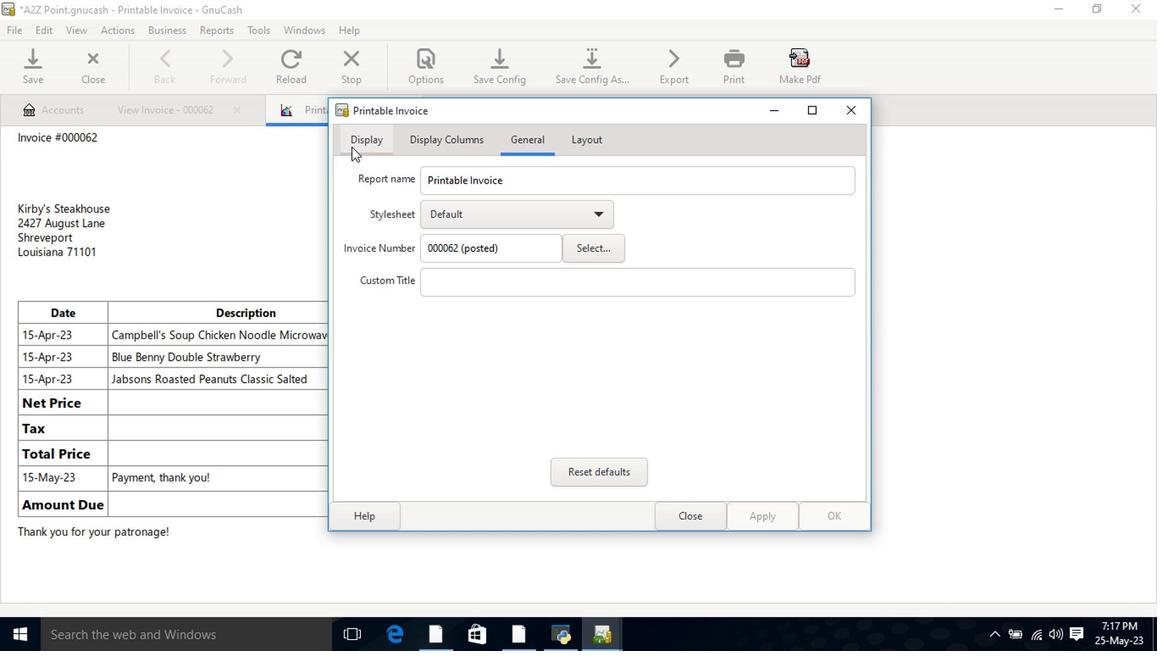 
Action: Mouse moved to (469, 337)
Screenshot: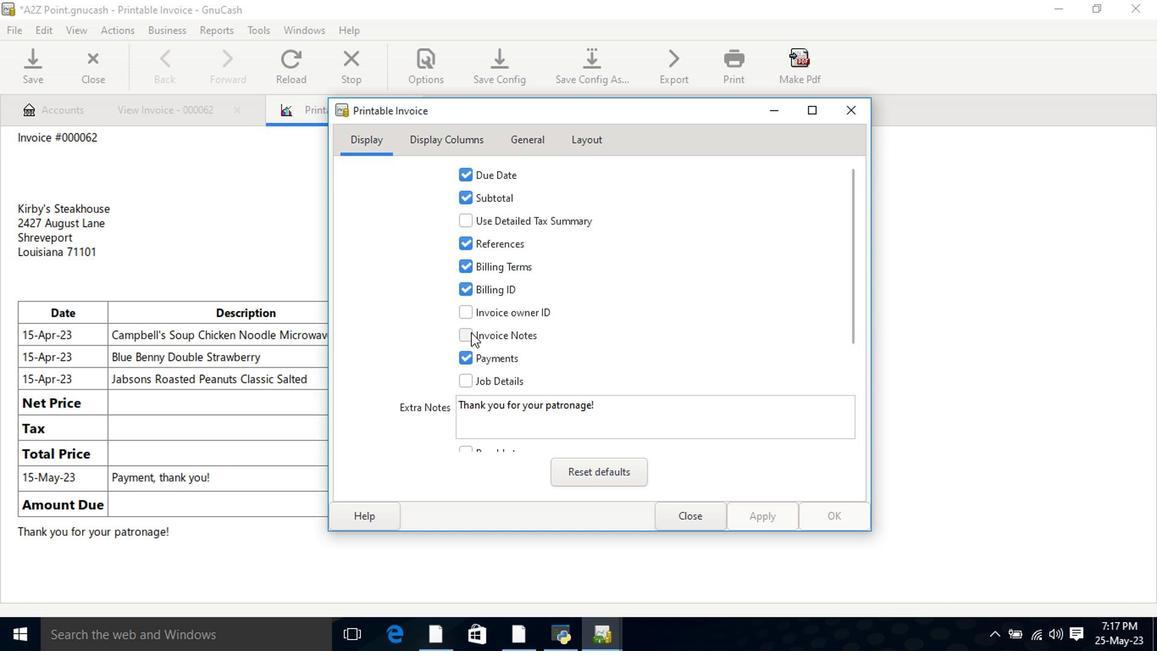 
Action: Mouse pressed left at (469, 337)
Screenshot: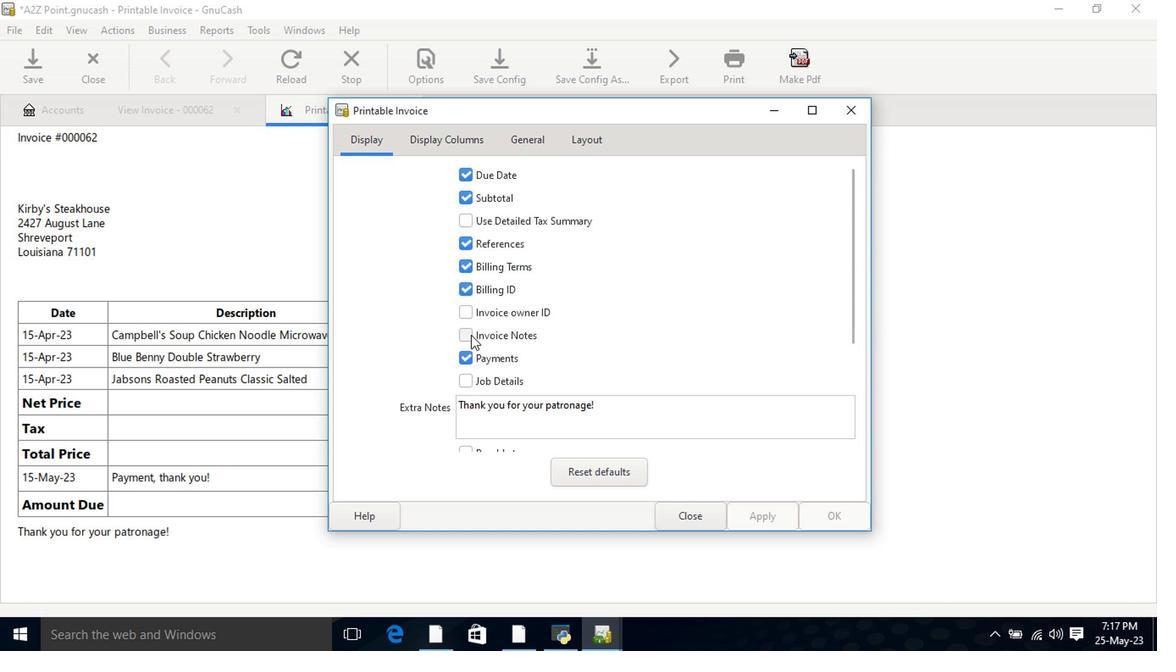 
Action: Mouse moved to (743, 509)
Screenshot: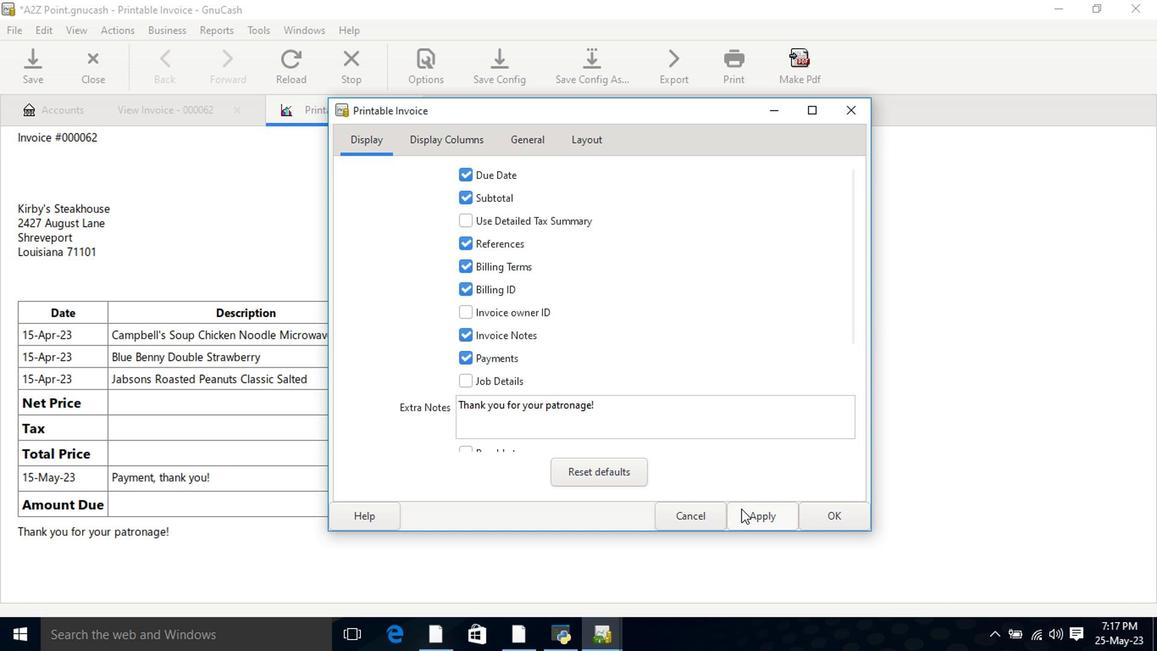 
Action: Mouse pressed left at (743, 509)
Screenshot: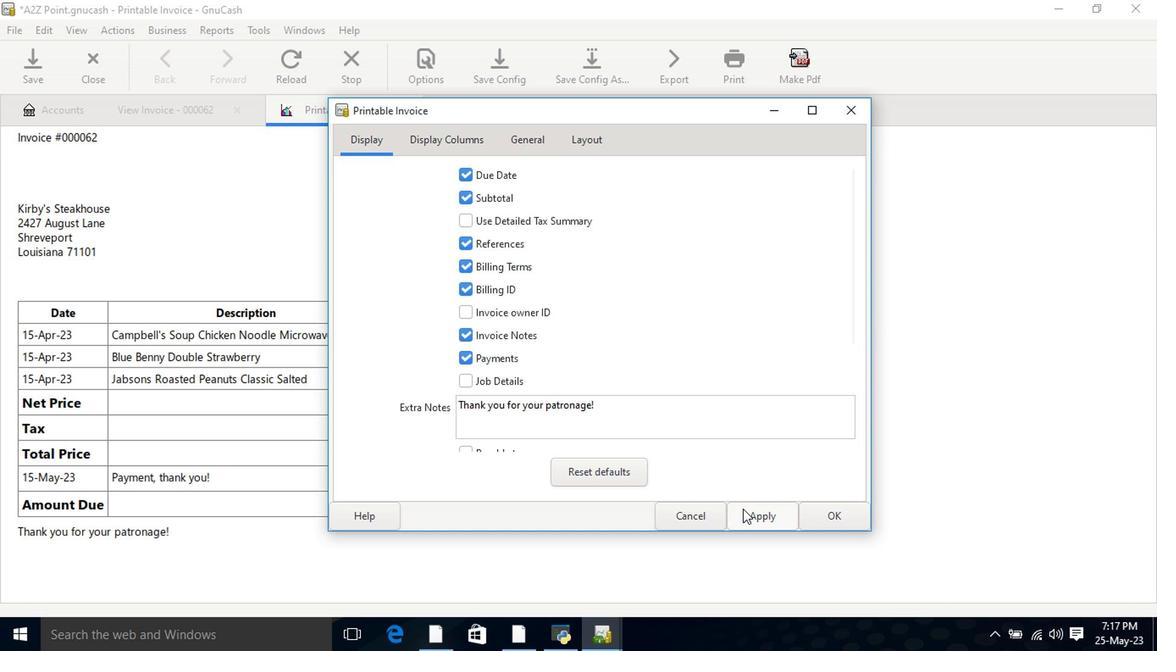 
Action: Mouse moved to (699, 521)
Screenshot: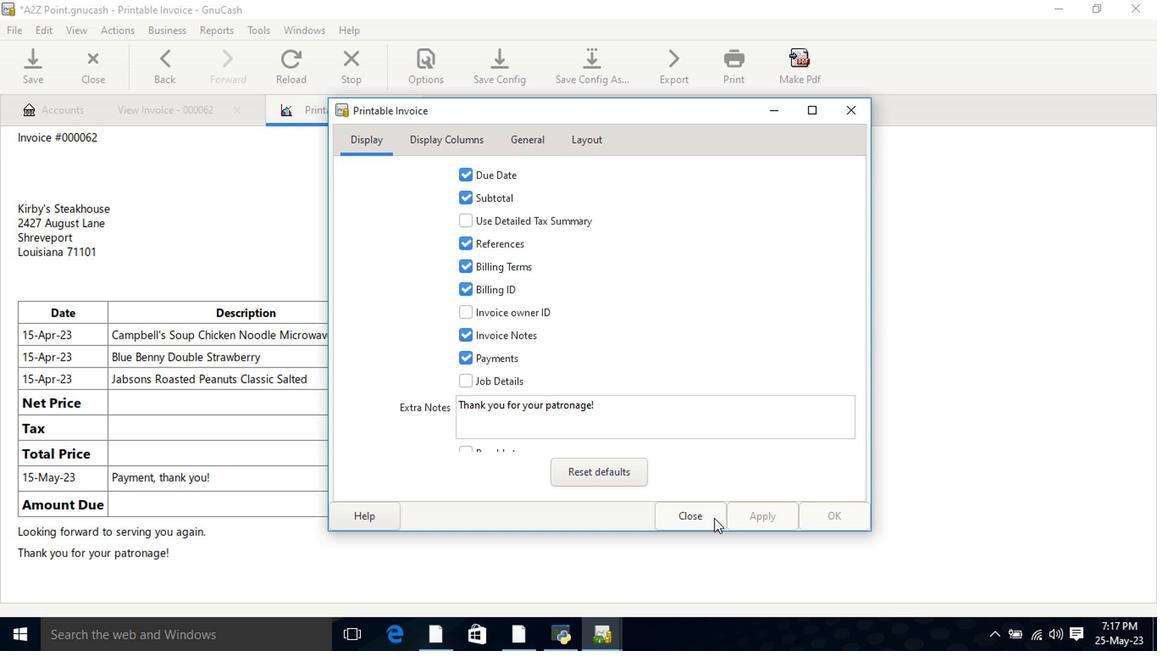 
Action: Mouse pressed left at (699, 521)
Screenshot: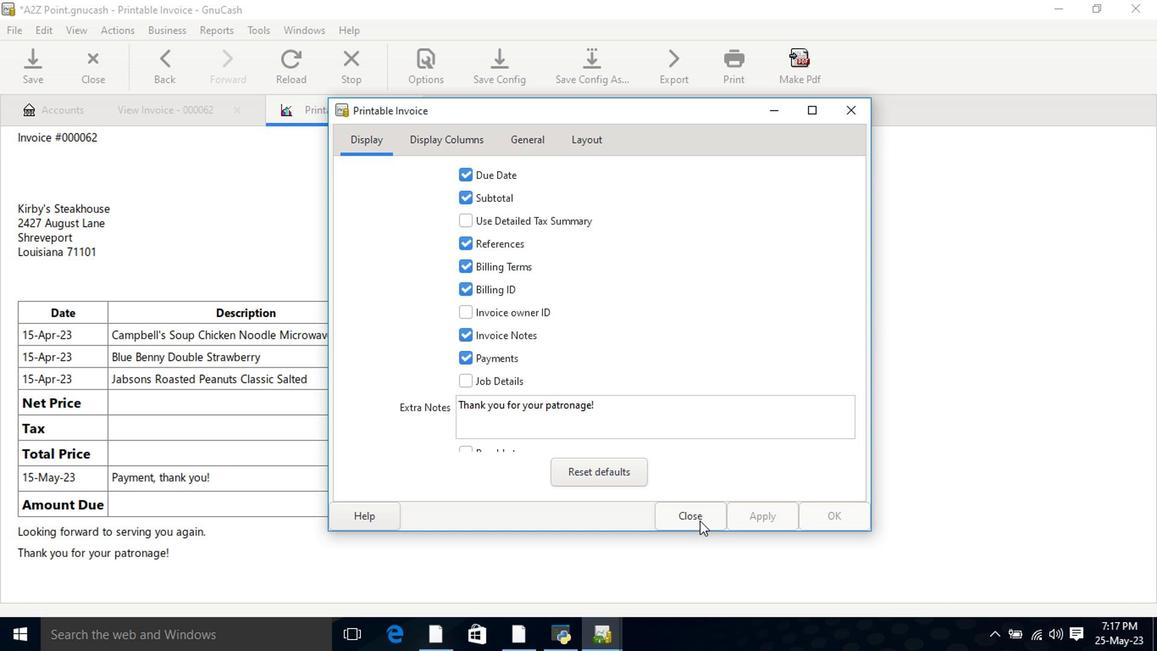 
Action: Mouse moved to (698, 521)
Screenshot: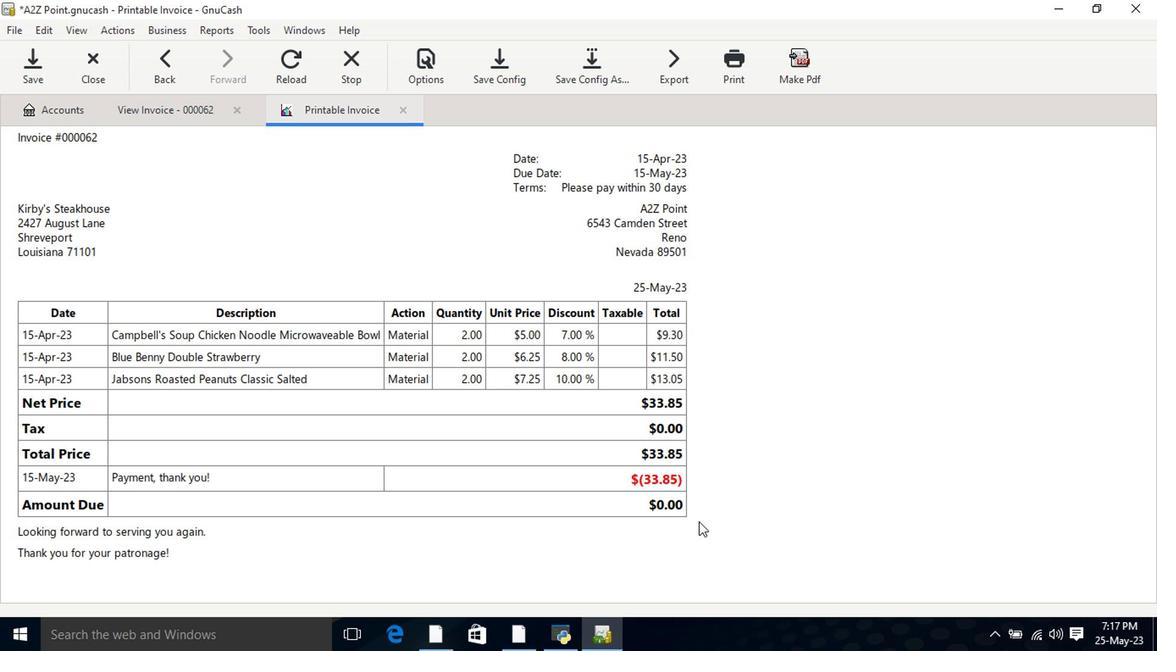 
